 Task: Add Sprouts Organic Sliced Portobello Mushrooms to the cart.
Action: Mouse moved to (19, 114)
Screenshot: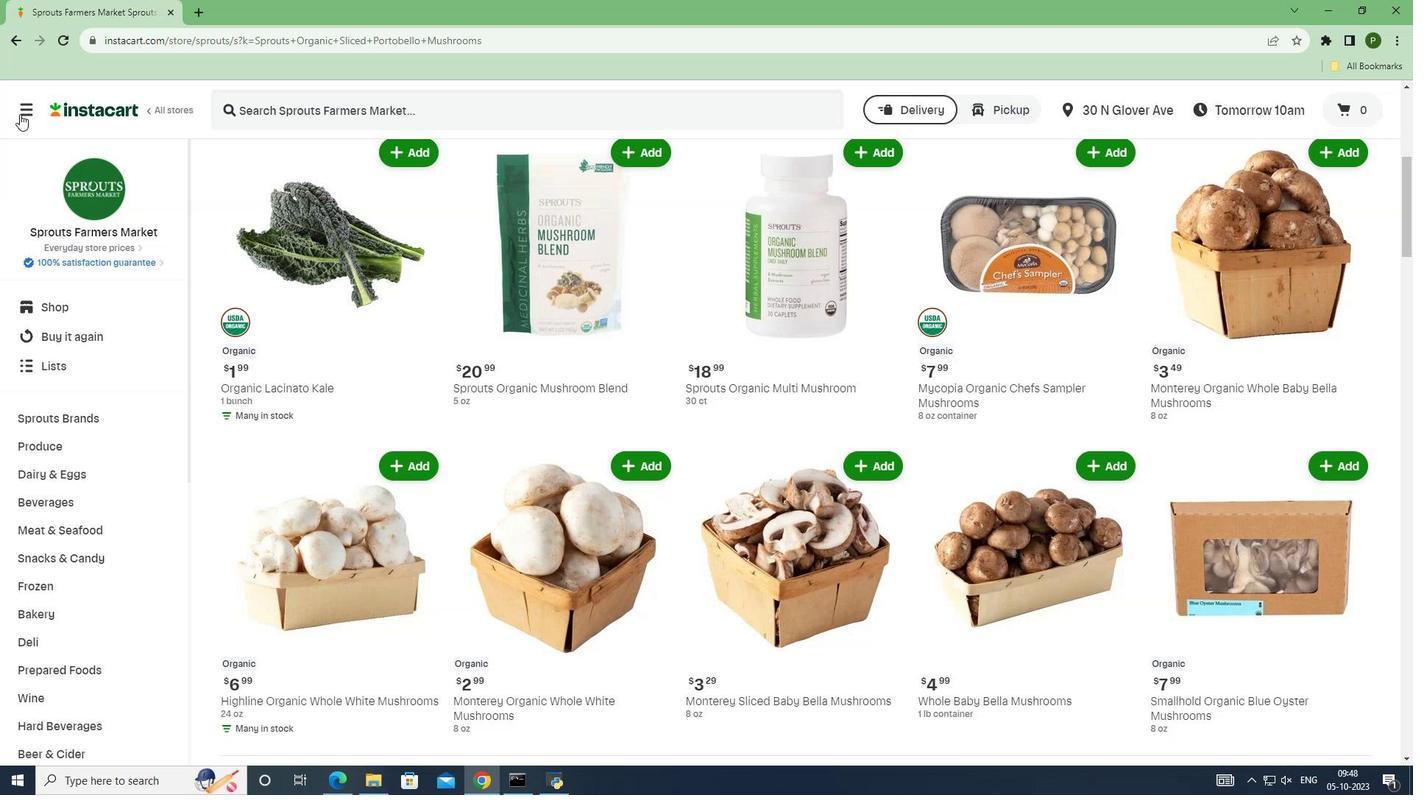 
Action: Mouse pressed left at (19, 114)
Screenshot: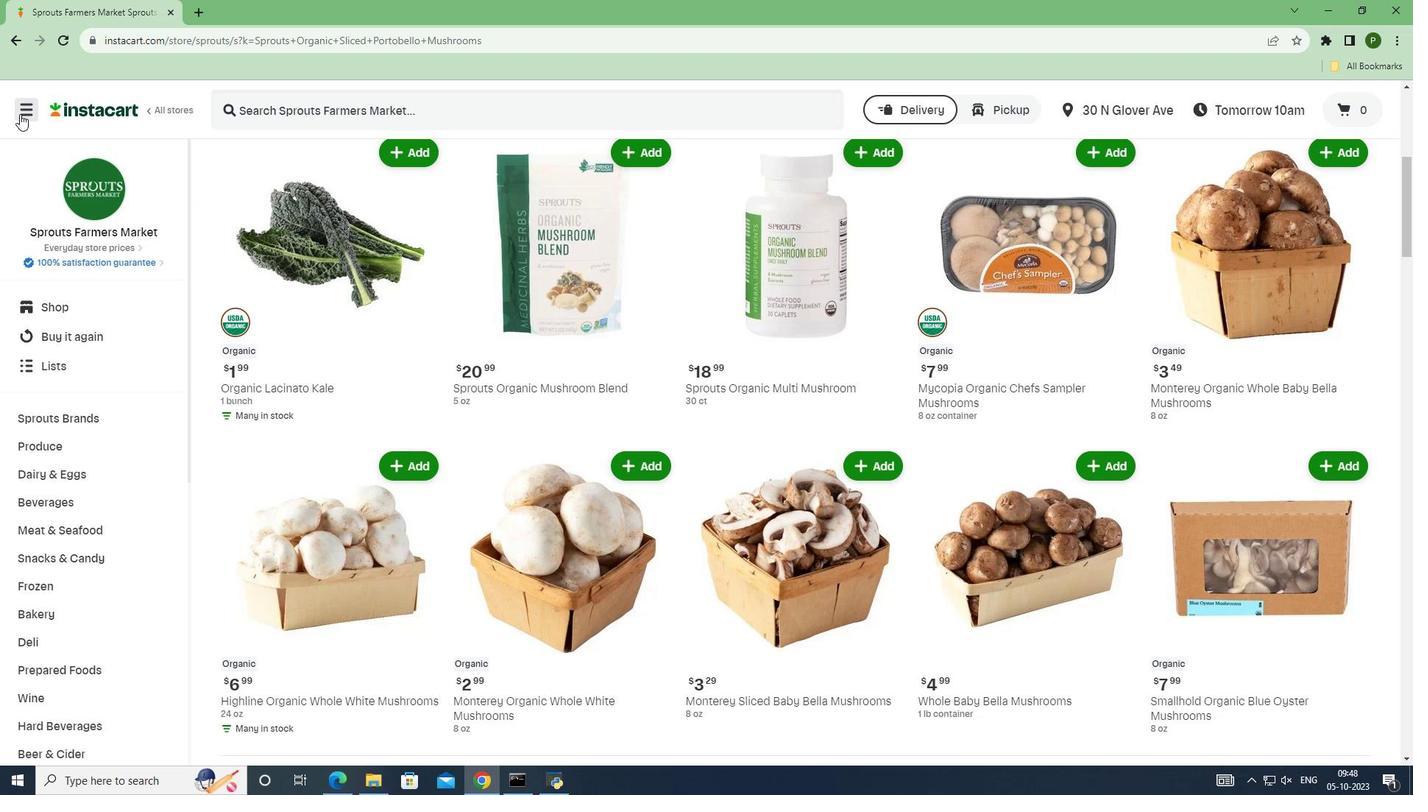 
Action: Mouse moved to (50, 410)
Screenshot: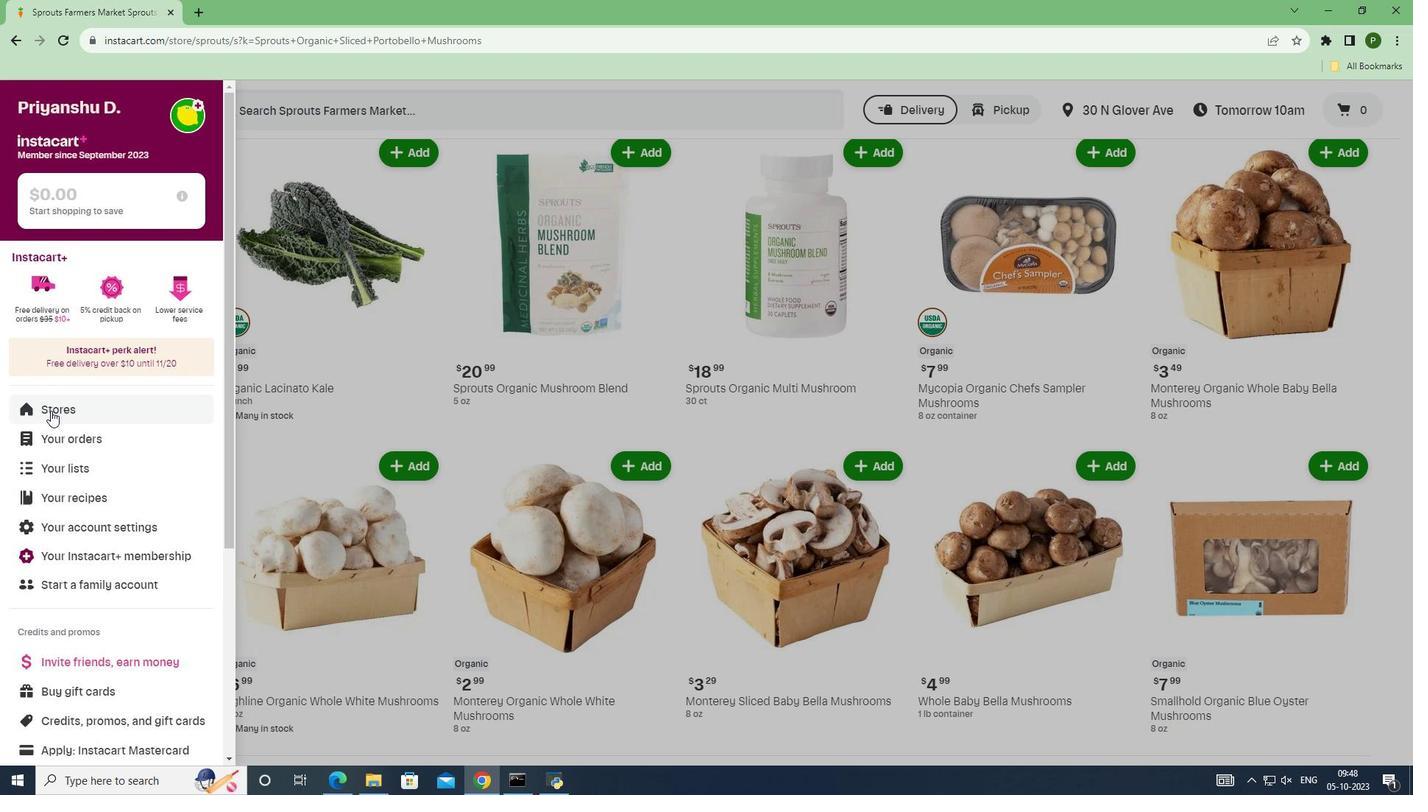 
Action: Mouse pressed left at (50, 410)
Screenshot: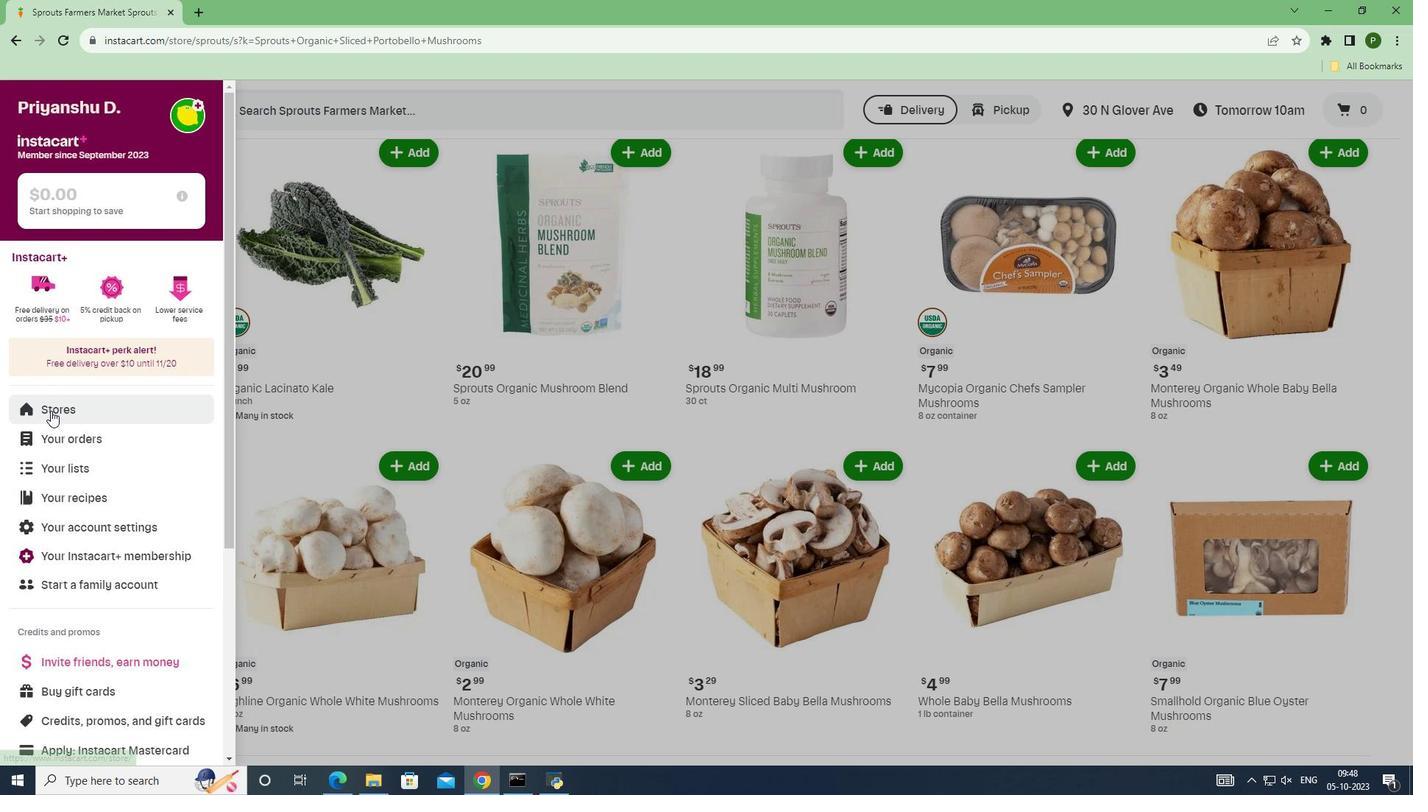 
Action: Mouse moved to (332, 177)
Screenshot: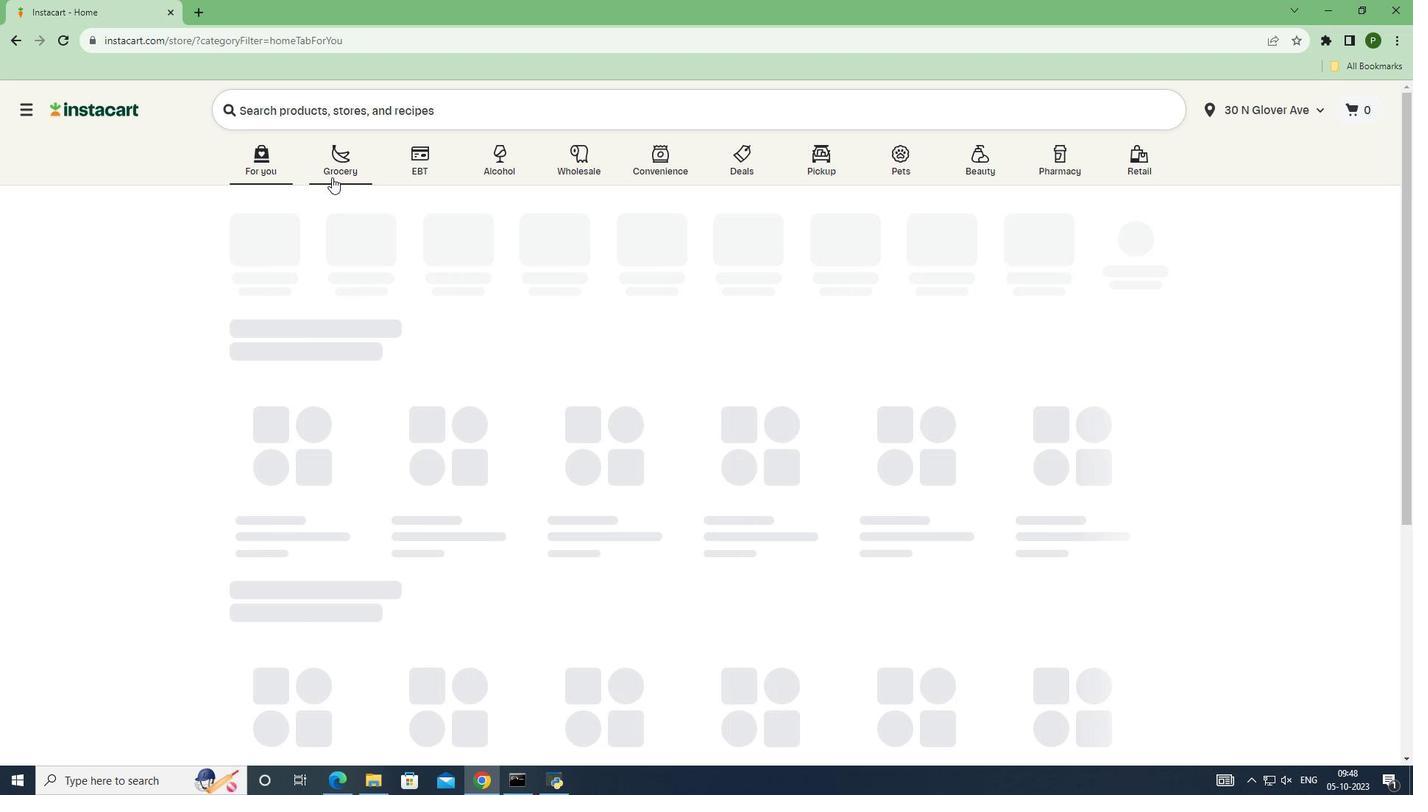 
Action: Mouse pressed left at (332, 177)
Screenshot: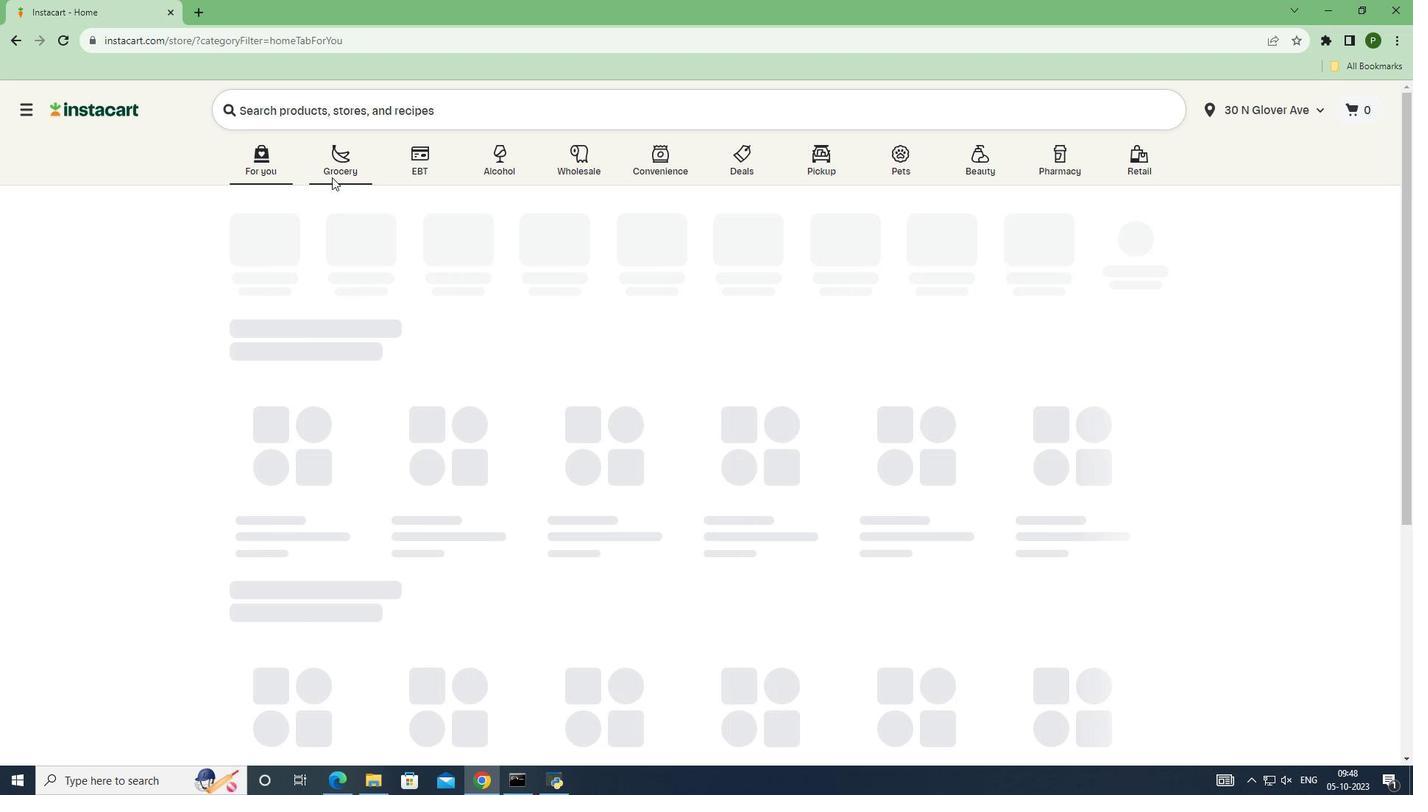 
Action: Mouse moved to (919, 338)
Screenshot: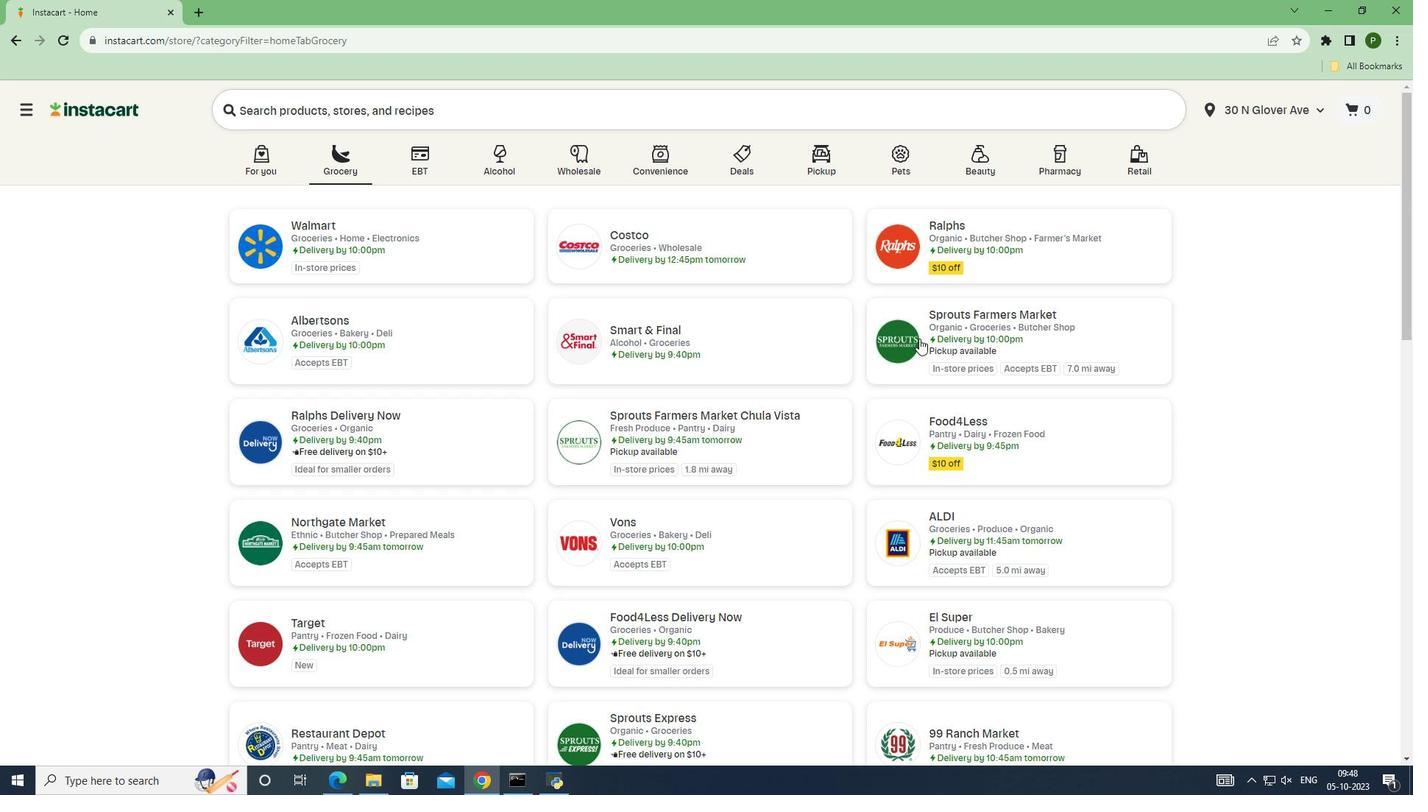 
Action: Mouse pressed left at (919, 338)
Screenshot: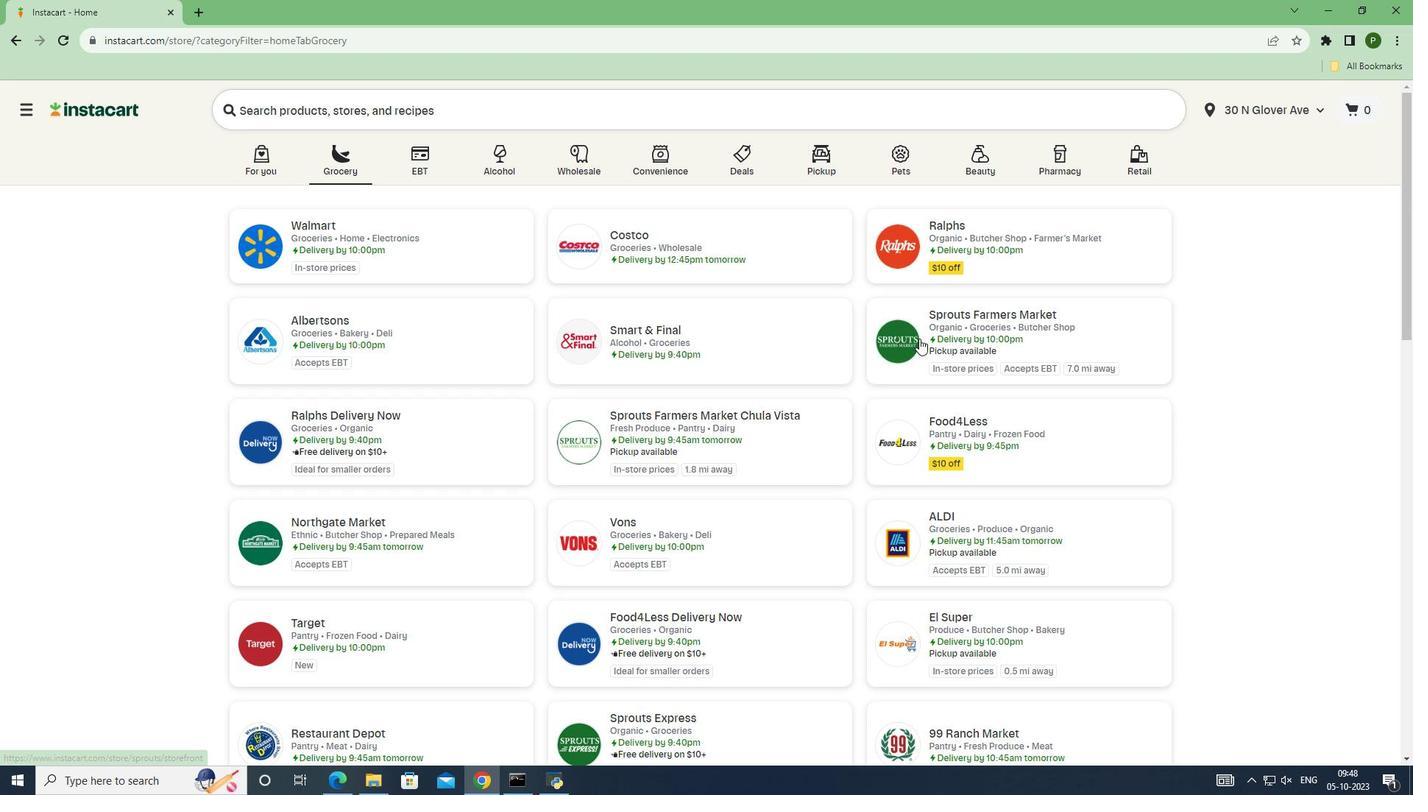 
Action: Mouse moved to (128, 424)
Screenshot: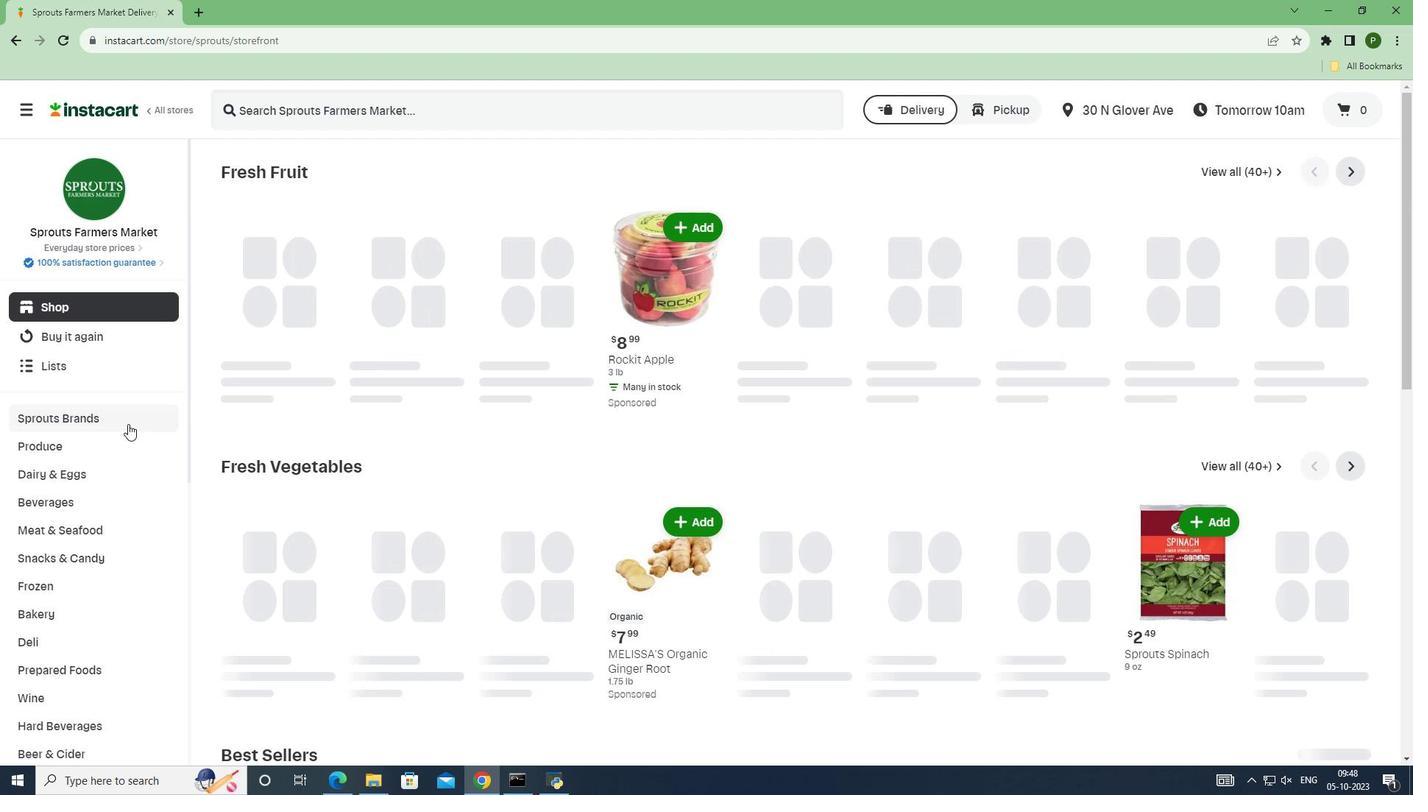 
Action: Mouse pressed left at (128, 424)
Screenshot: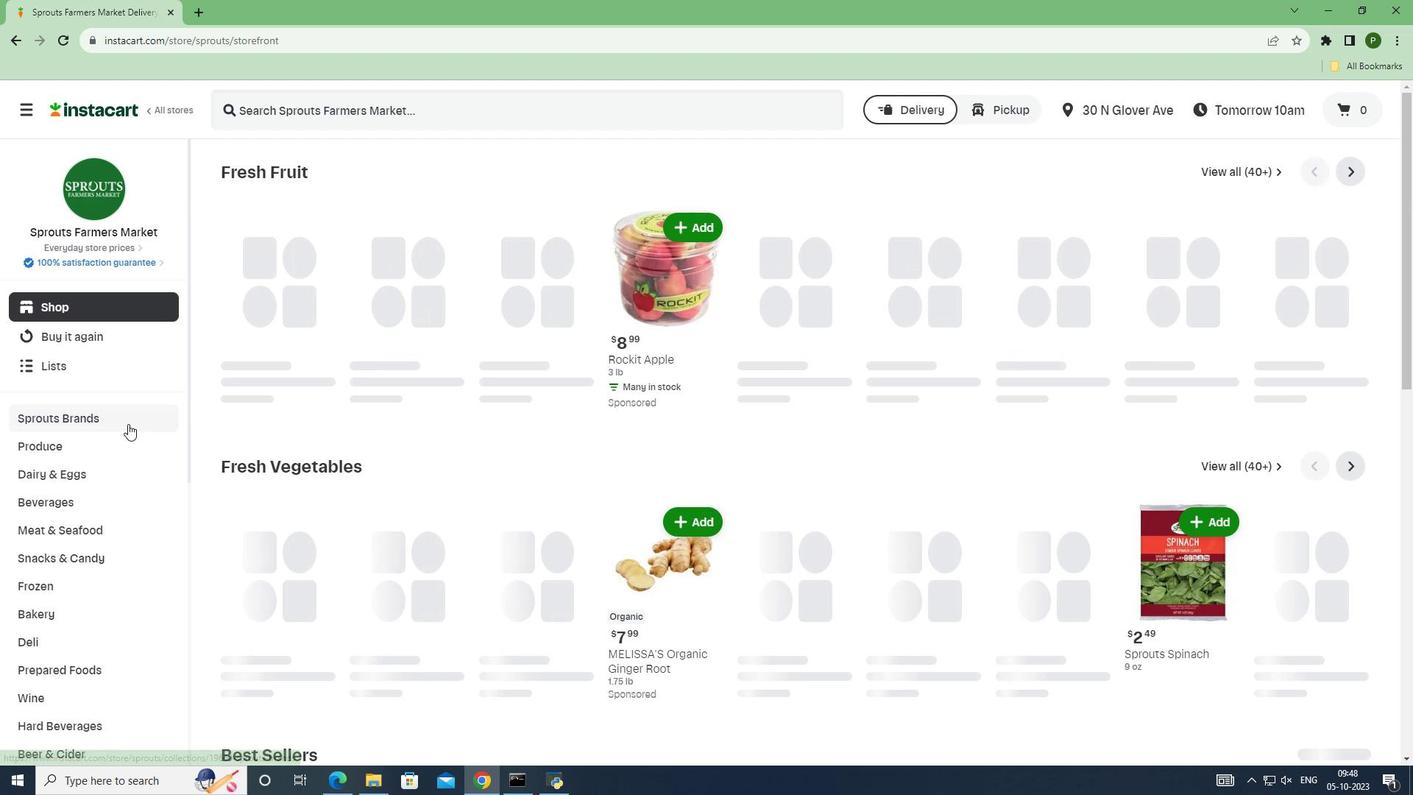 
Action: Mouse moved to (106, 536)
Screenshot: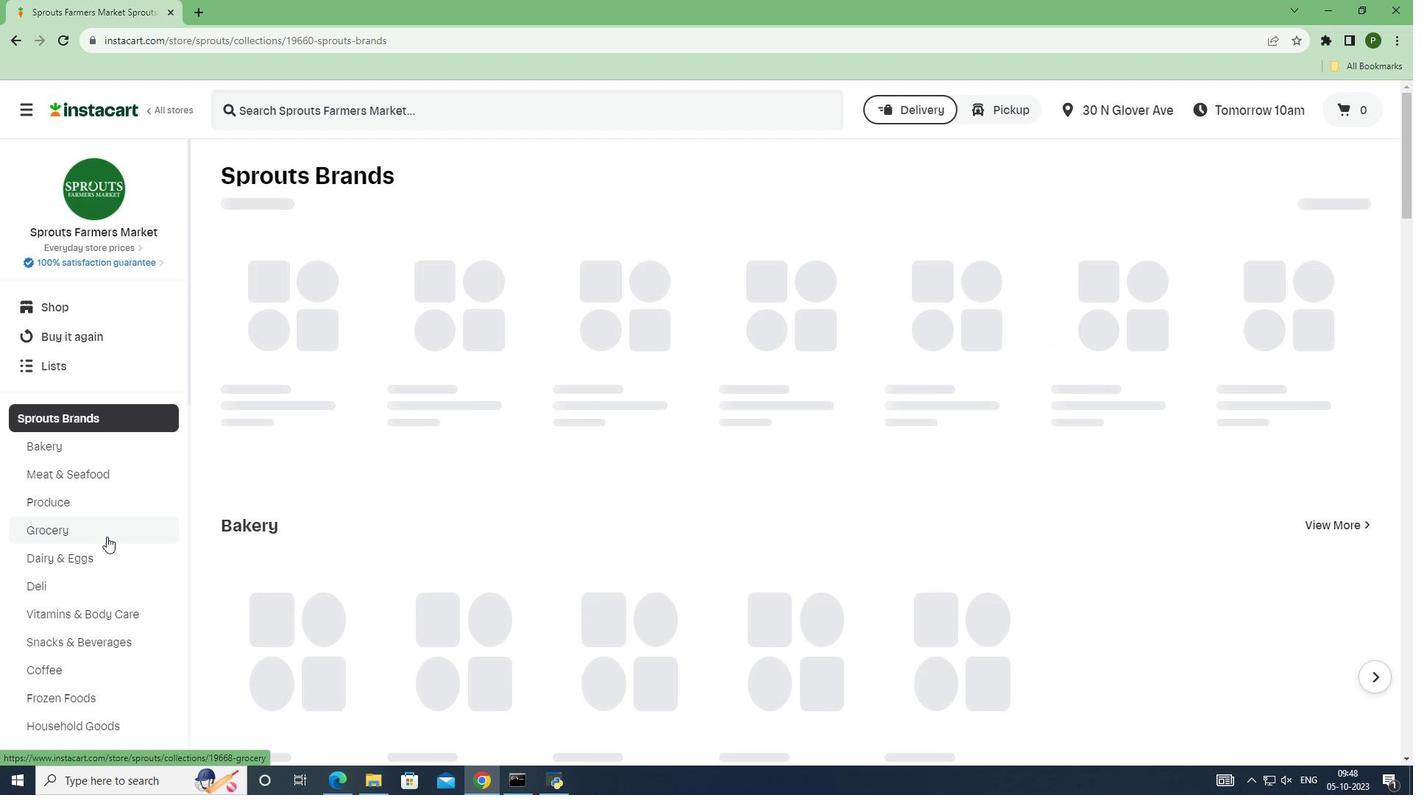 
Action: Mouse pressed left at (106, 536)
Screenshot: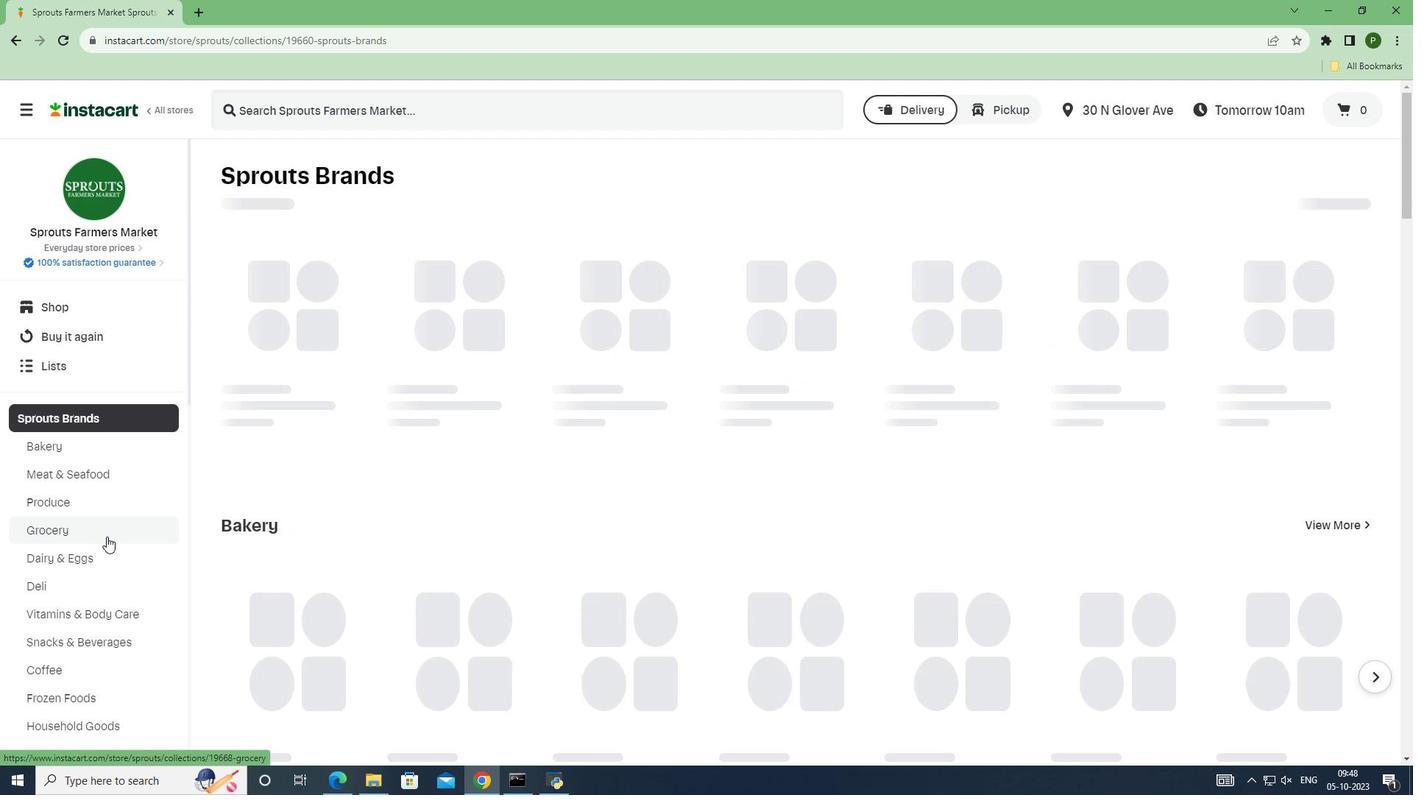 
Action: Mouse moved to (387, 370)
Screenshot: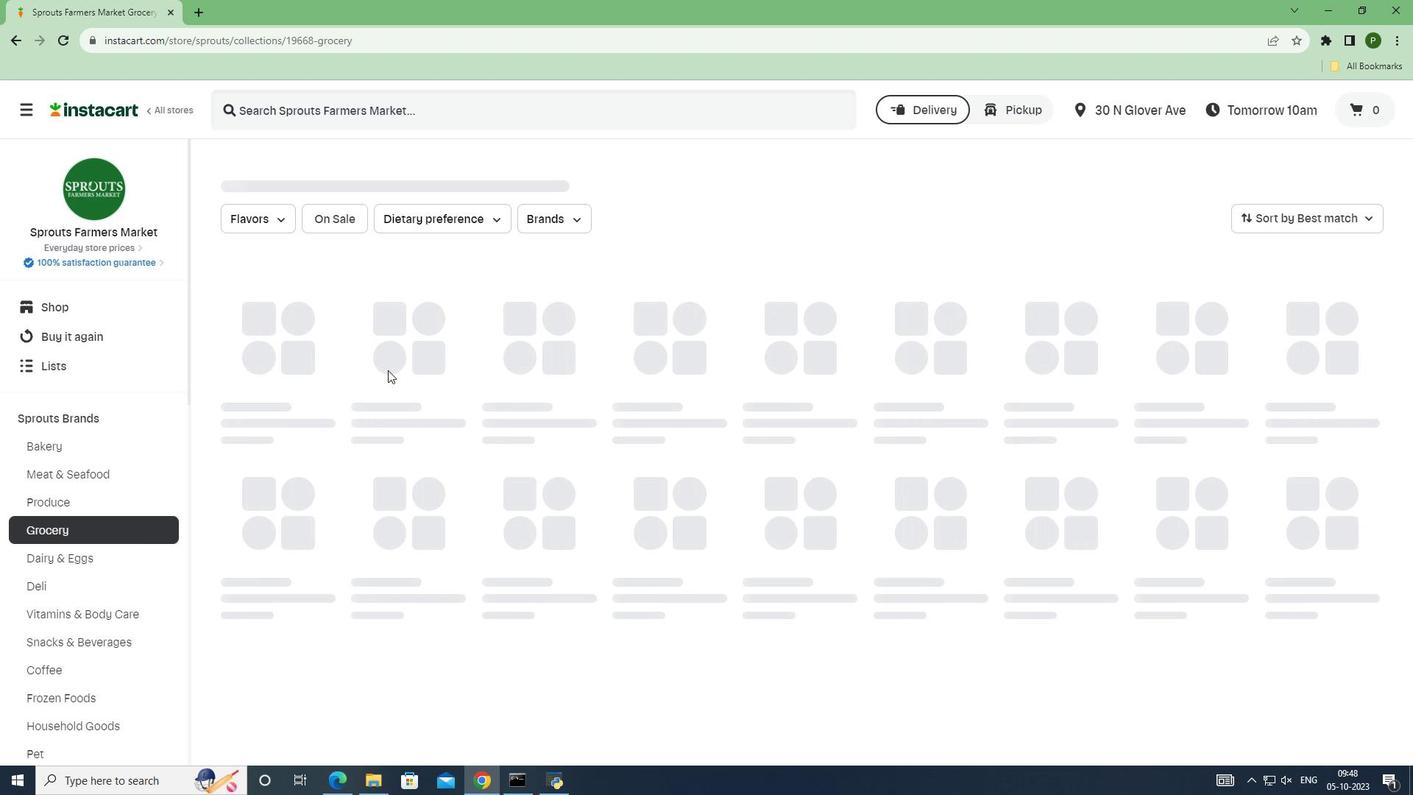 
Action: Mouse scrolled (387, 369) with delta (0, 0)
Screenshot: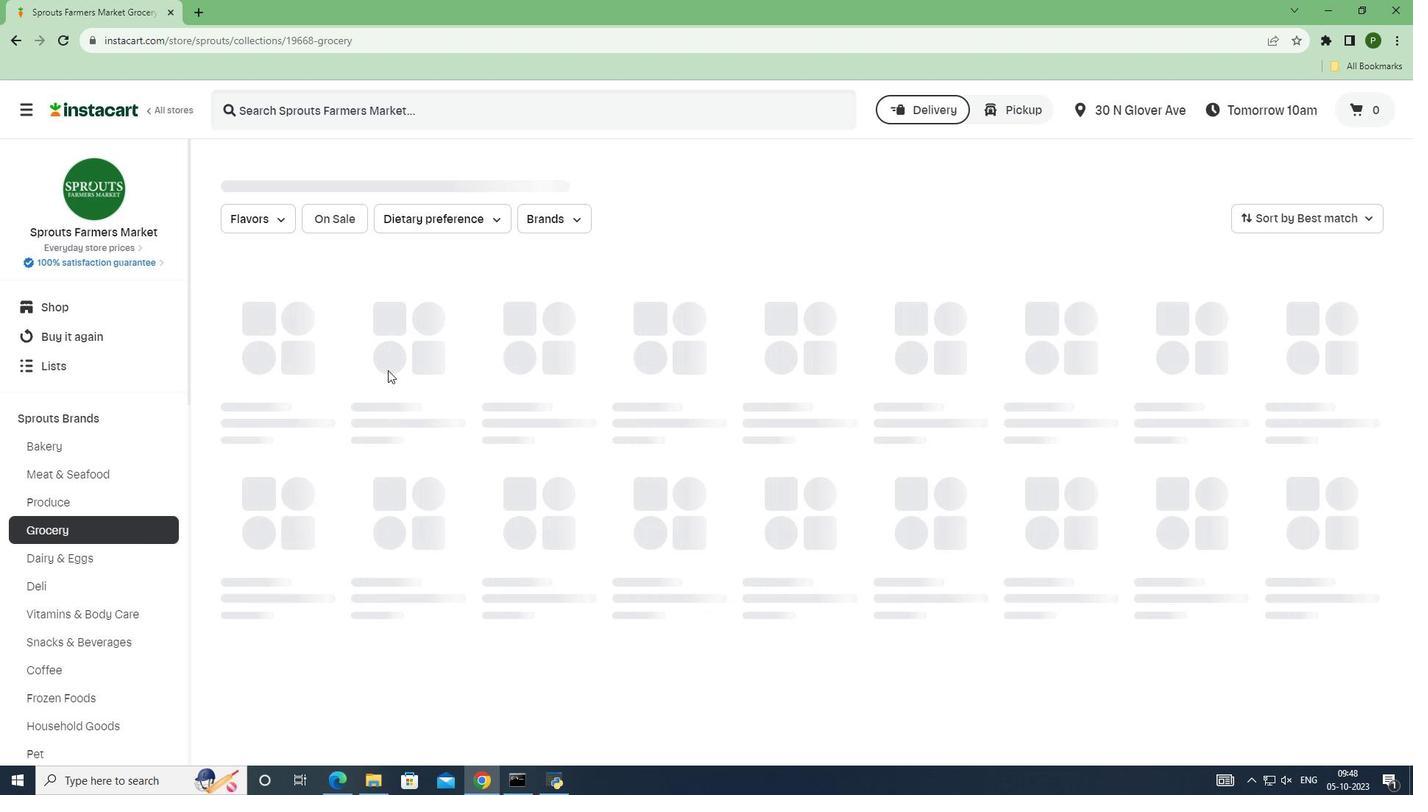 
Action: Mouse scrolled (387, 369) with delta (0, 0)
Screenshot: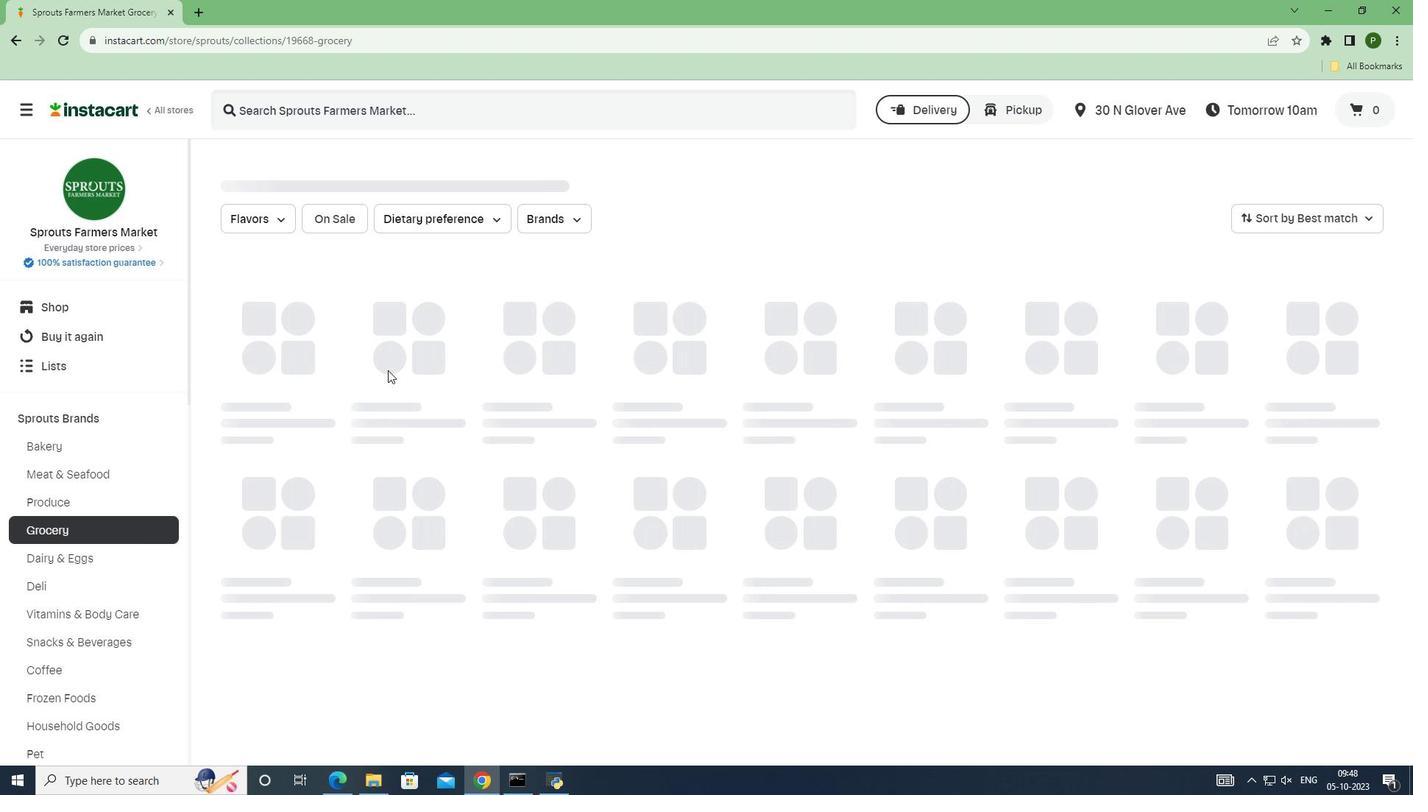 
Action: Mouse moved to (417, 454)
Screenshot: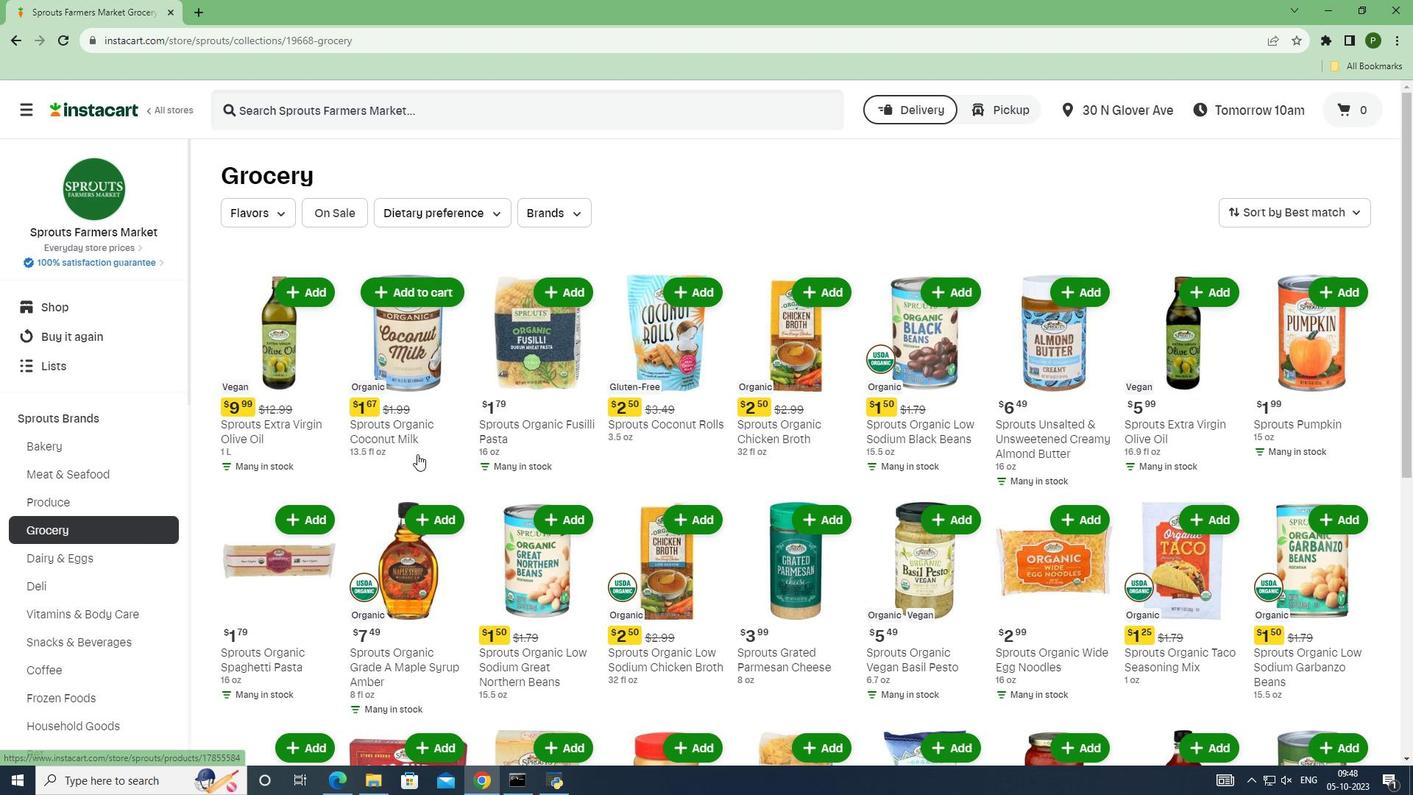 
Action: Mouse scrolled (417, 453) with delta (0, 0)
Screenshot: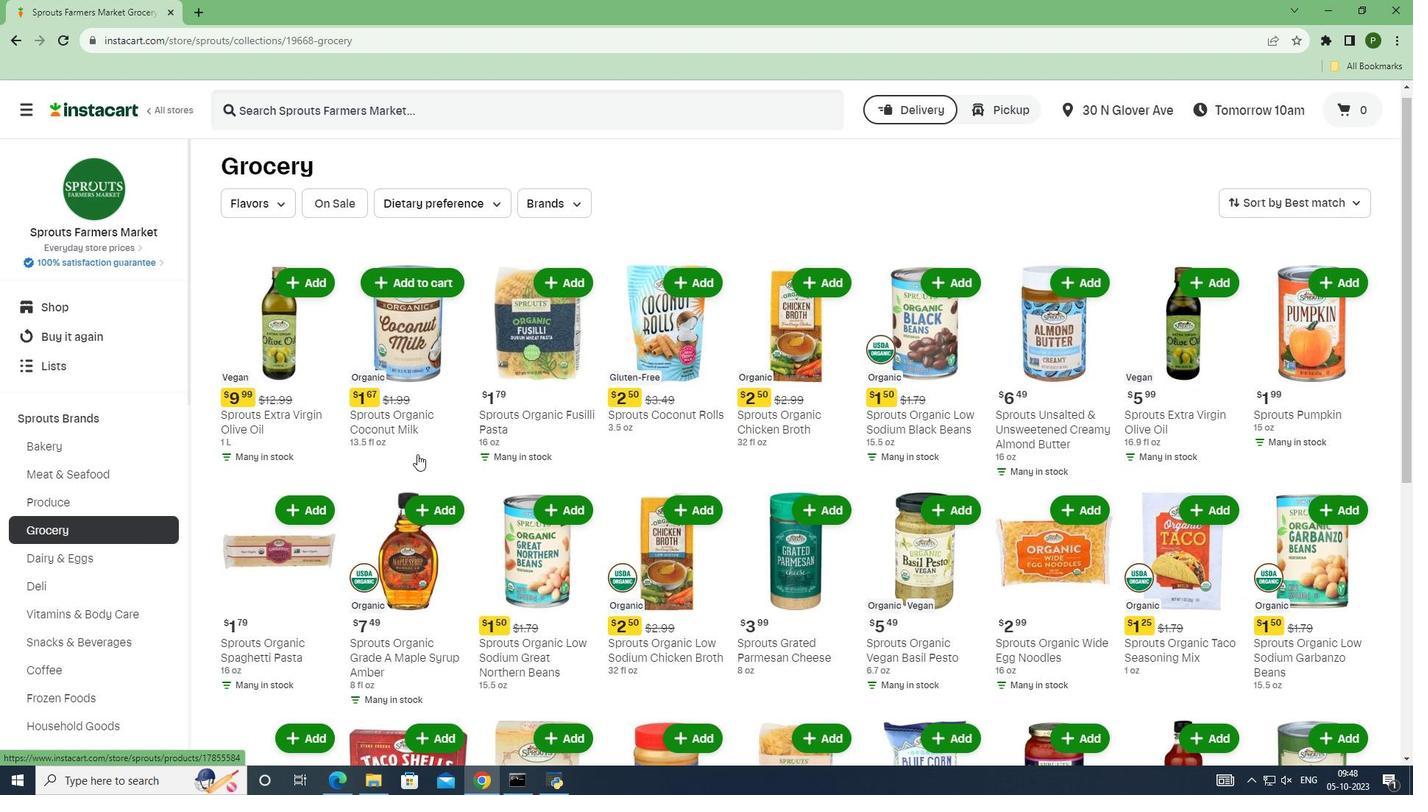 
Action: Mouse scrolled (417, 453) with delta (0, 0)
Screenshot: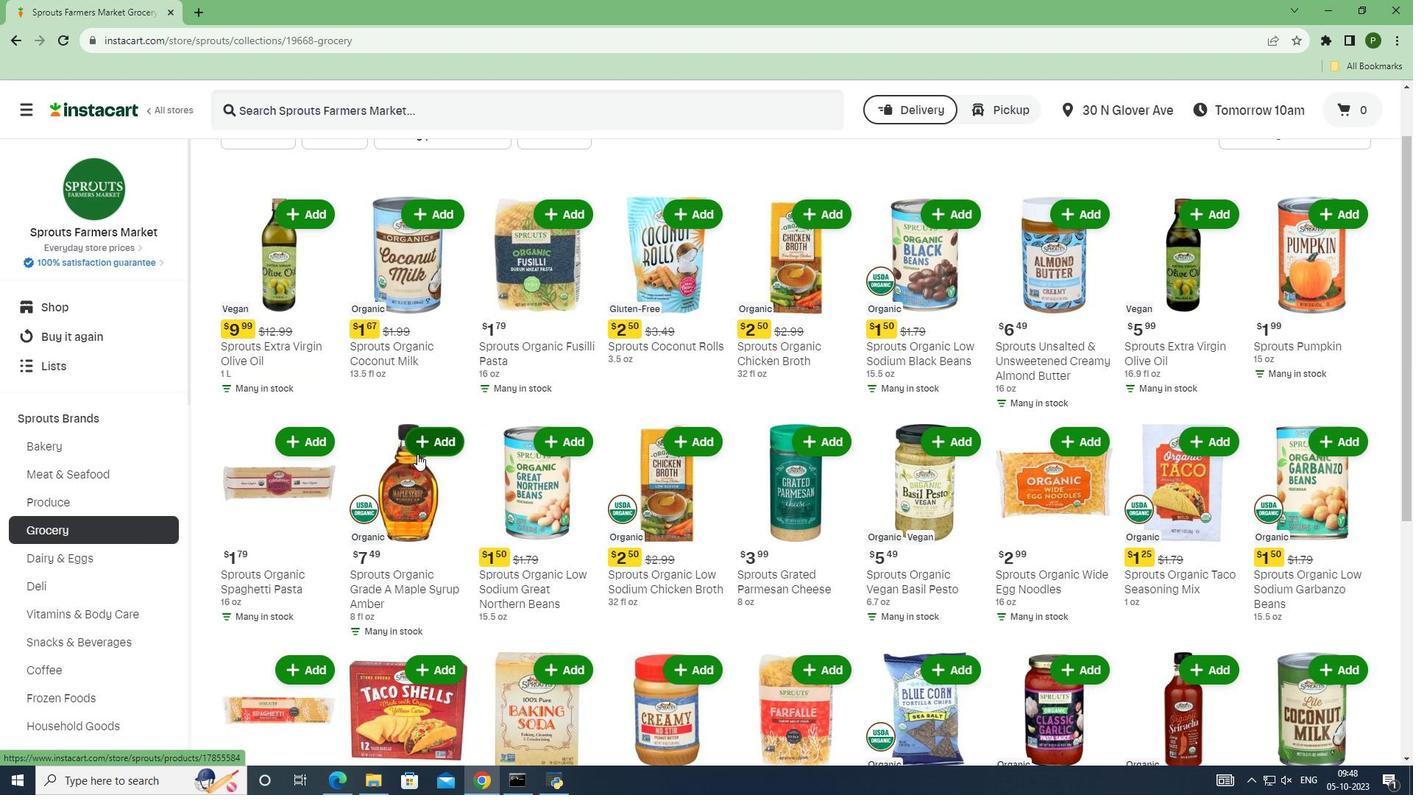 
Action: Mouse scrolled (417, 453) with delta (0, 0)
Screenshot: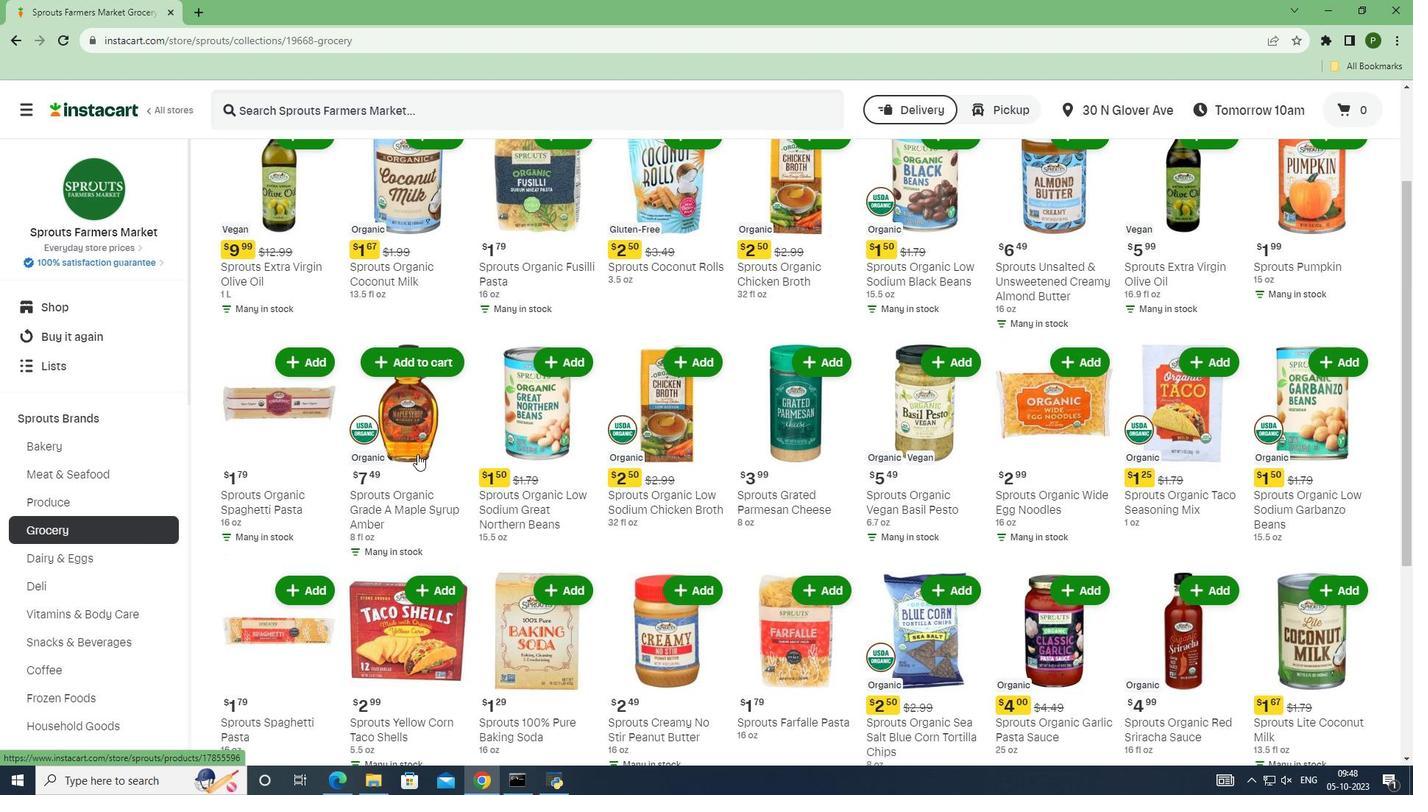 
Action: Mouse scrolled (417, 453) with delta (0, 0)
Screenshot: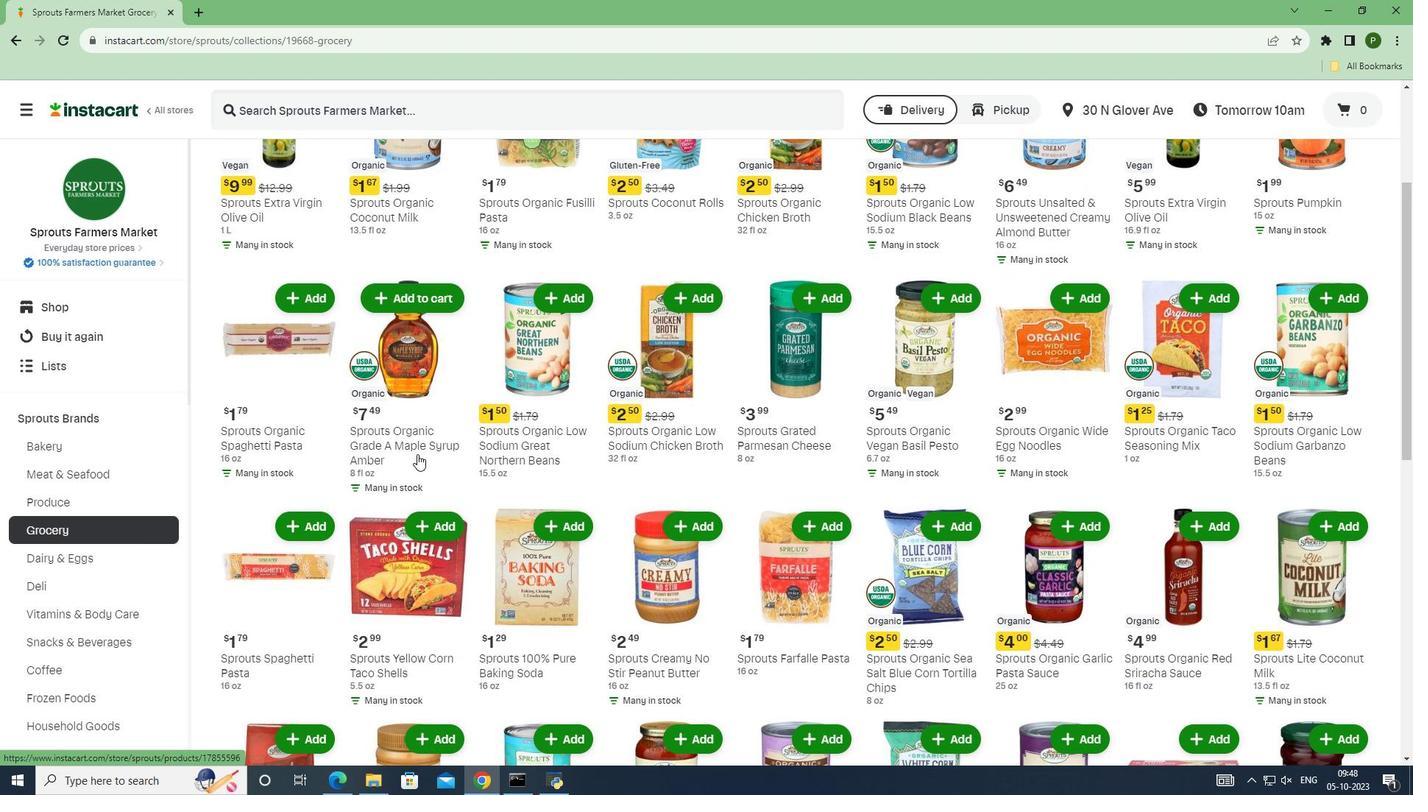 
Action: Mouse scrolled (417, 453) with delta (0, 0)
Screenshot: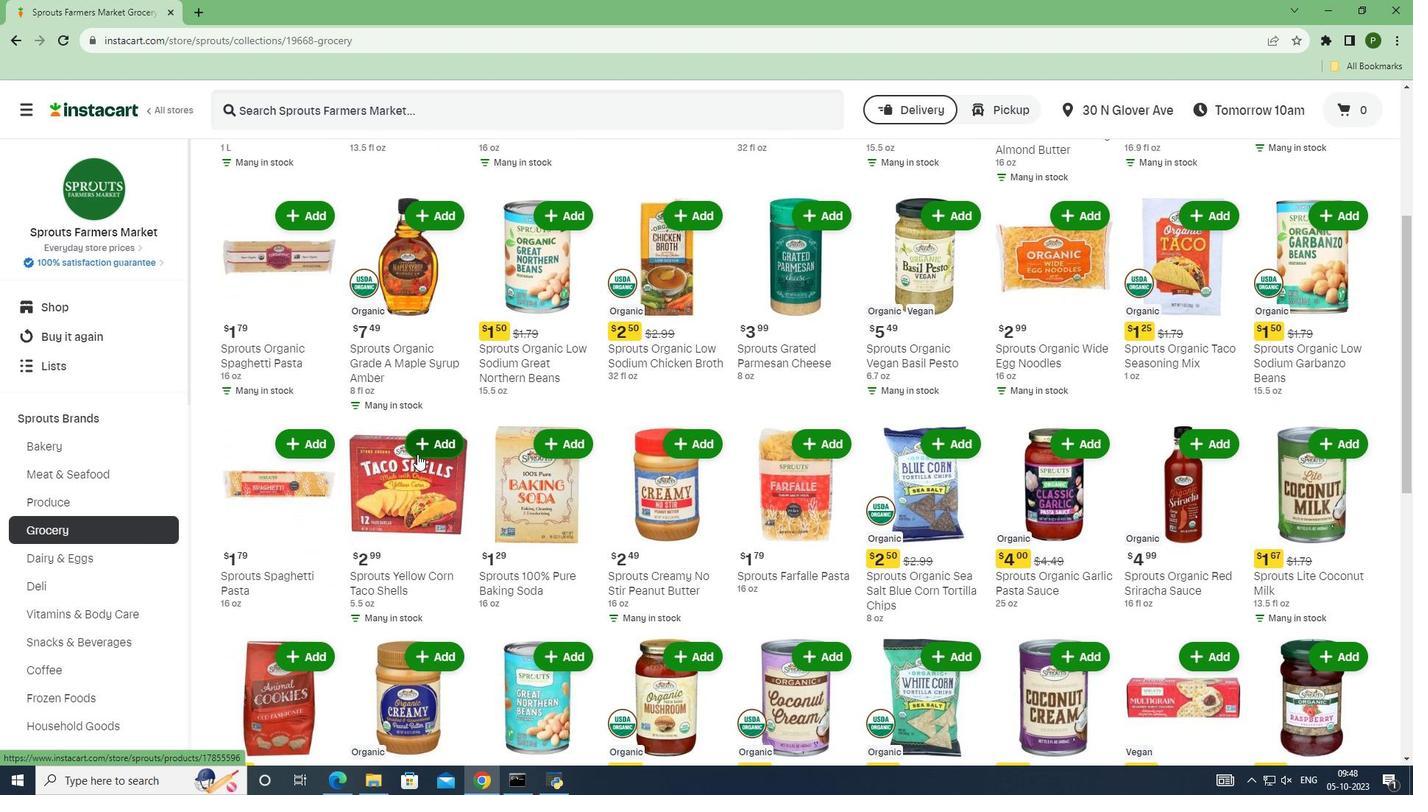 
Action: Mouse scrolled (417, 453) with delta (0, 0)
Screenshot: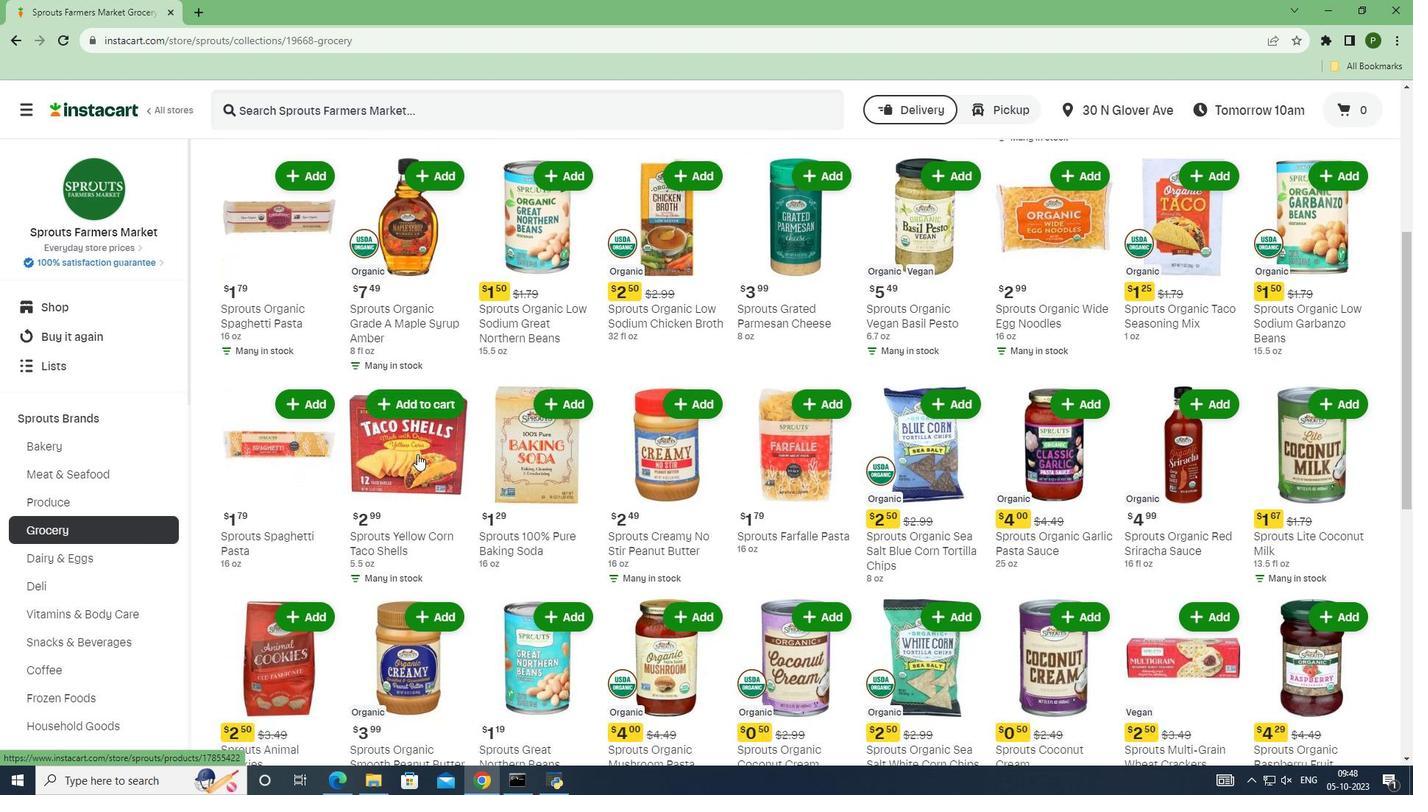 
Action: Mouse scrolled (417, 453) with delta (0, 0)
Screenshot: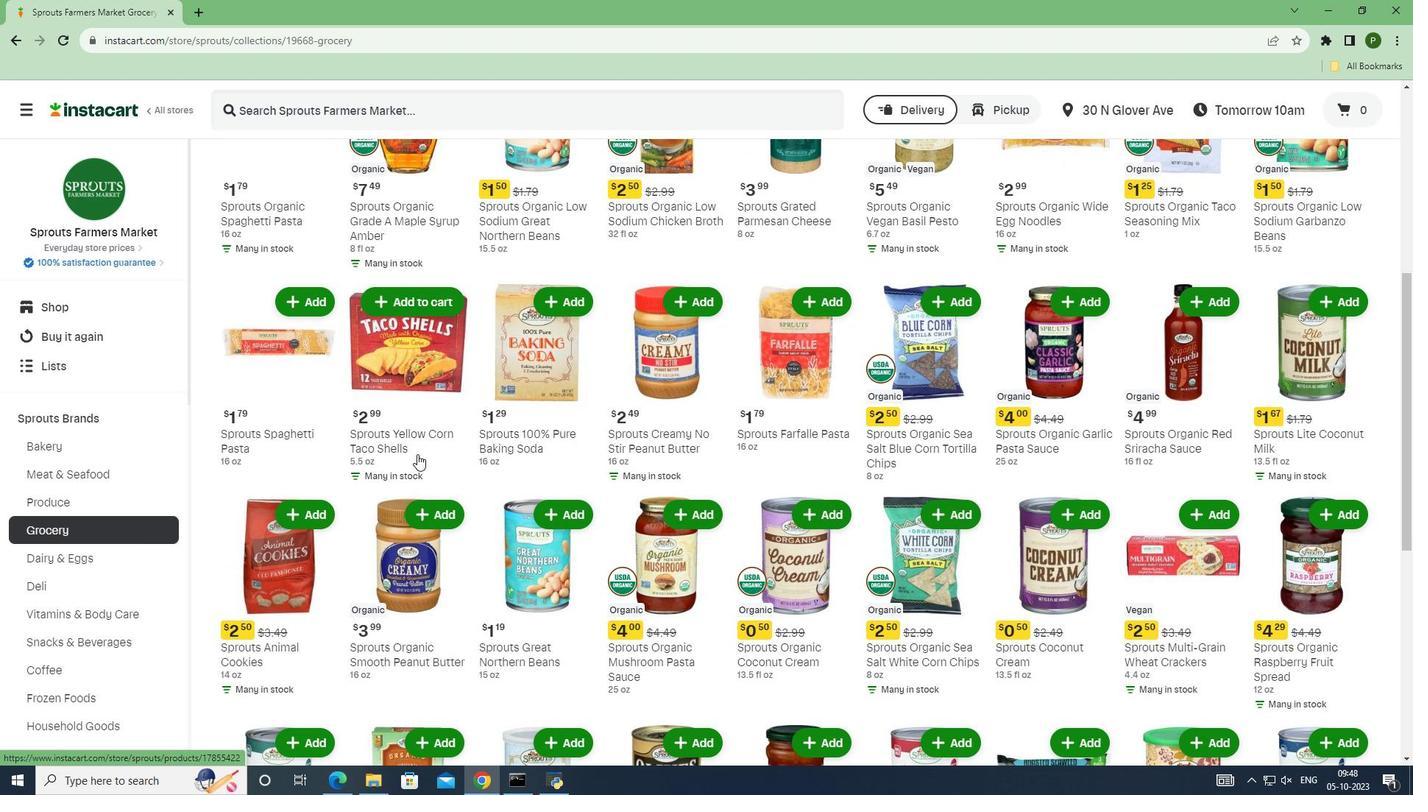 
Action: Mouse scrolled (417, 453) with delta (0, 0)
Screenshot: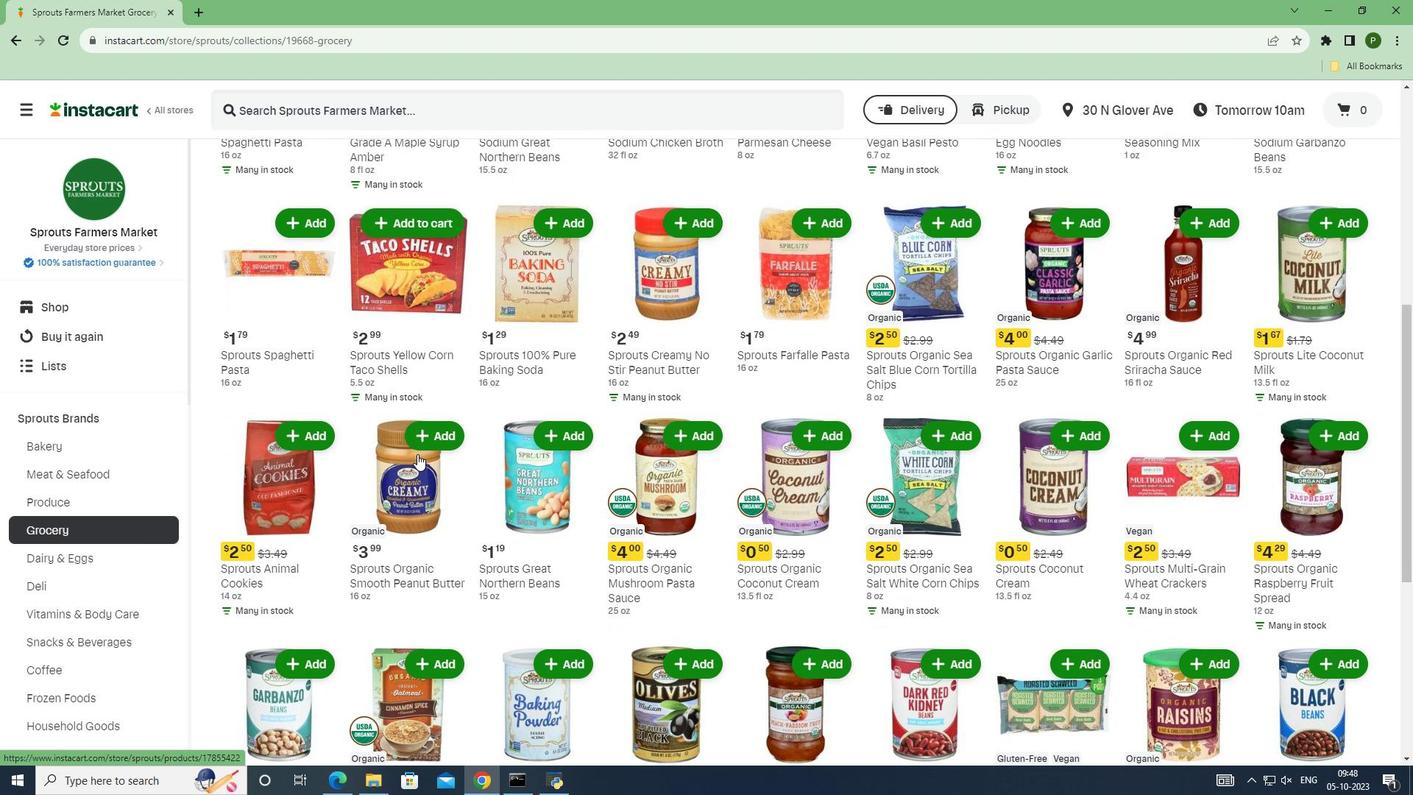 
Action: Mouse scrolled (417, 453) with delta (0, 0)
Screenshot: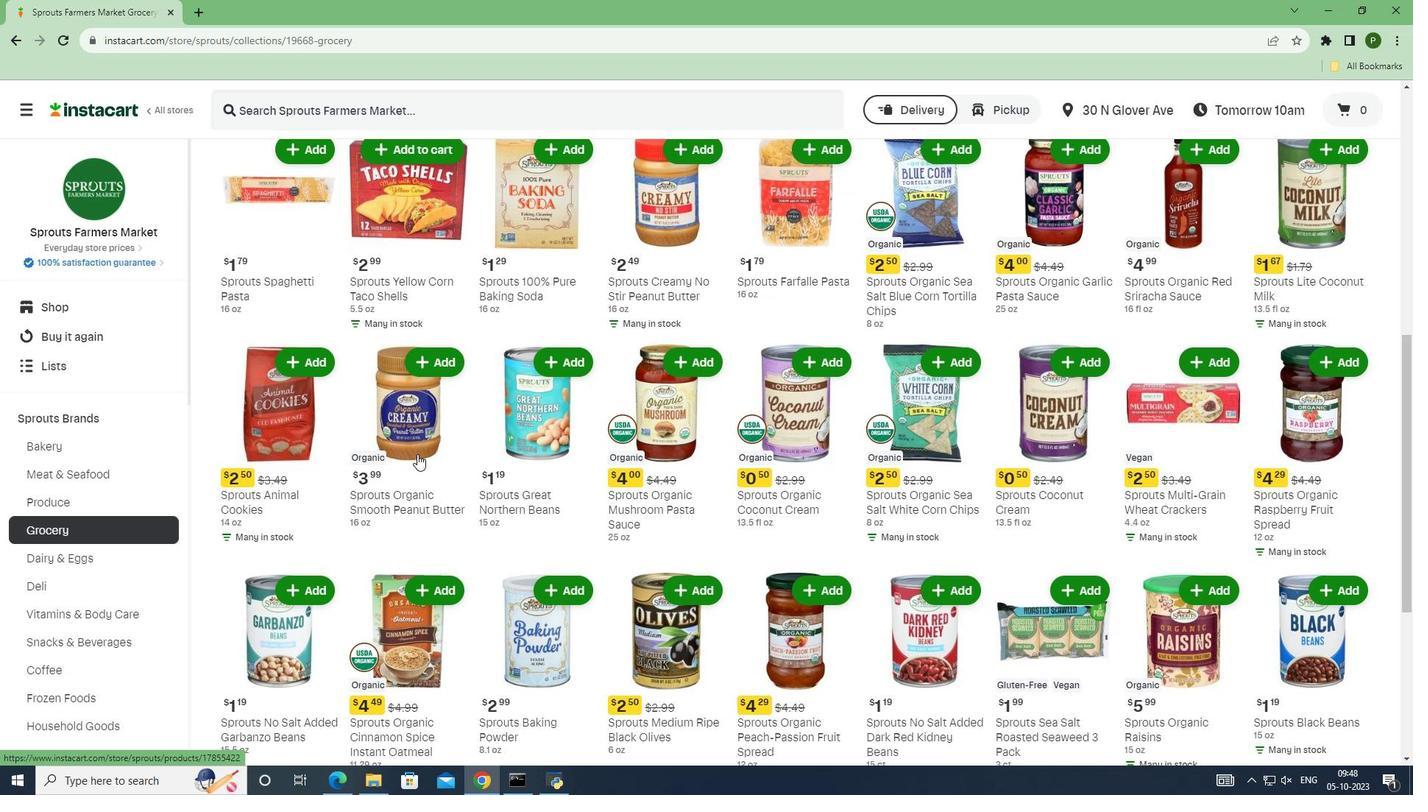 
Action: Mouse scrolled (417, 453) with delta (0, 0)
Screenshot: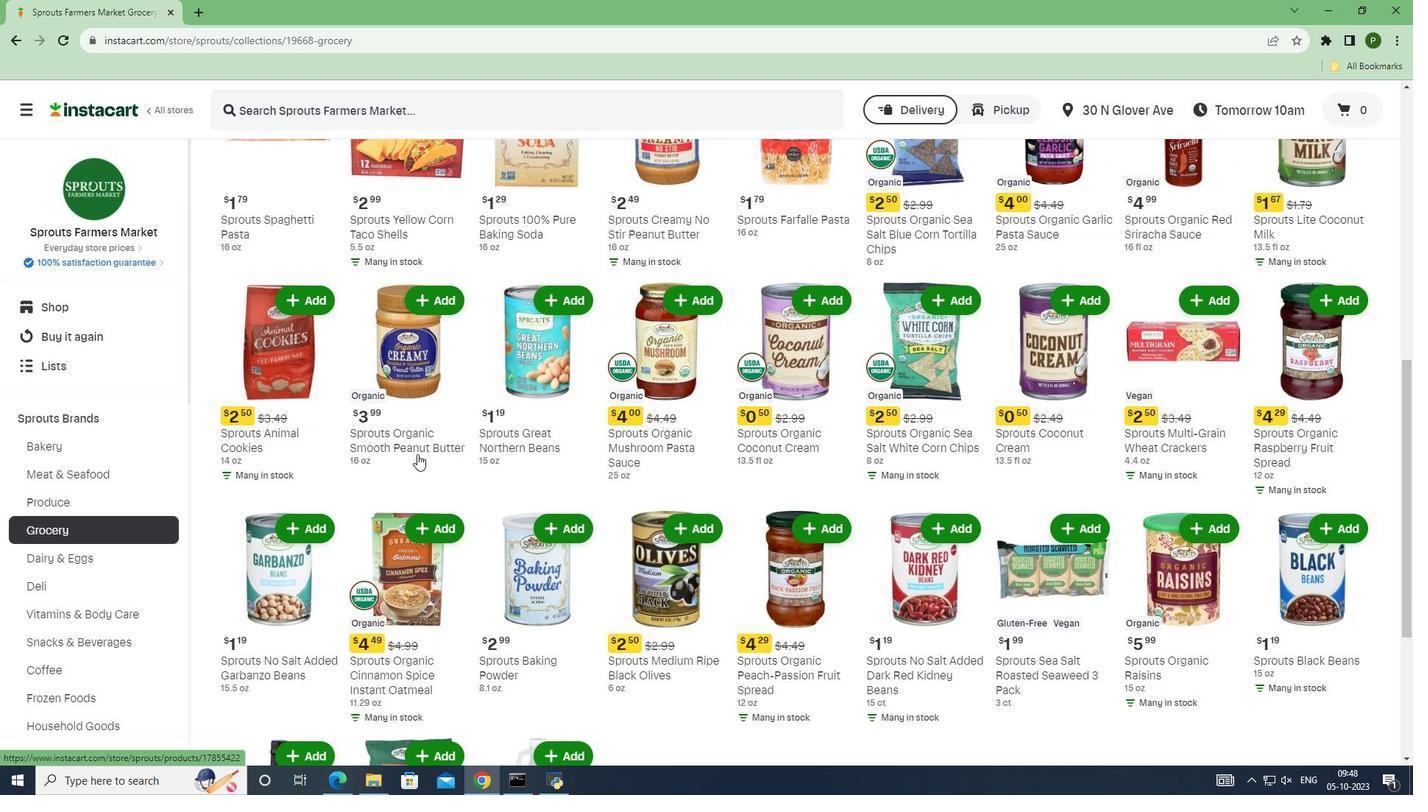 
Action: Mouse scrolled (417, 453) with delta (0, 0)
Screenshot: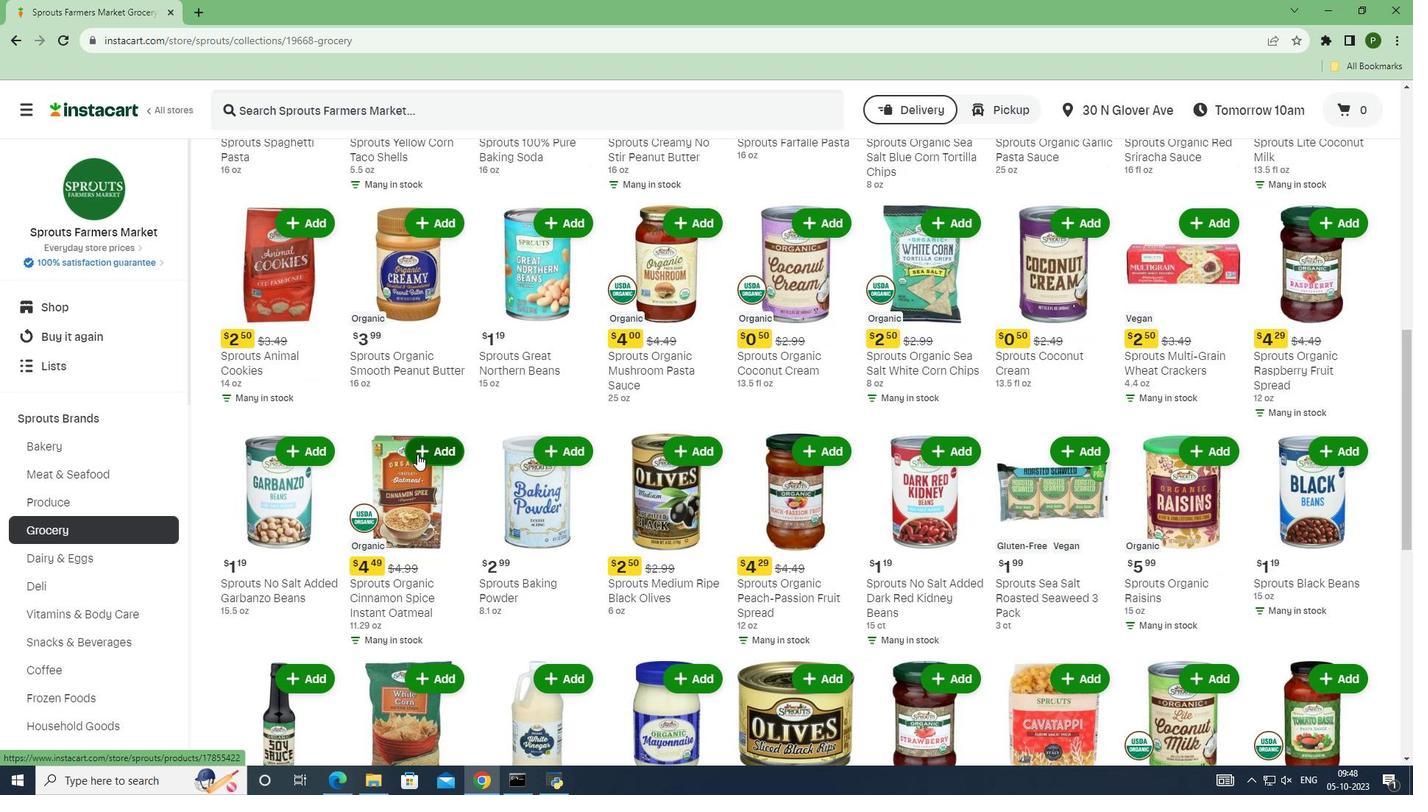 
Action: Mouse scrolled (417, 453) with delta (0, 0)
Screenshot: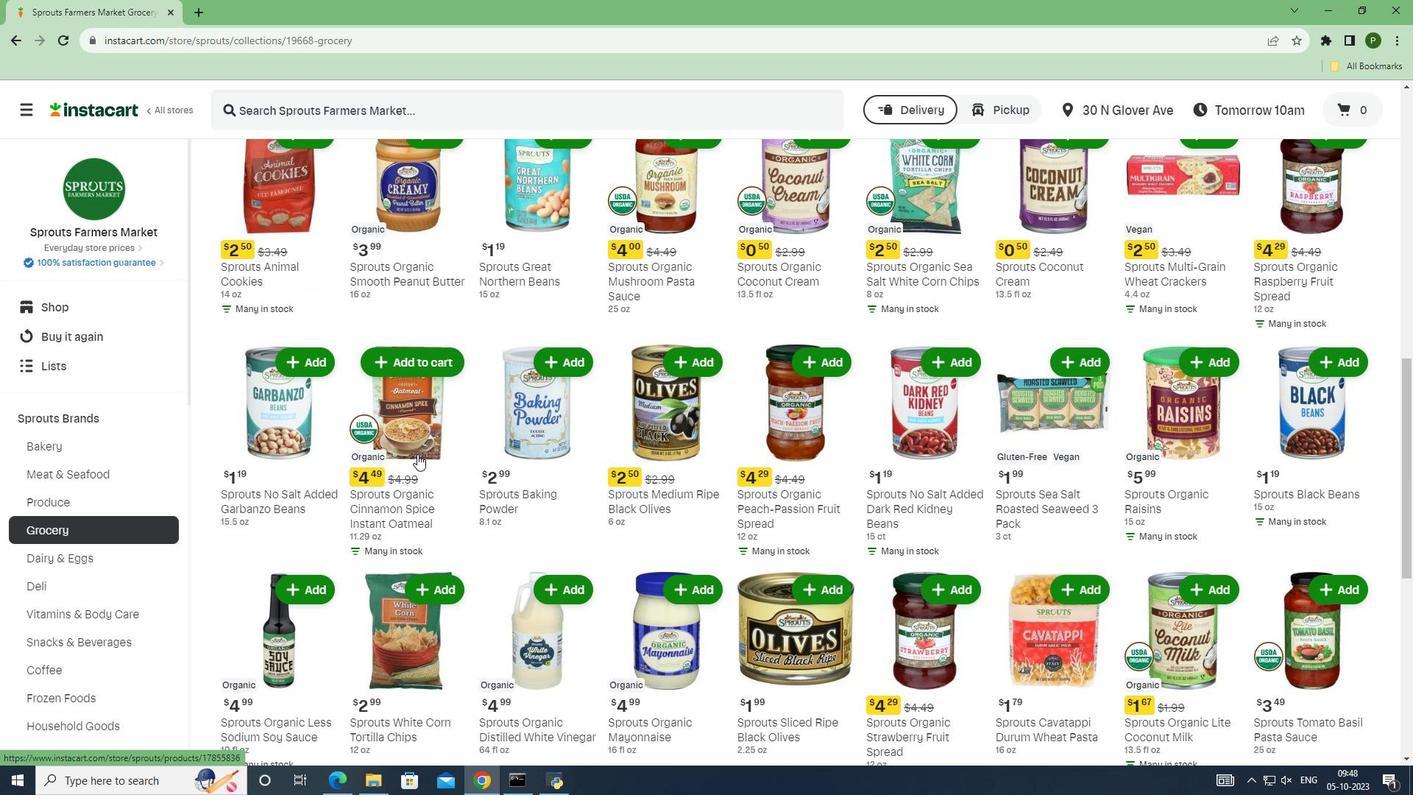 
Action: Mouse scrolled (417, 453) with delta (0, 0)
Screenshot: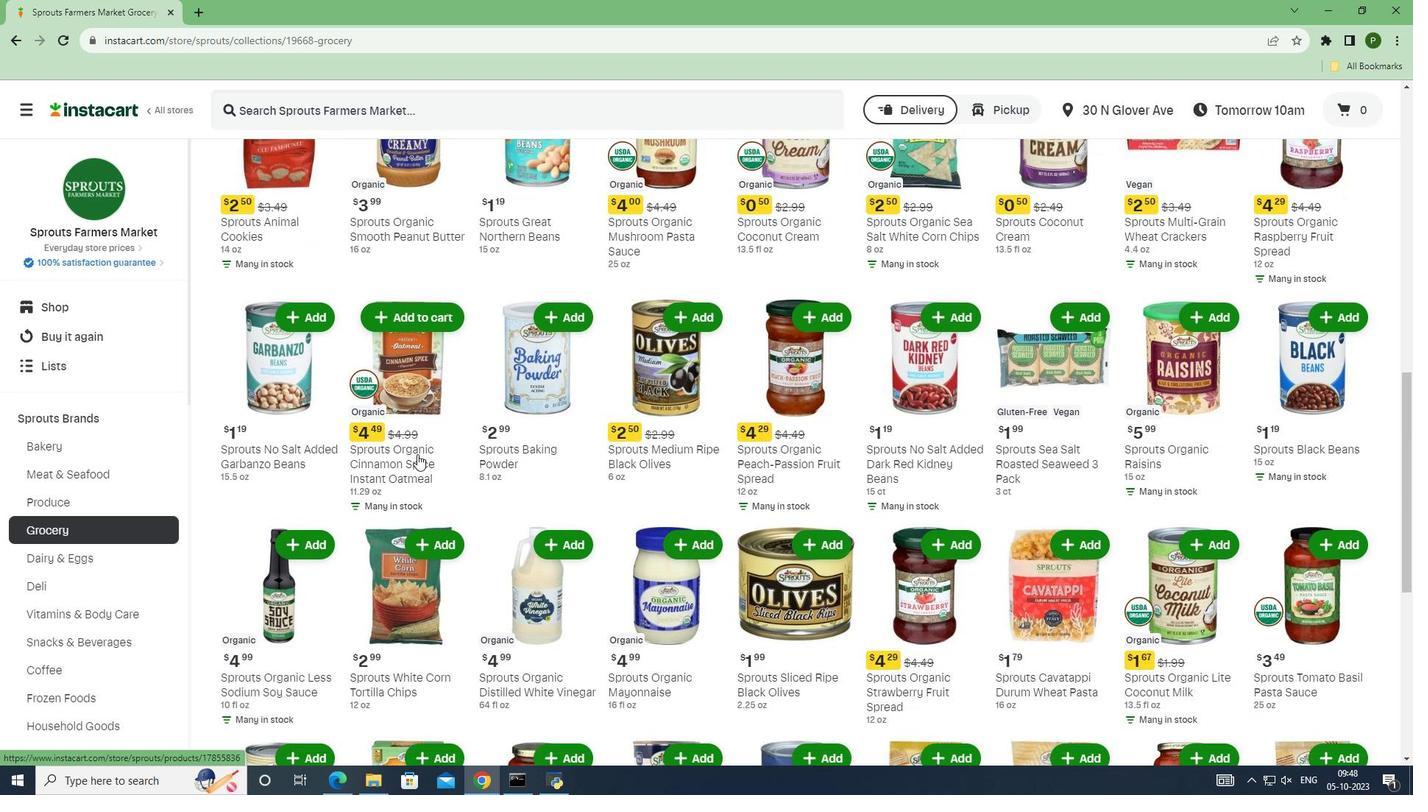 
Action: Mouse scrolled (417, 453) with delta (0, 0)
Screenshot: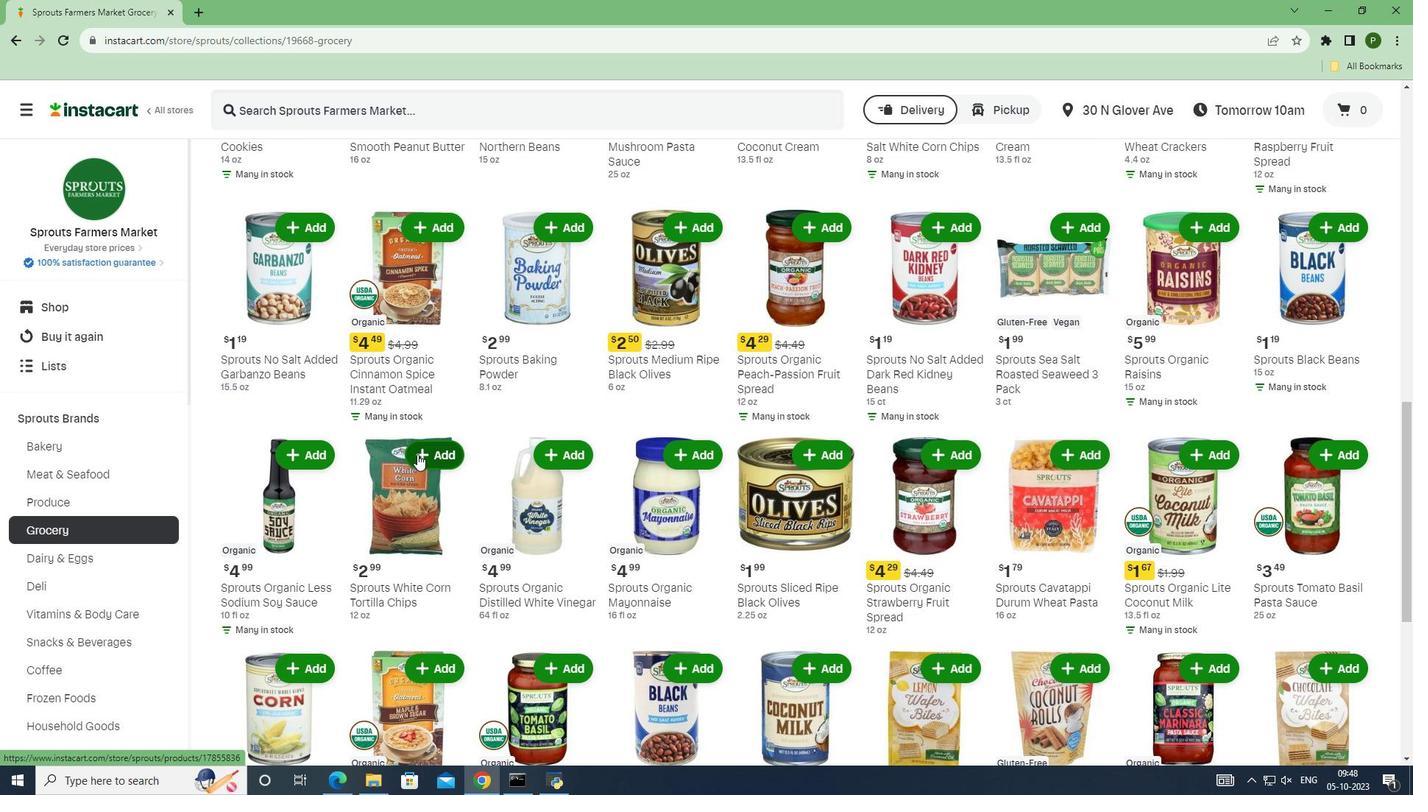 
Action: Mouse scrolled (417, 453) with delta (0, 0)
Screenshot: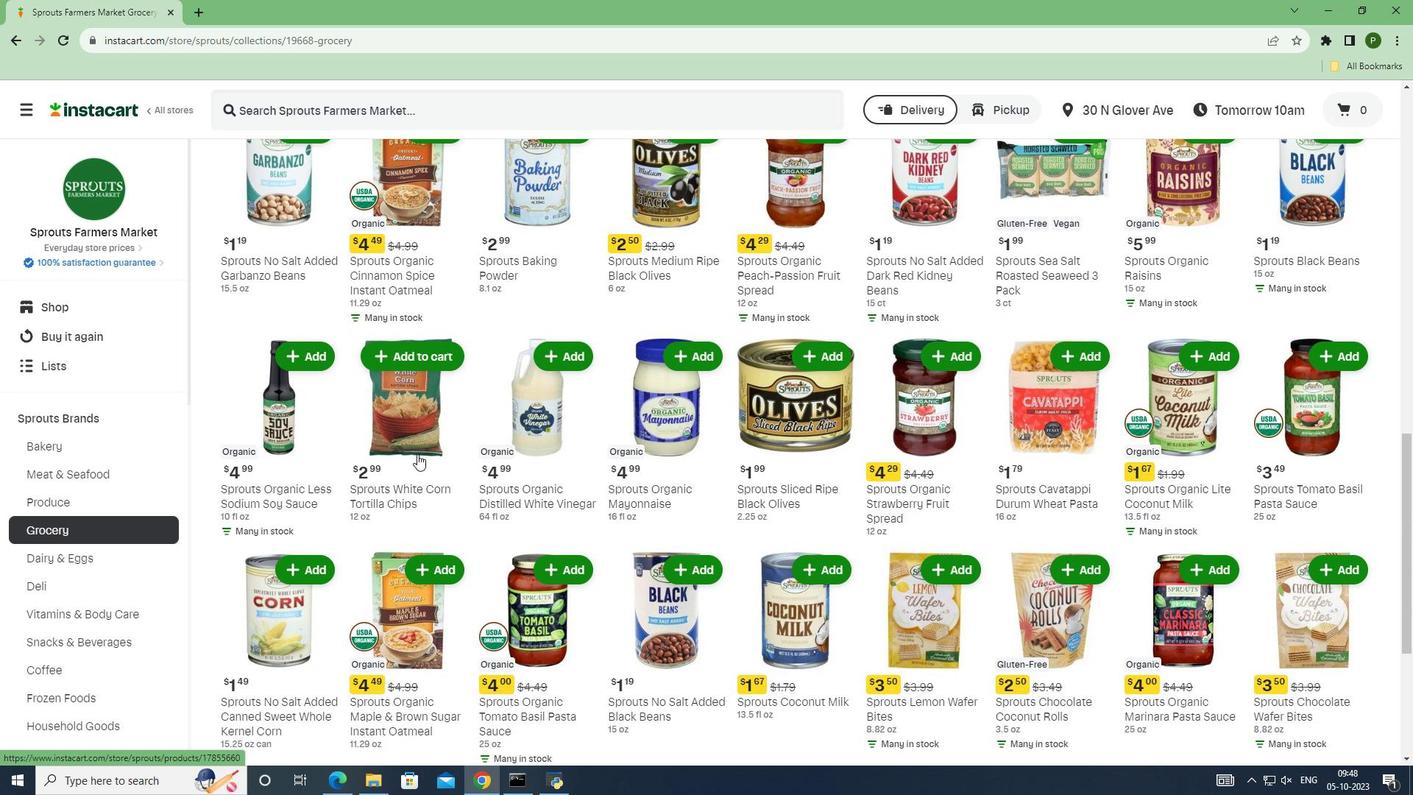 
Action: Mouse scrolled (417, 453) with delta (0, 0)
Screenshot: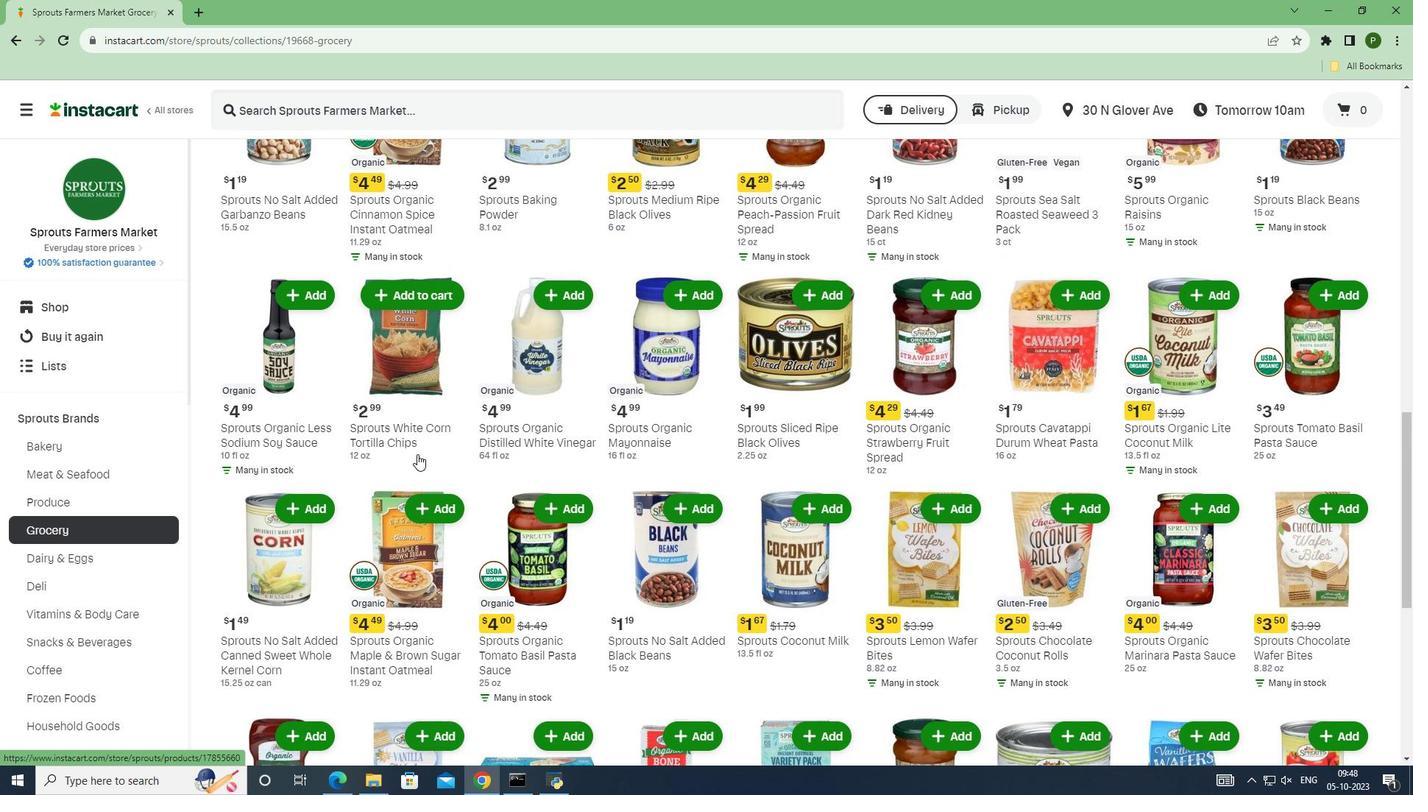 
Action: Mouse scrolled (417, 453) with delta (0, 0)
Screenshot: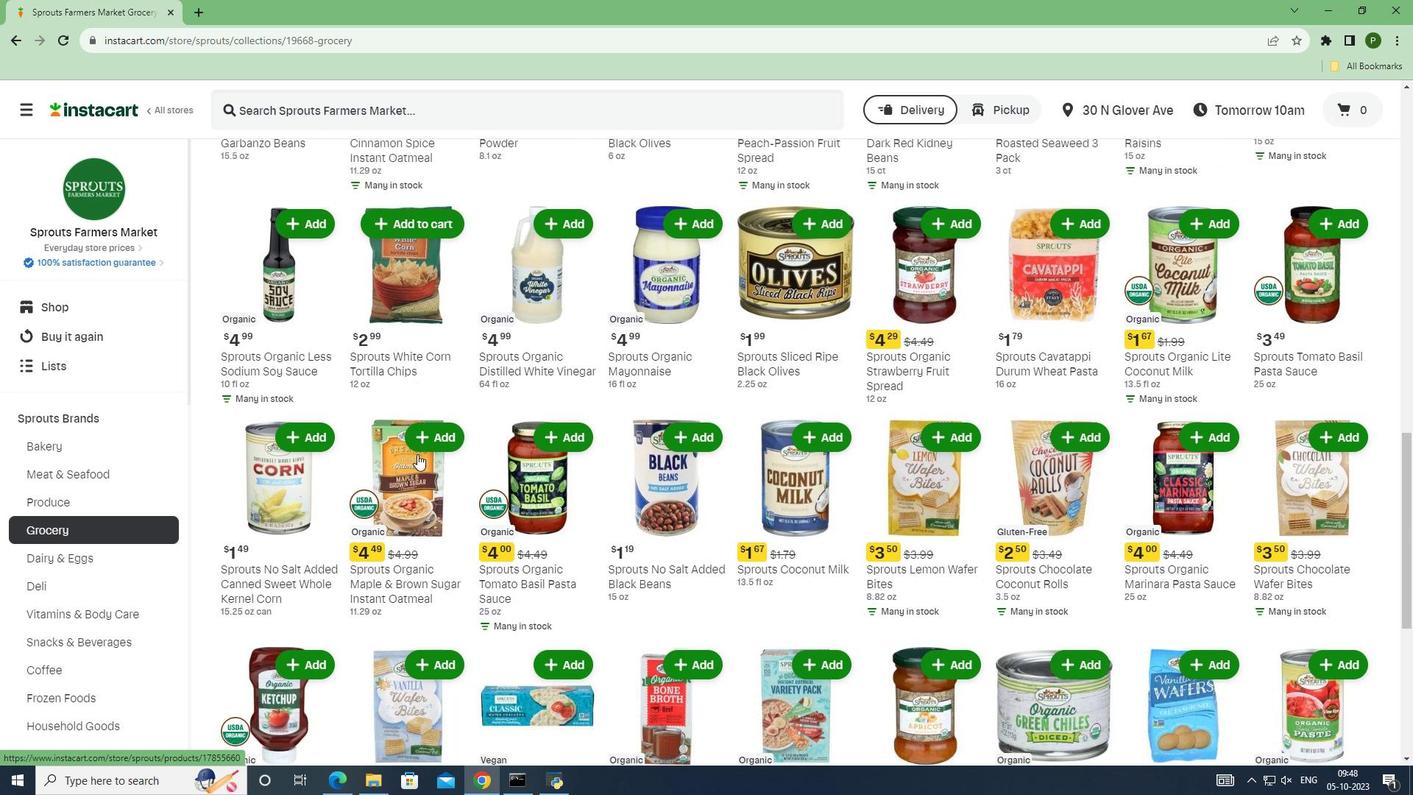 
Action: Mouse scrolled (417, 453) with delta (0, 0)
Screenshot: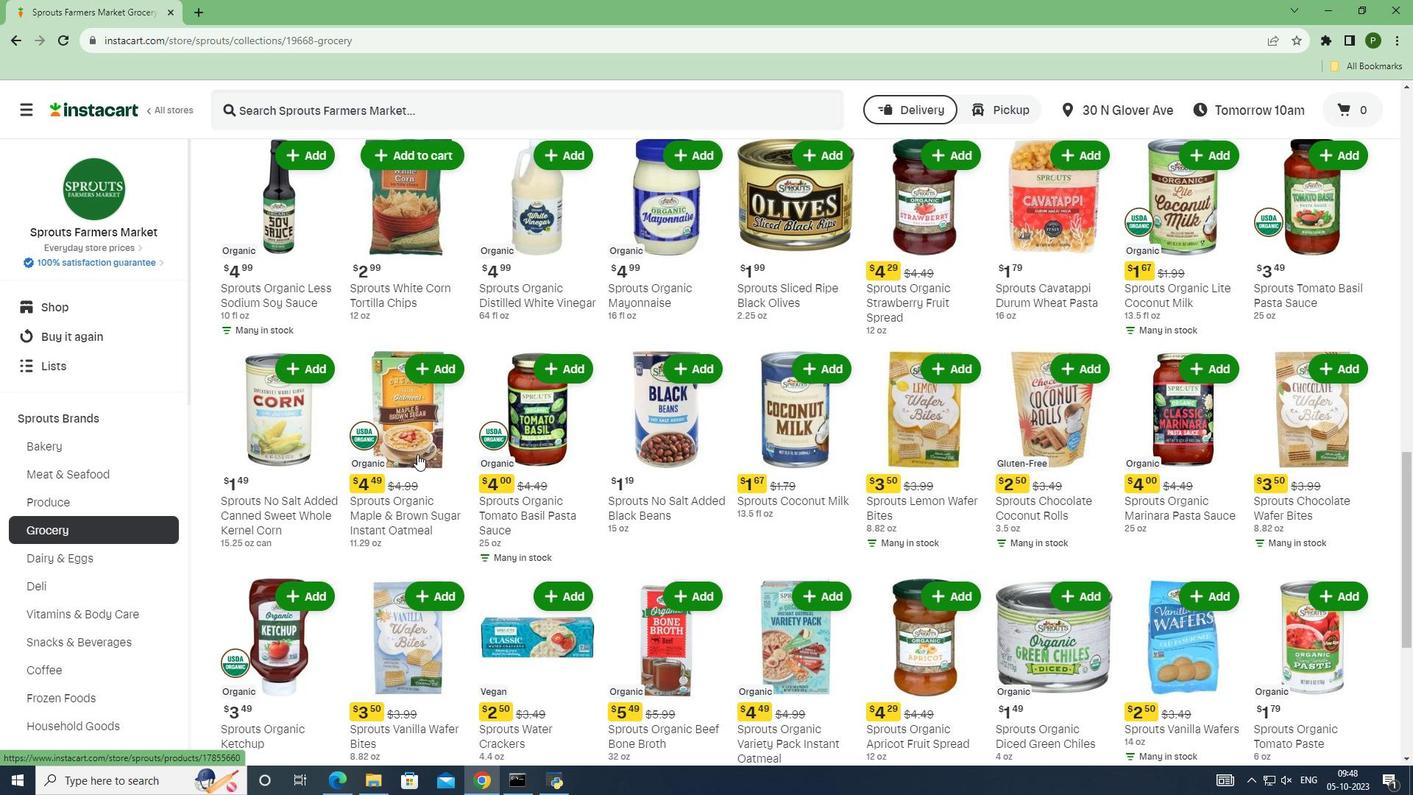 
Action: Mouse scrolled (417, 453) with delta (0, 0)
Screenshot: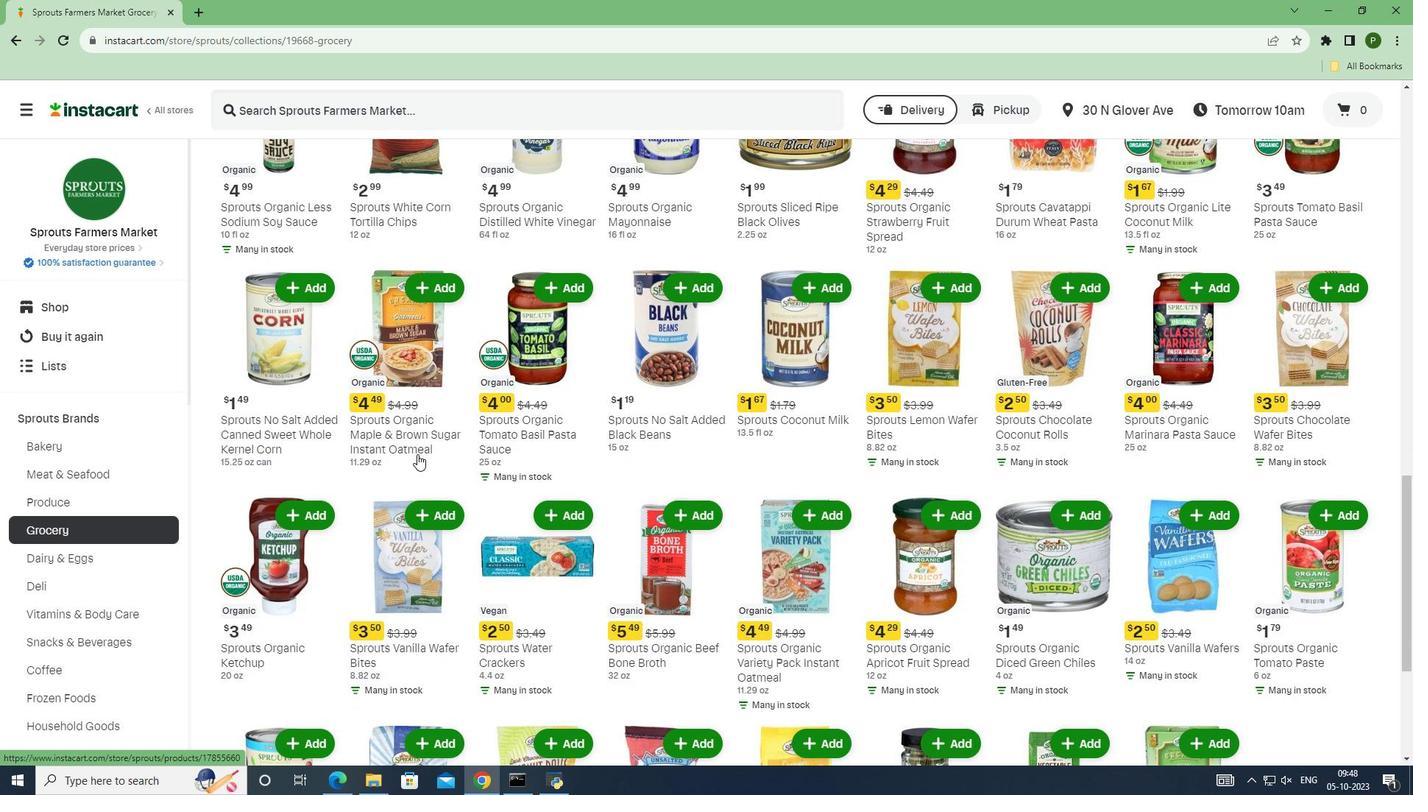 
Action: Mouse scrolled (417, 453) with delta (0, 0)
Screenshot: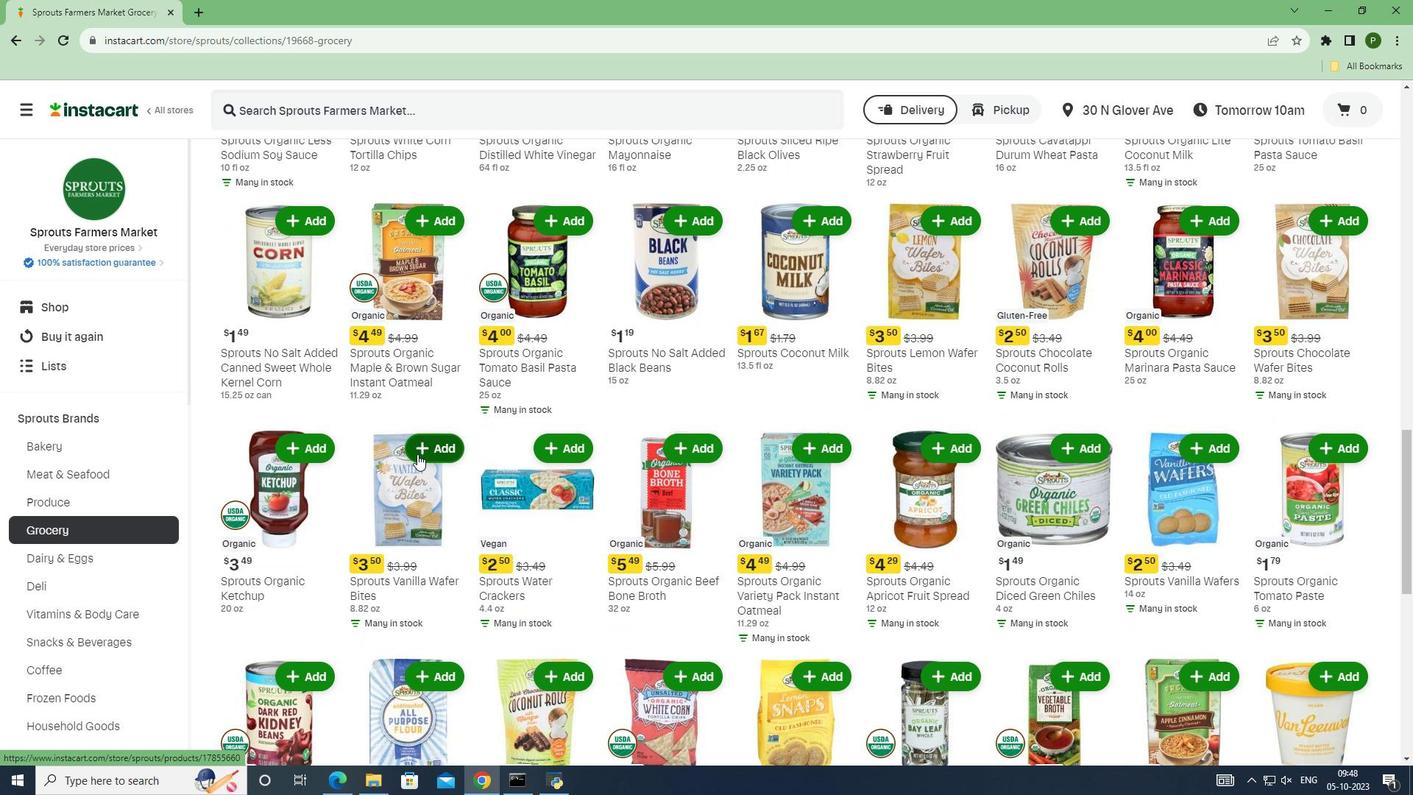 
Action: Mouse scrolled (417, 453) with delta (0, 0)
Screenshot: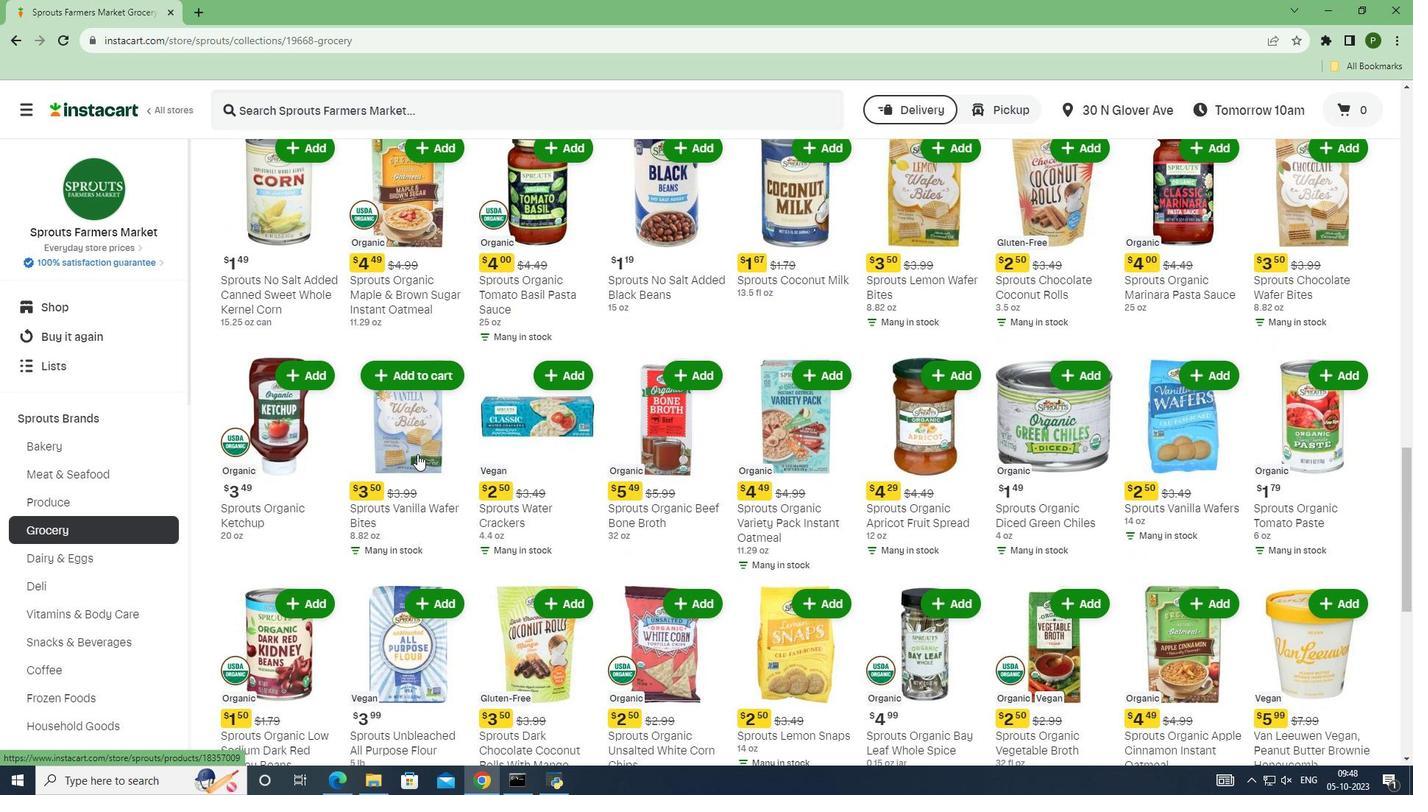 
Action: Mouse scrolled (417, 453) with delta (0, 0)
Screenshot: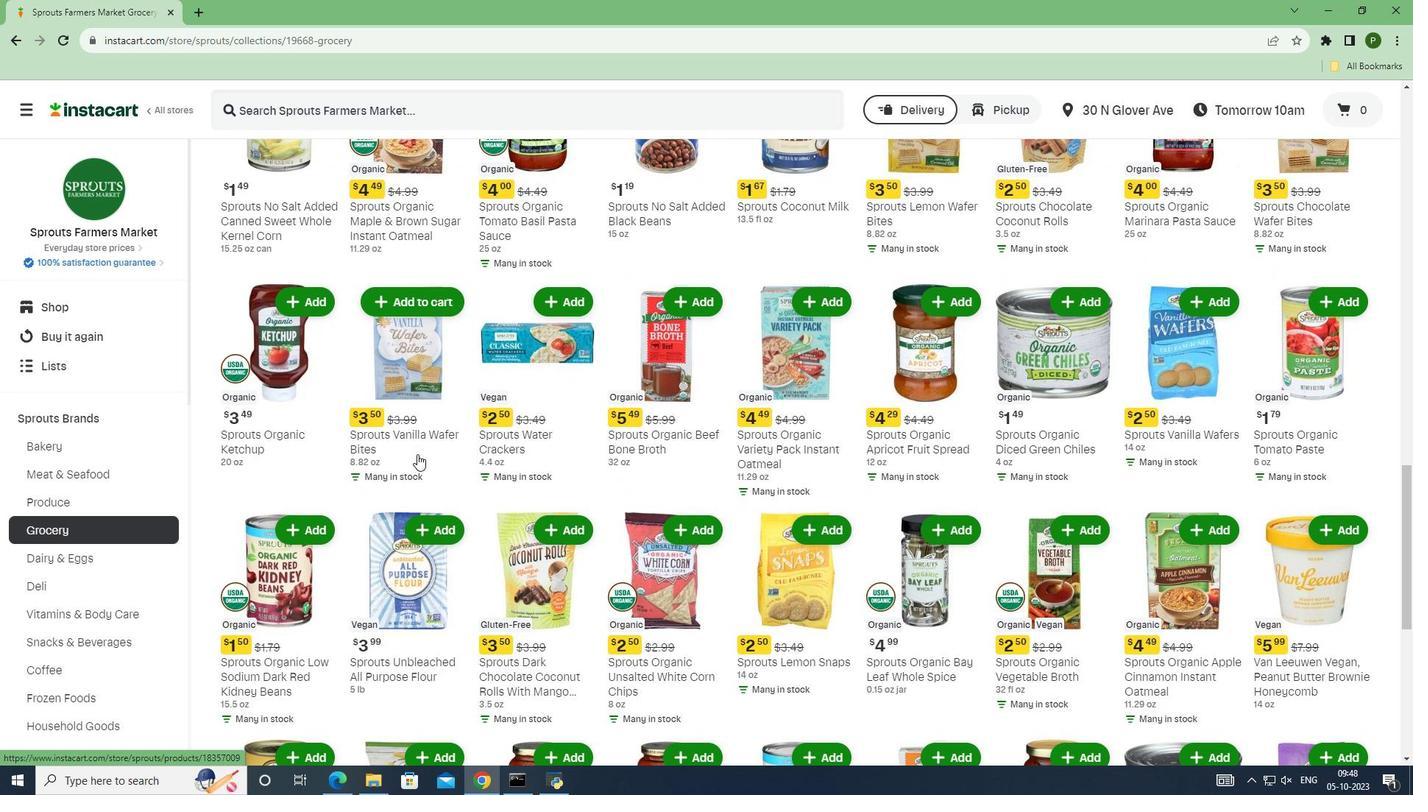 
Action: Mouse scrolled (417, 453) with delta (0, 0)
Screenshot: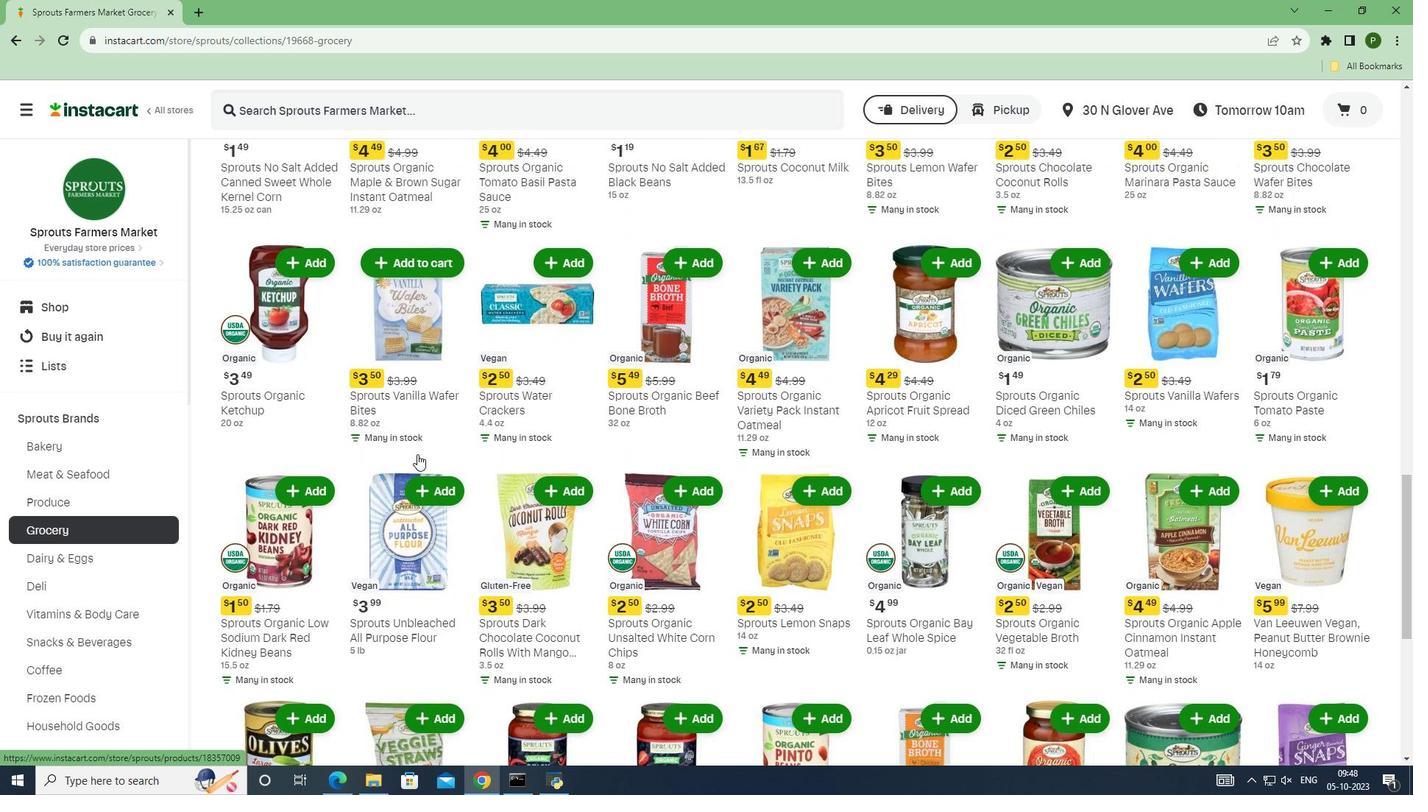 
Action: Mouse scrolled (417, 453) with delta (0, 0)
Screenshot: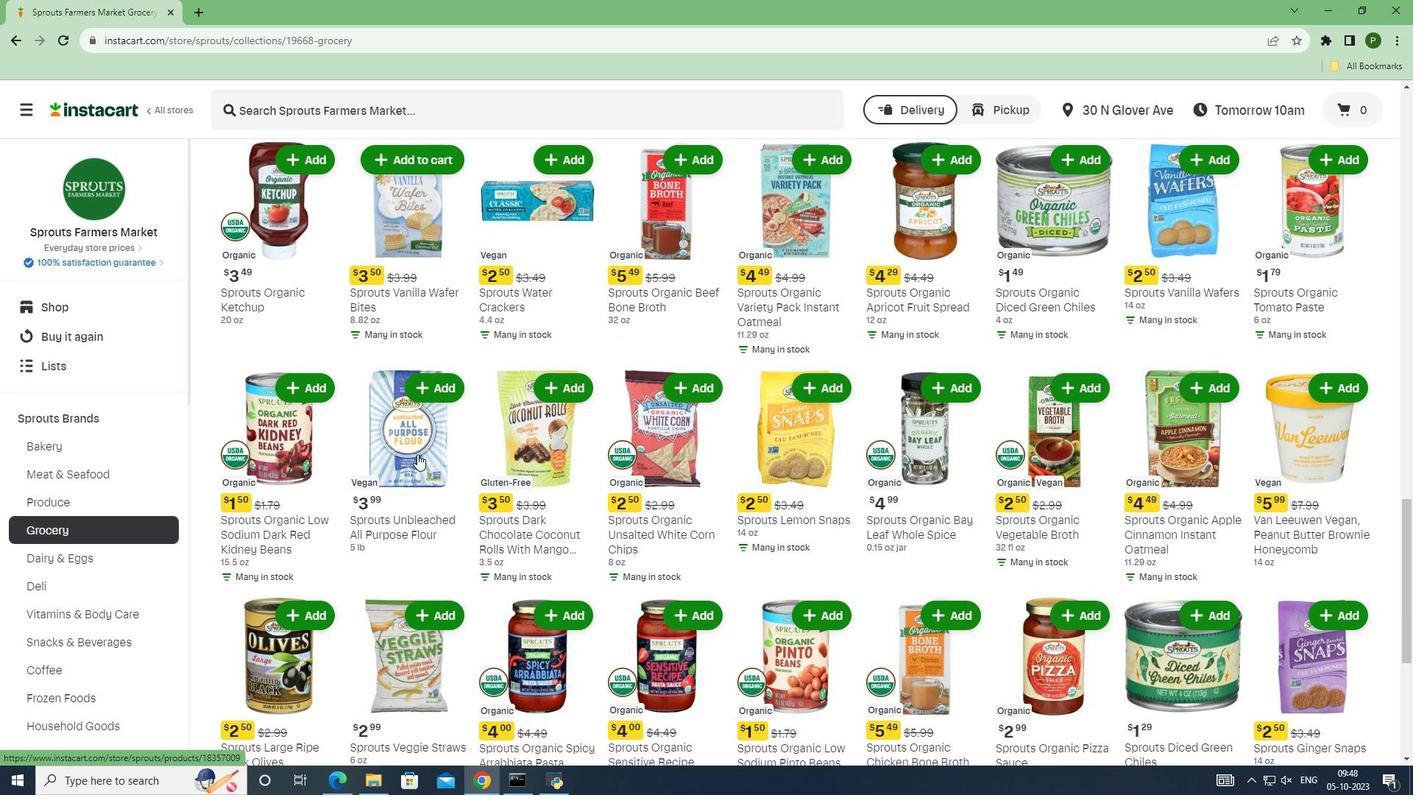 
Action: Mouse scrolled (417, 453) with delta (0, 0)
Screenshot: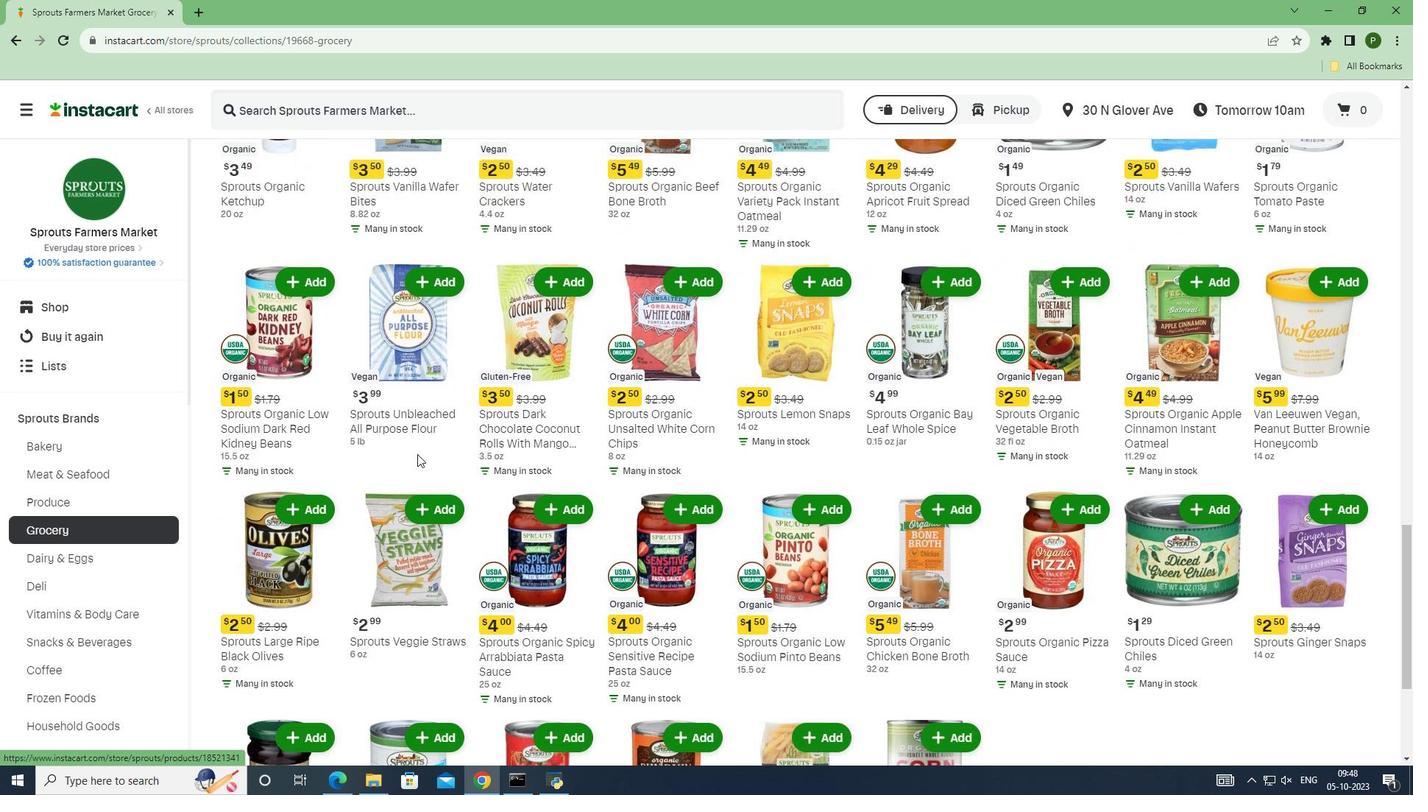 
Action: Mouse scrolled (417, 453) with delta (0, 0)
Screenshot: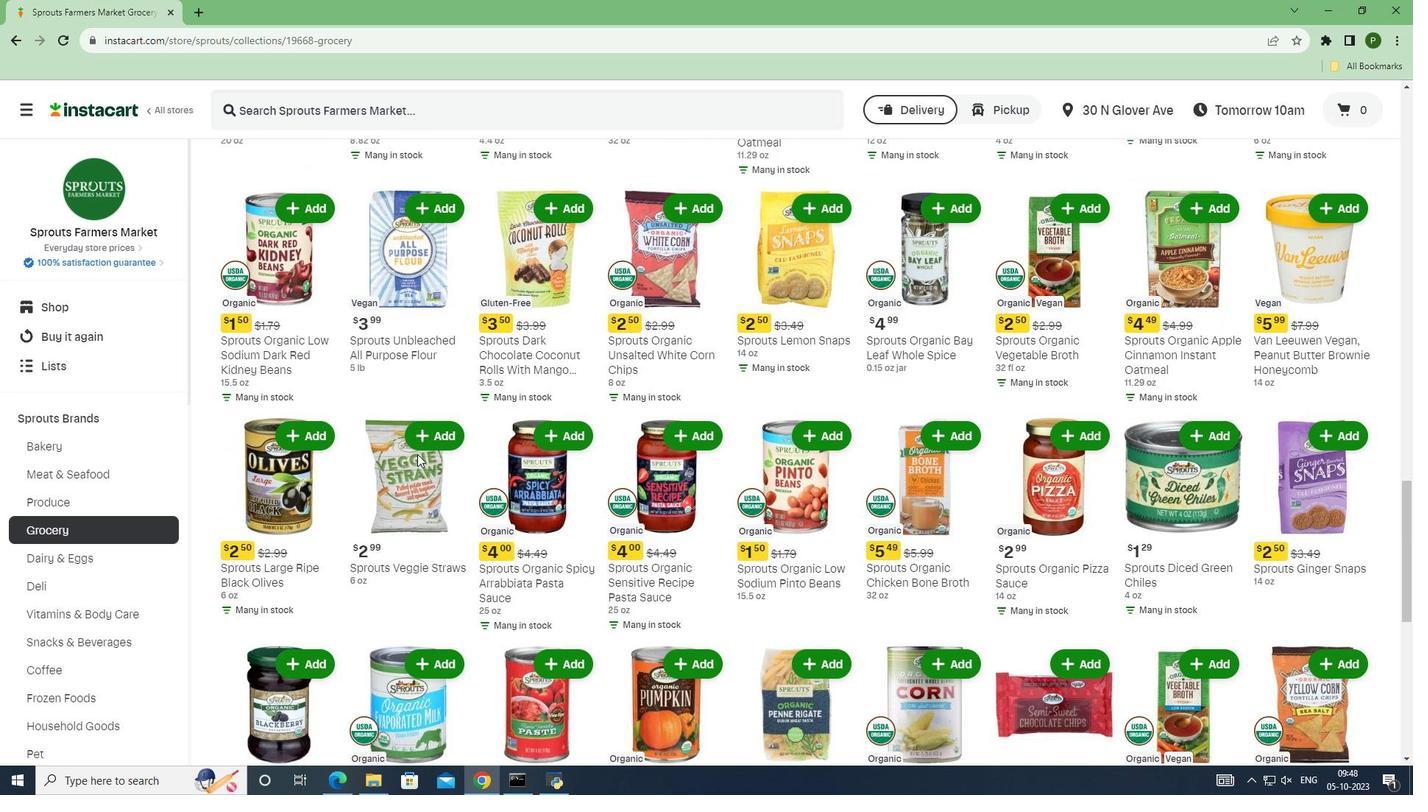 
Action: Mouse scrolled (417, 453) with delta (0, 0)
Screenshot: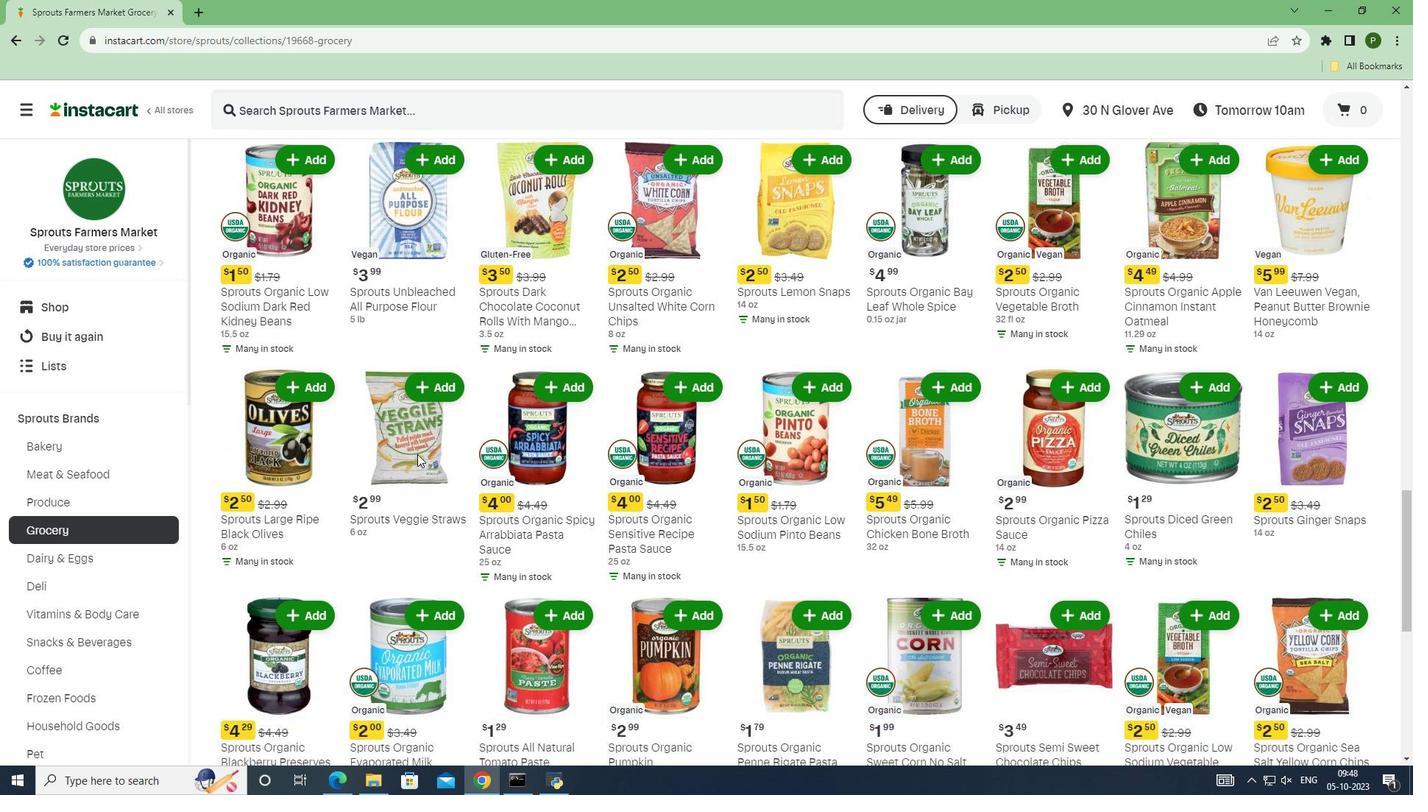 
Action: Mouse scrolled (417, 453) with delta (0, 0)
Screenshot: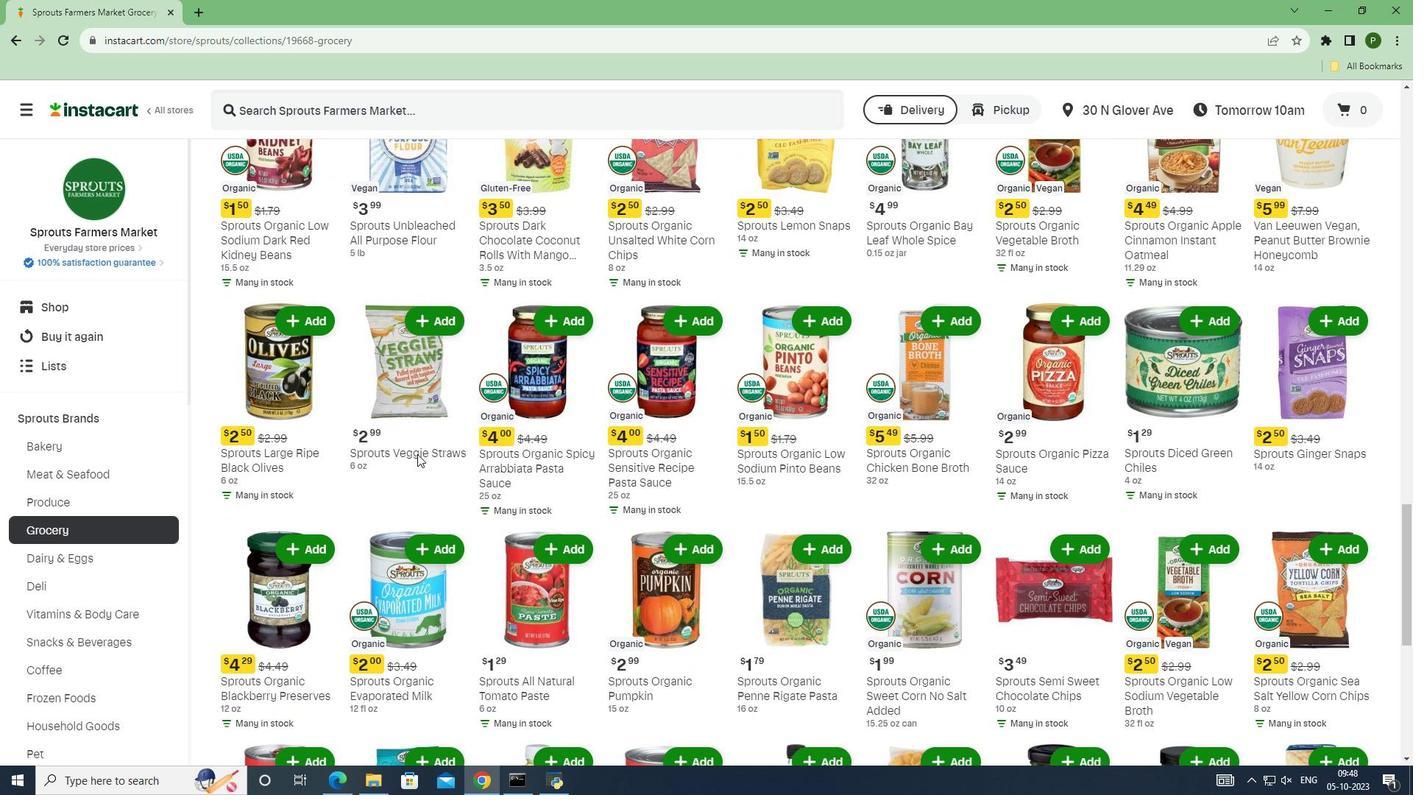 
Action: Mouse scrolled (417, 453) with delta (0, 0)
Screenshot: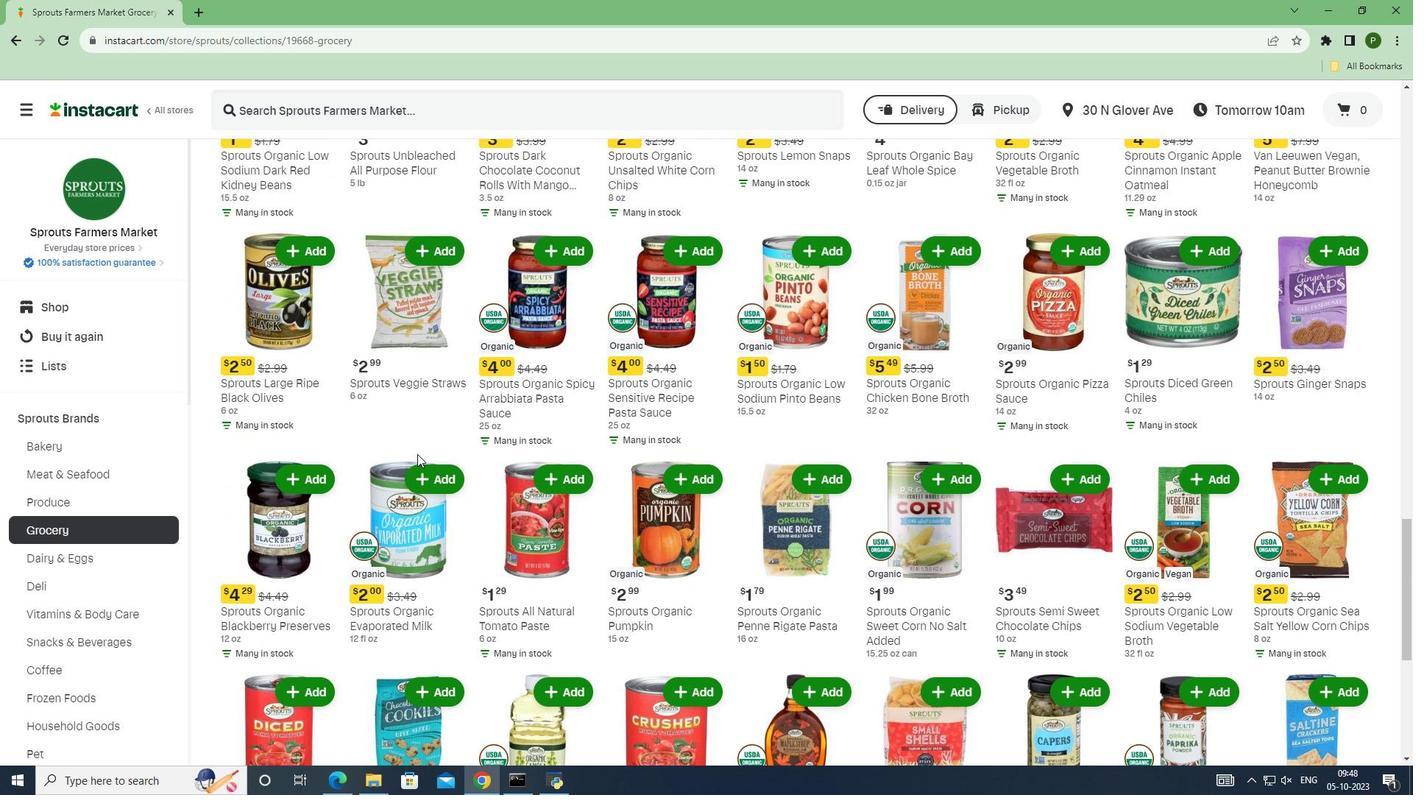 
Action: Mouse scrolled (417, 453) with delta (0, 0)
Screenshot: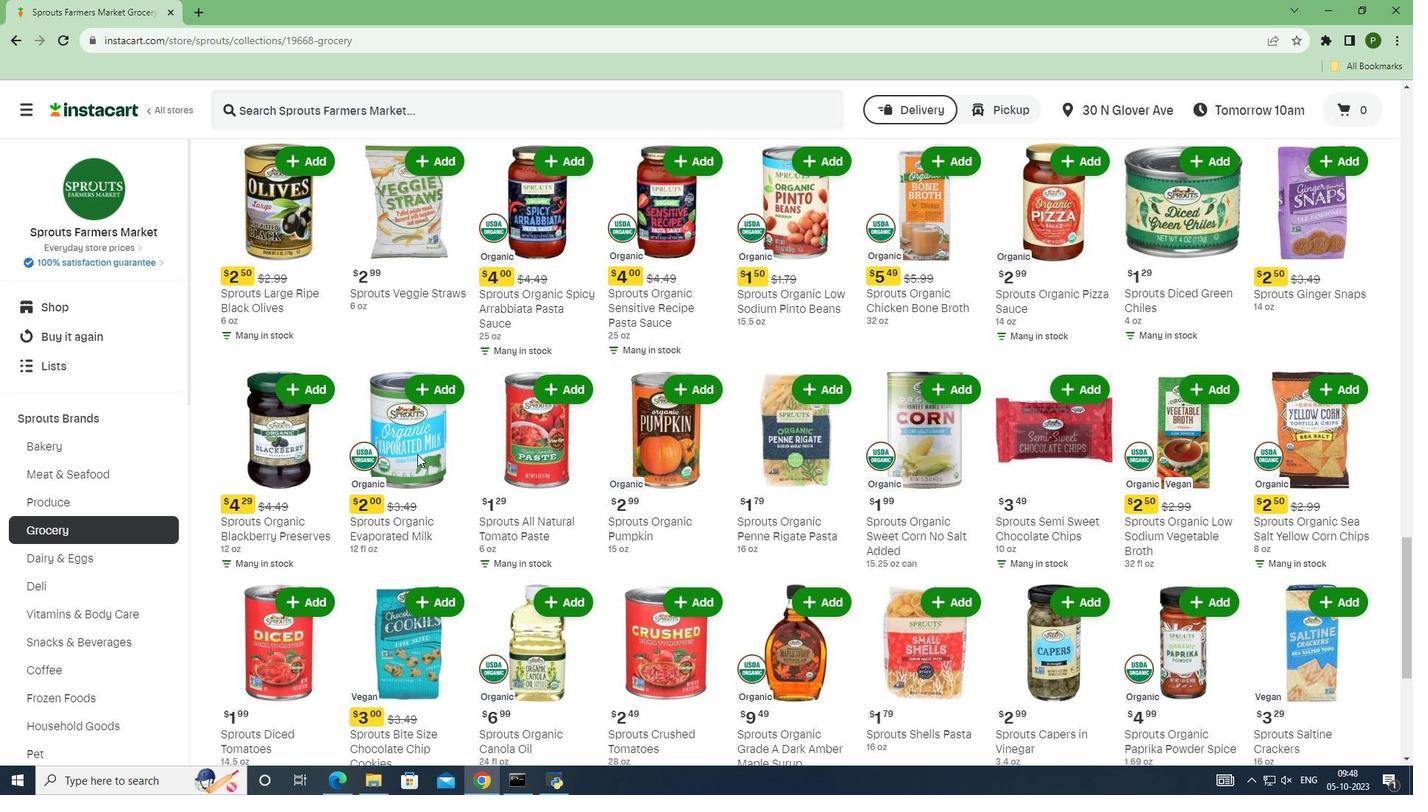 
Action: Mouse scrolled (417, 453) with delta (0, 0)
Screenshot: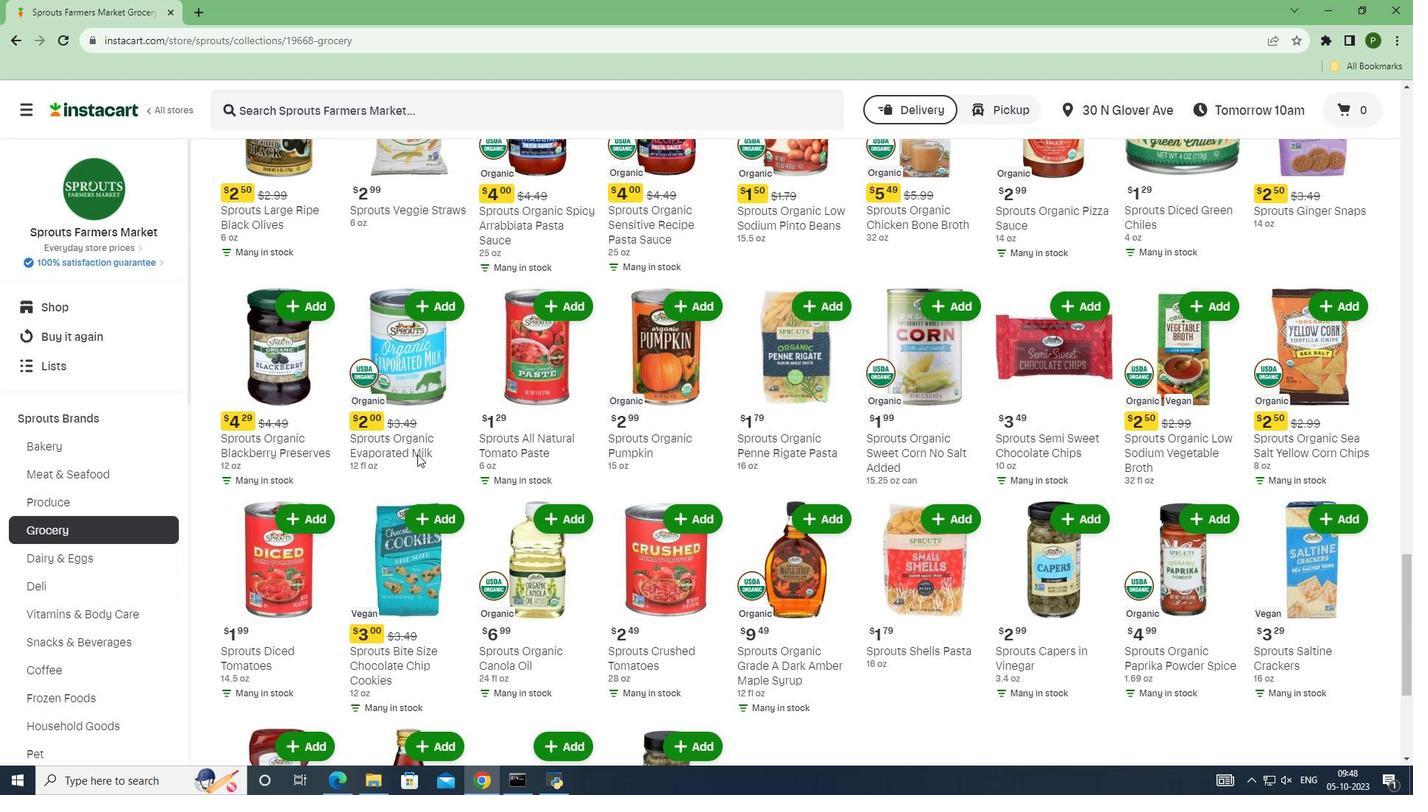 
Action: Mouse scrolled (417, 453) with delta (0, 0)
Screenshot: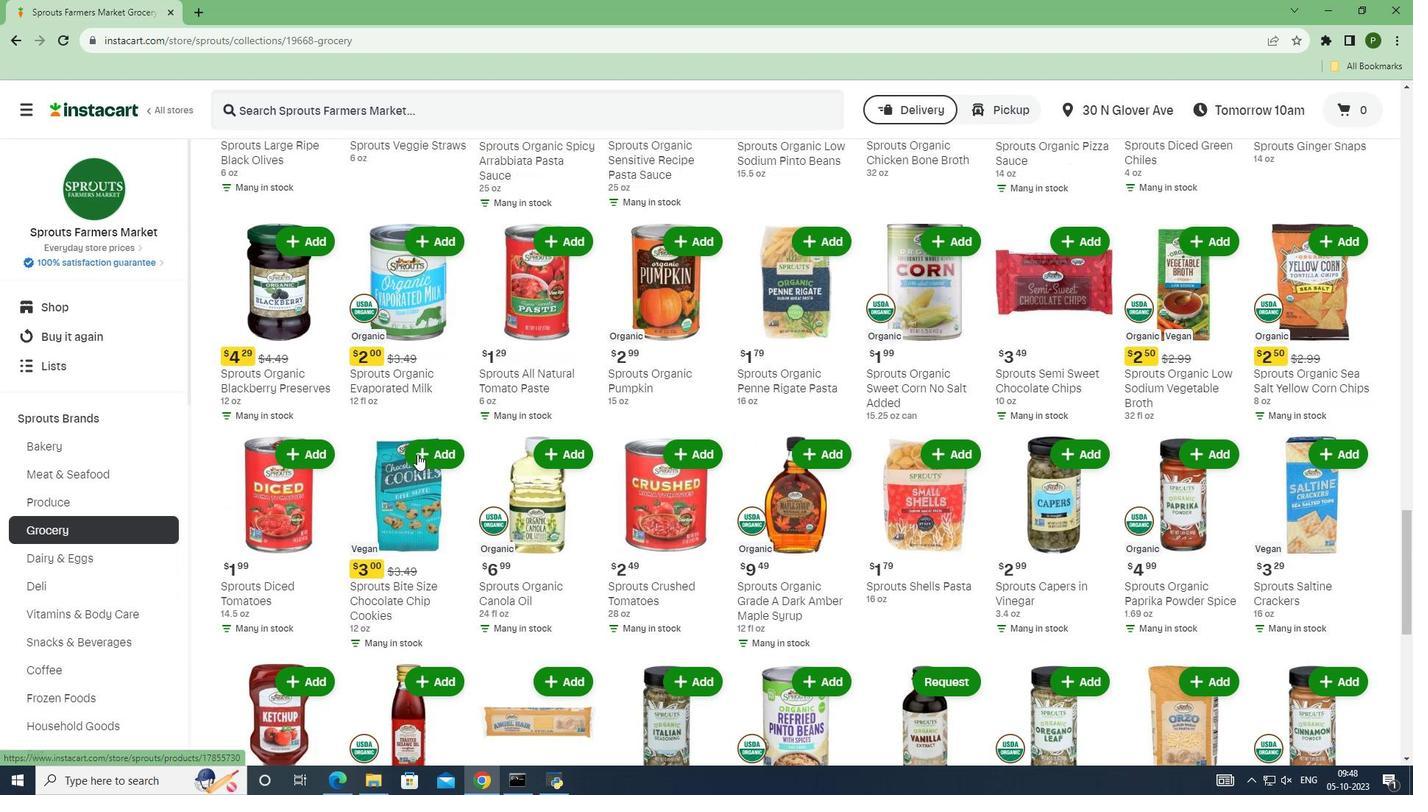 
Action: Mouse scrolled (417, 453) with delta (0, 0)
Screenshot: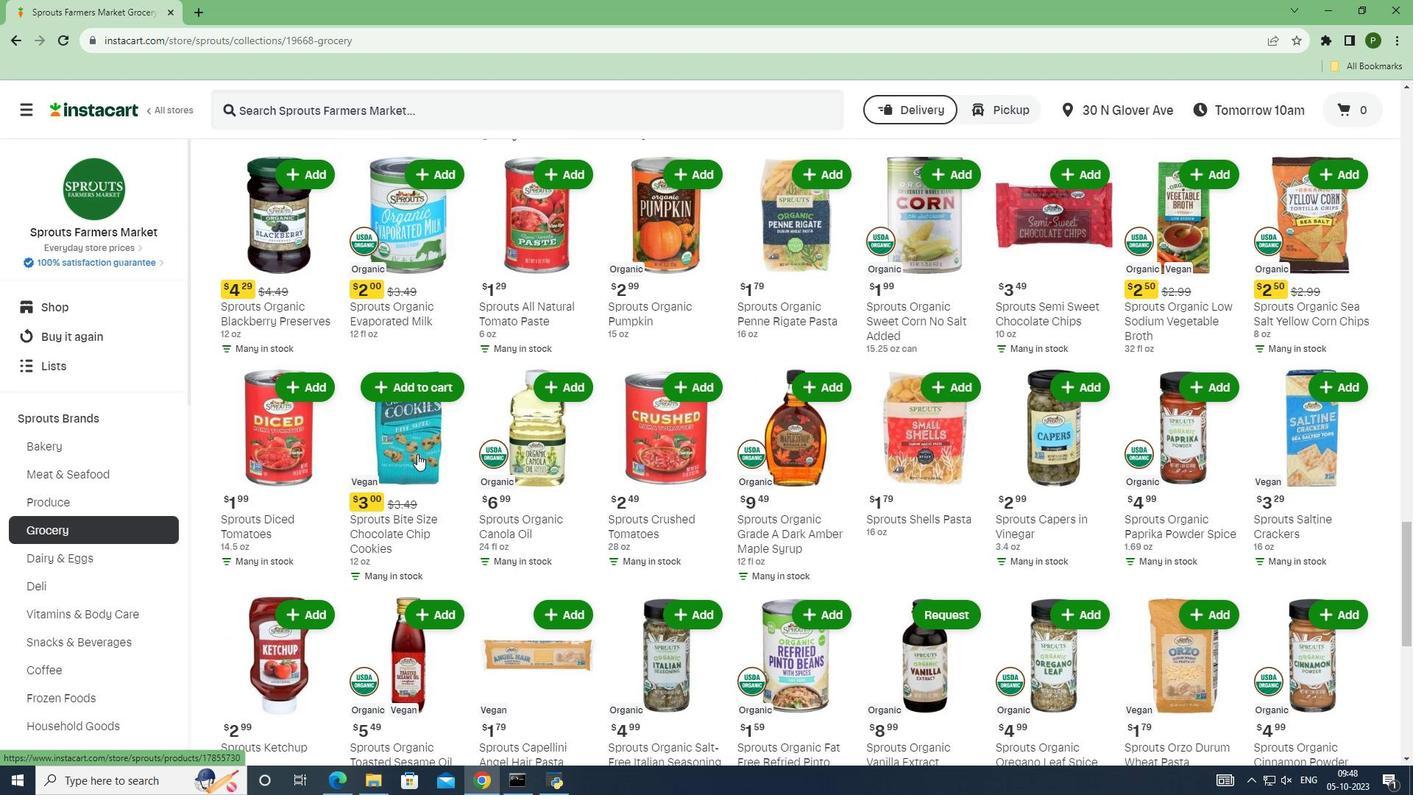 
Action: Mouse scrolled (417, 453) with delta (0, 0)
Screenshot: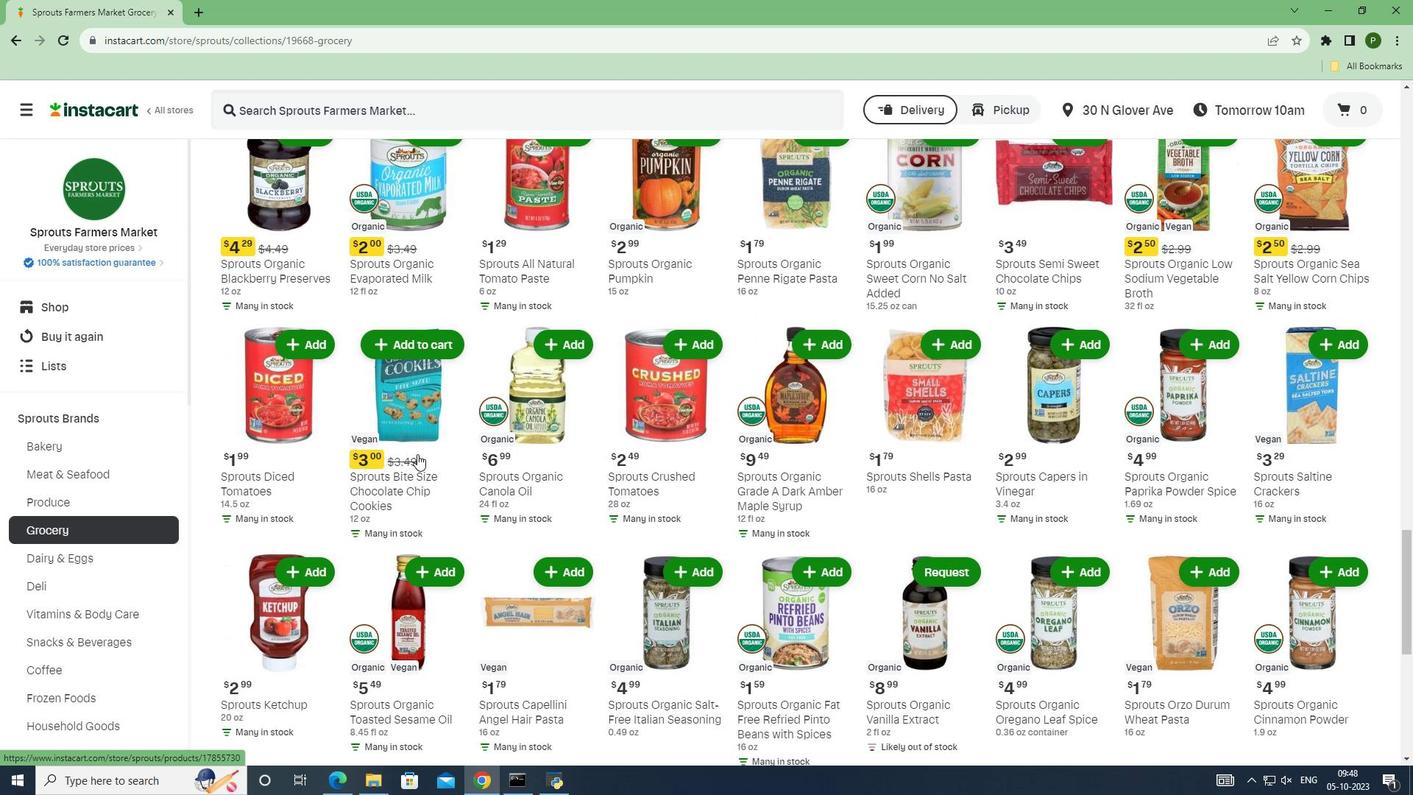 
Action: Mouse scrolled (417, 453) with delta (0, 0)
Screenshot: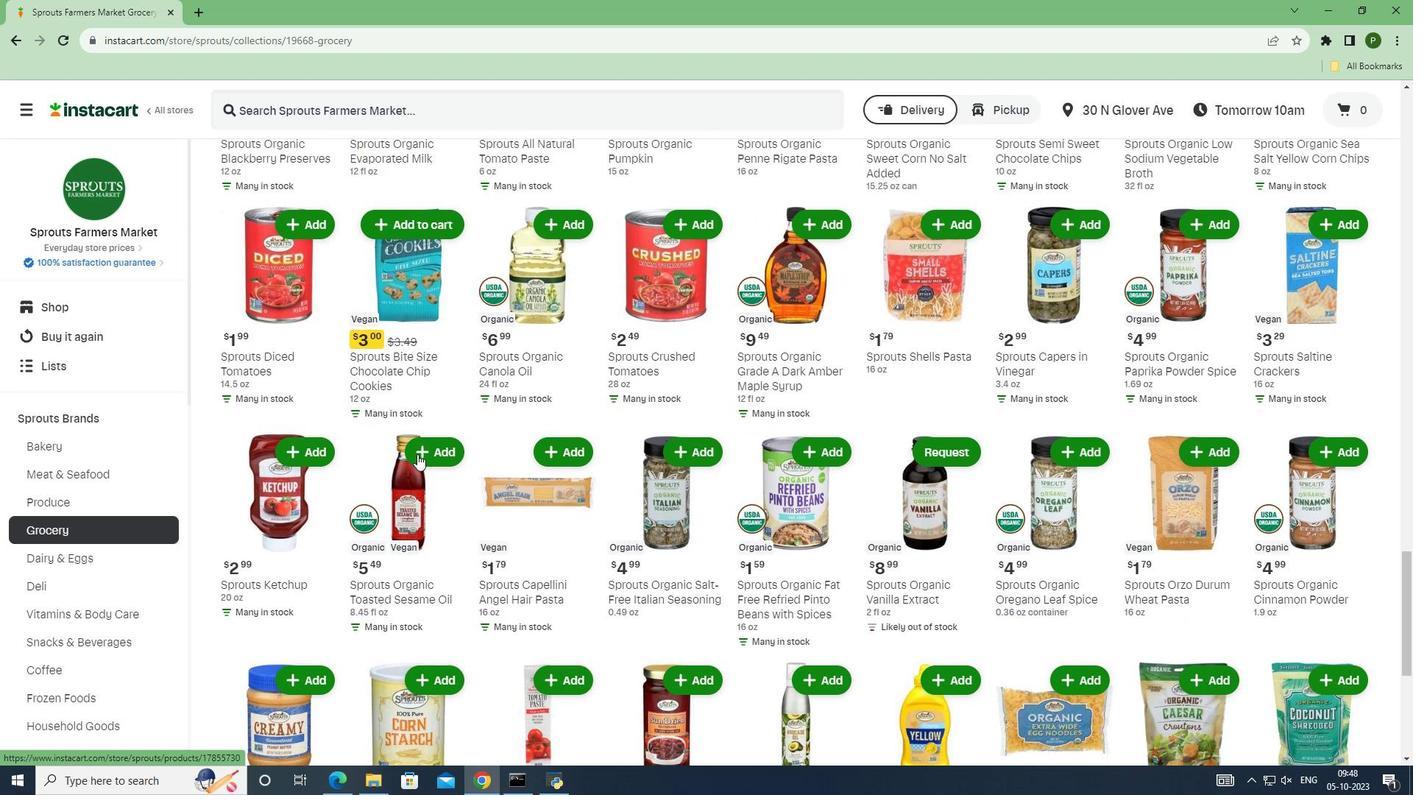 
Action: Mouse scrolled (417, 453) with delta (0, 0)
Screenshot: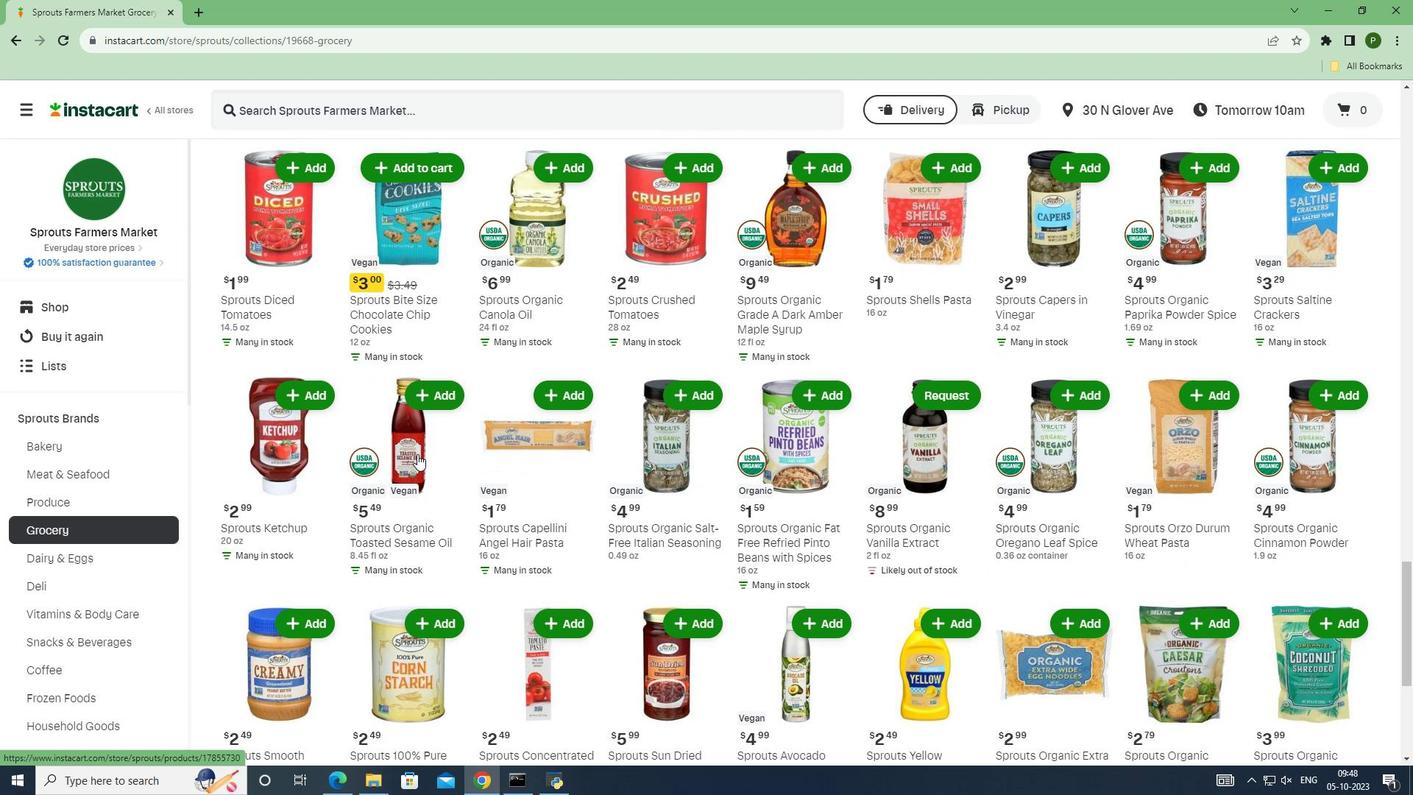 
Action: Mouse scrolled (417, 453) with delta (0, 0)
Screenshot: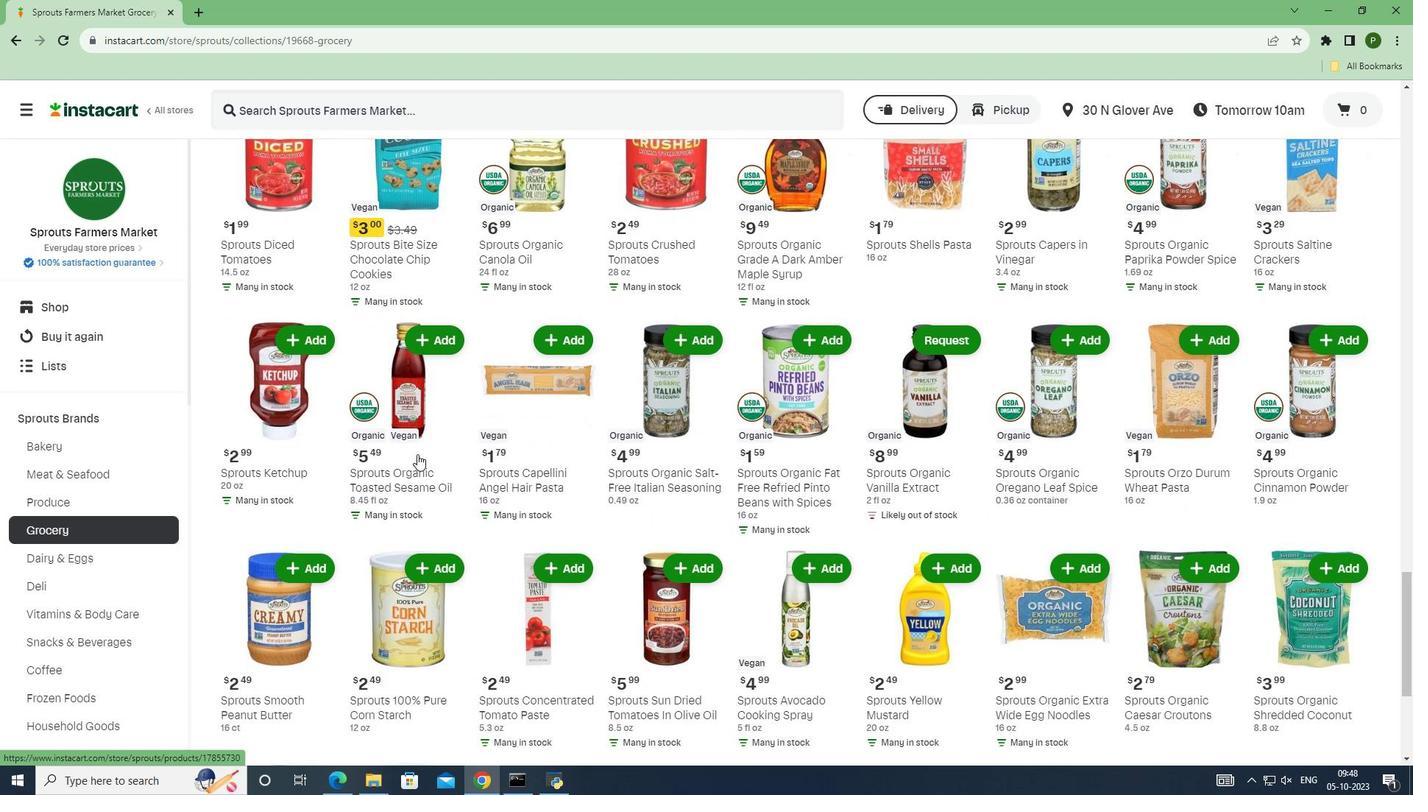 
Action: Mouse scrolled (417, 453) with delta (0, 0)
Screenshot: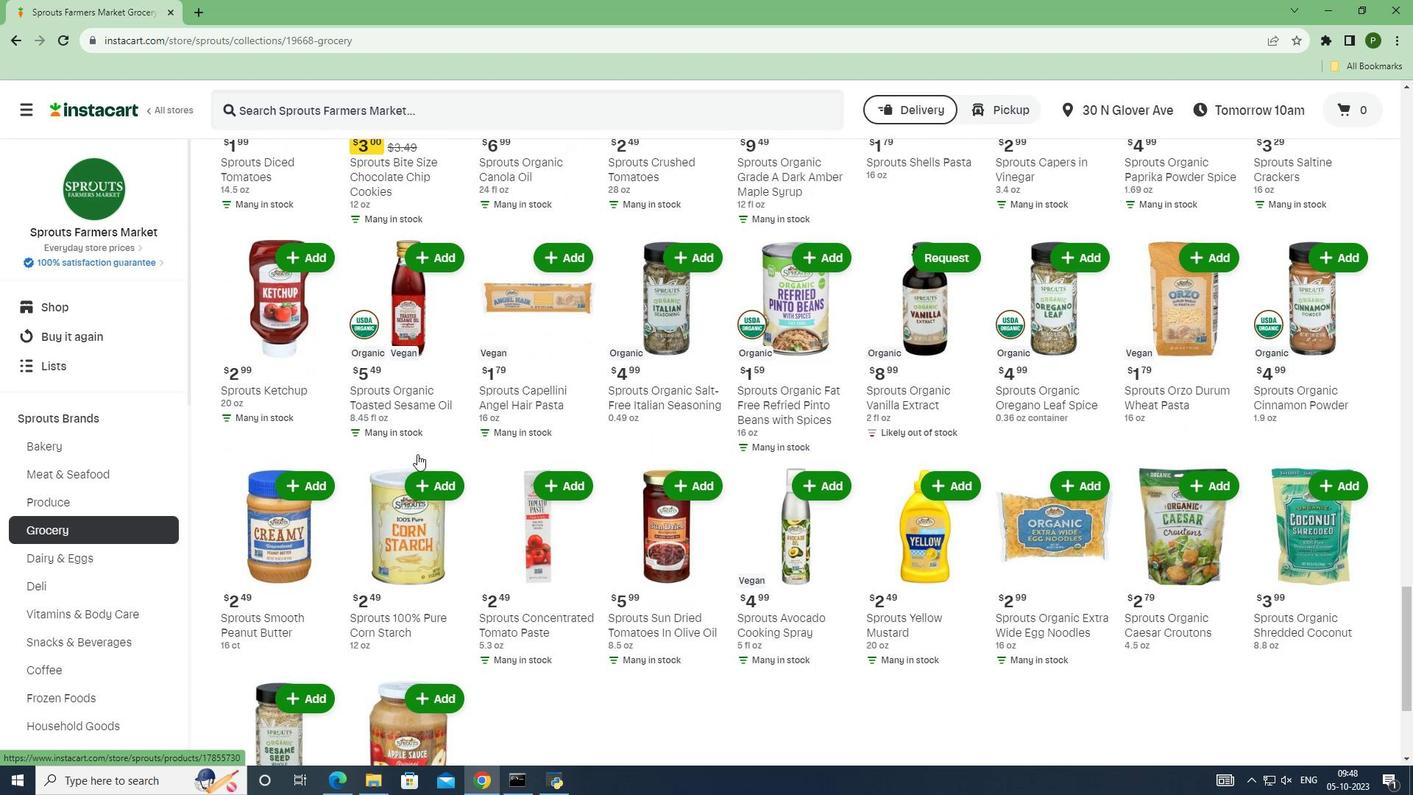 
Action: Mouse scrolled (417, 453) with delta (0, 0)
Screenshot: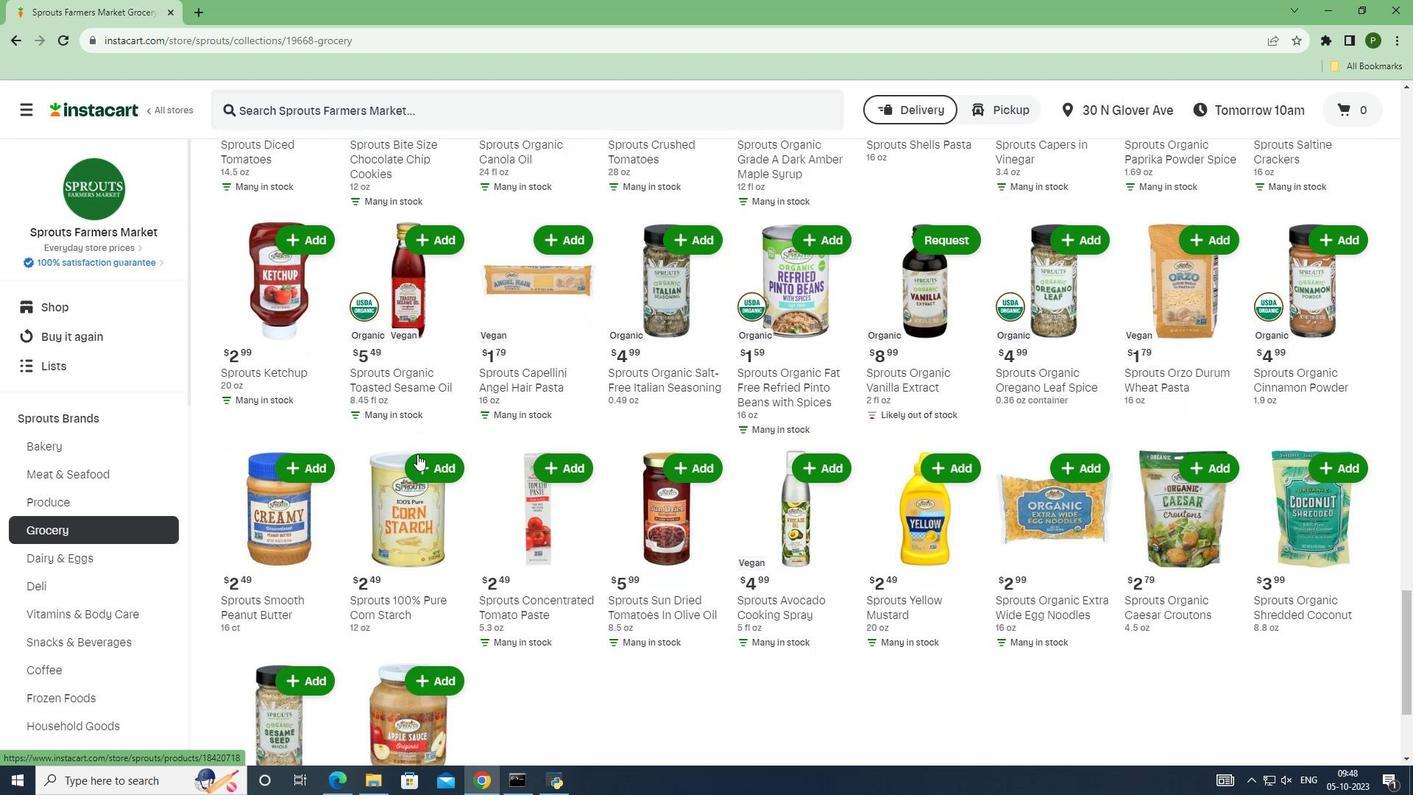 
Action: Mouse scrolled (417, 453) with delta (0, 0)
Screenshot: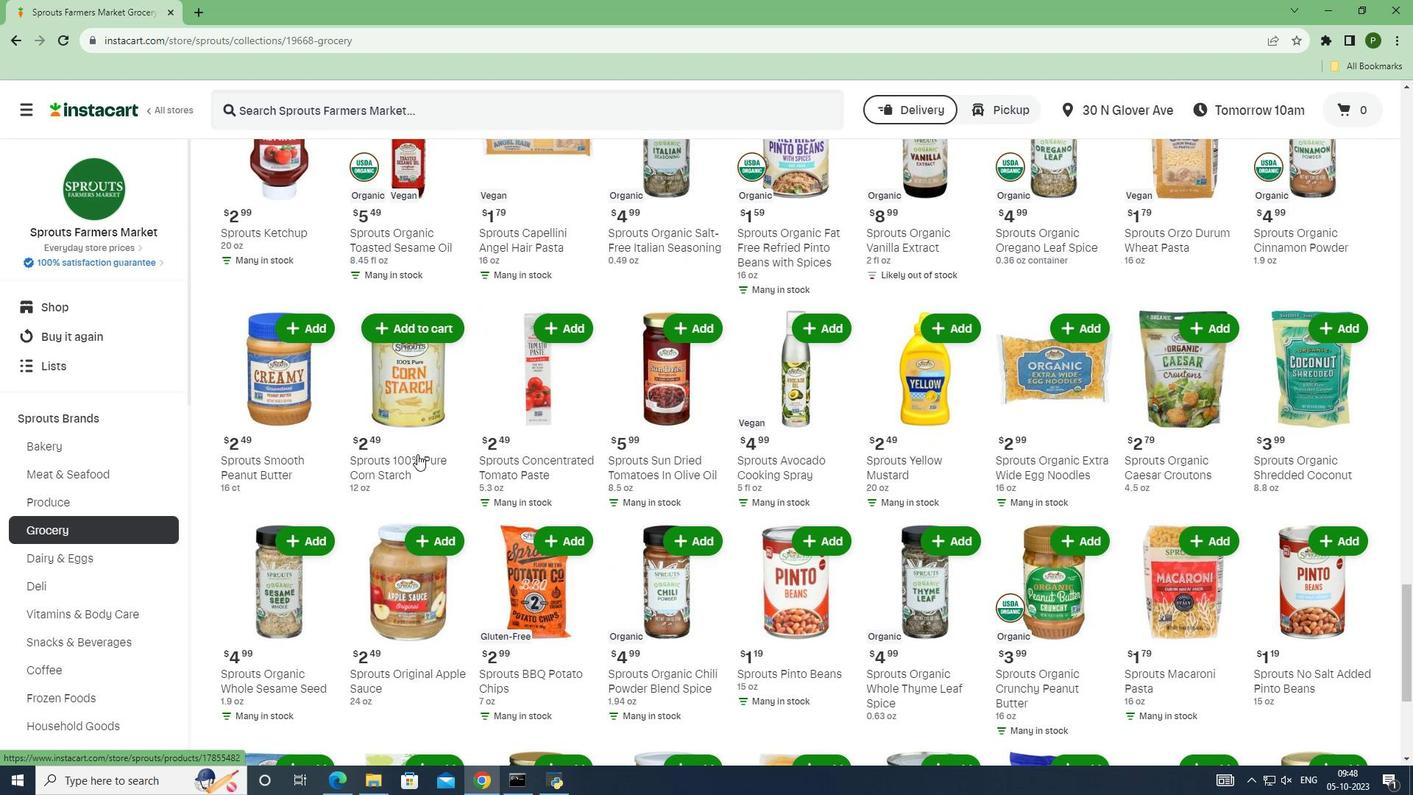 
Action: Mouse scrolled (417, 453) with delta (0, 0)
Screenshot: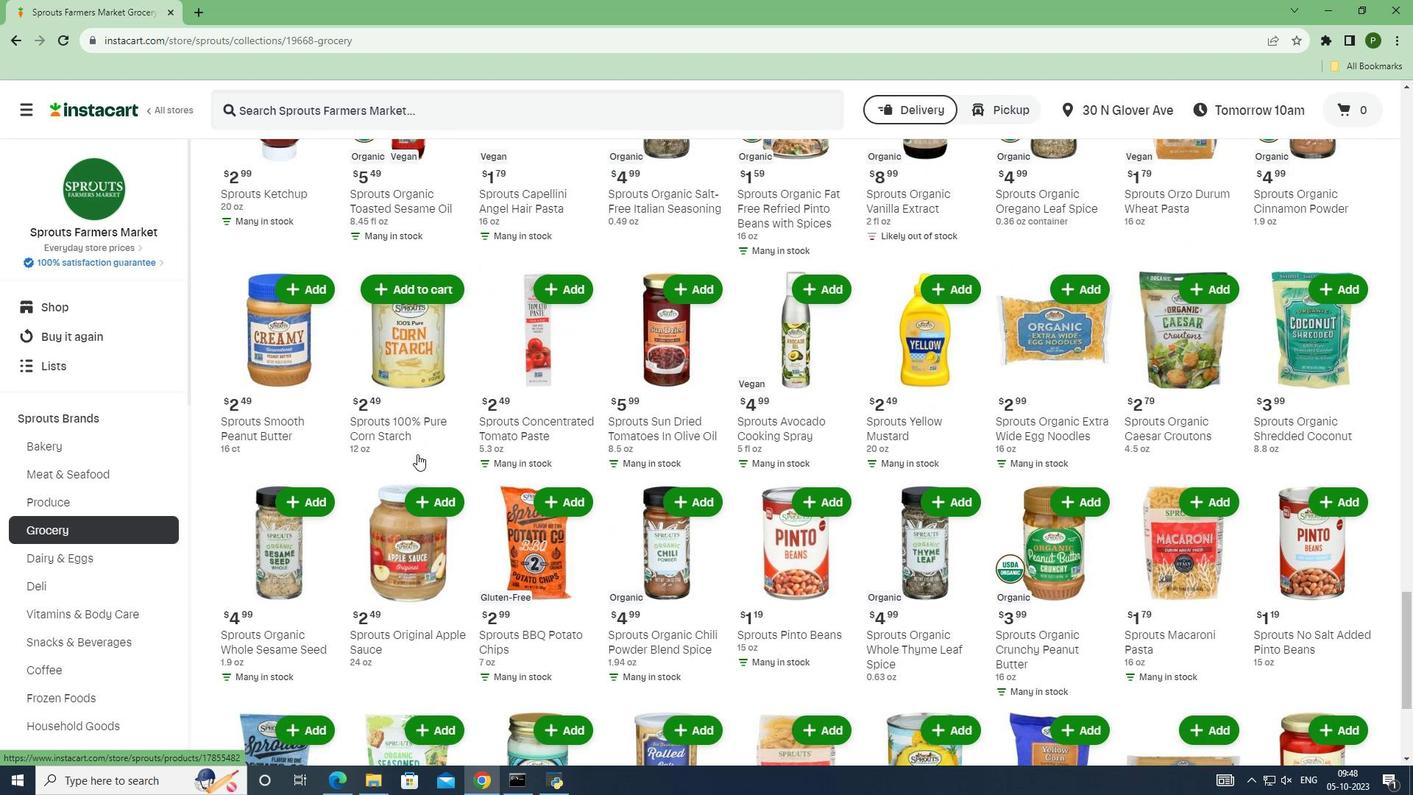
Action: Mouse scrolled (417, 453) with delta (0, 0)
Screenshot: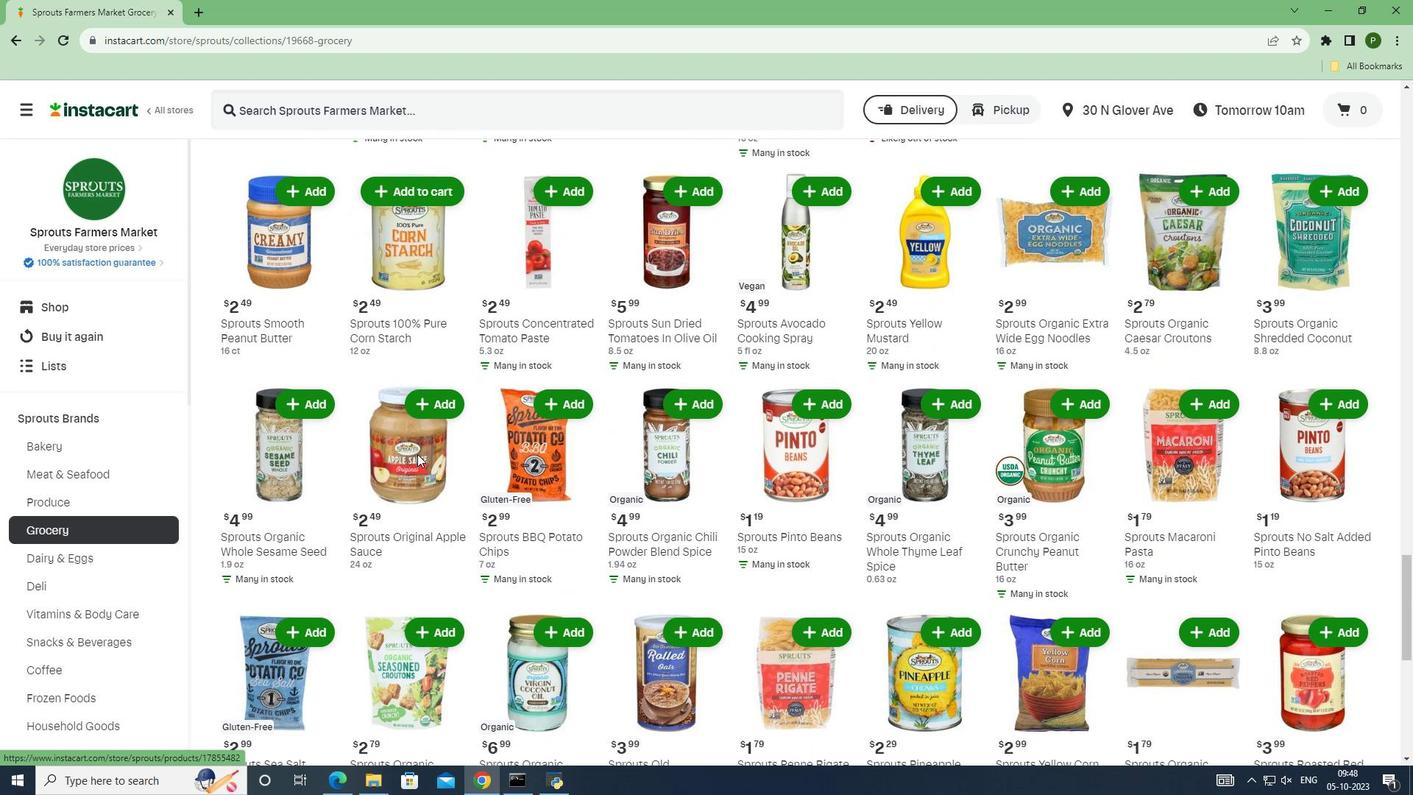 
Action: Mouse scrolled (417, 453) with delta (0, 0)
Screenshot: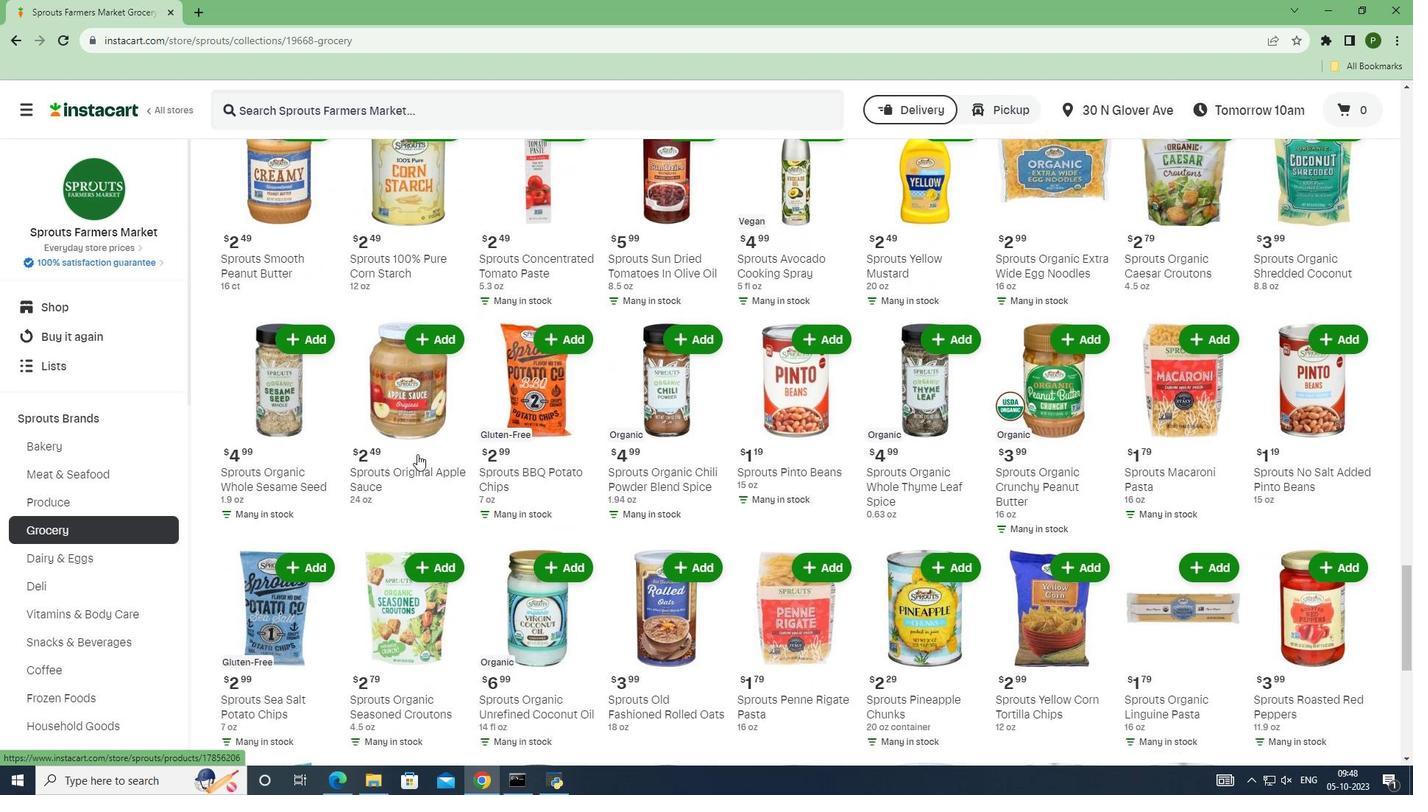 
Action: Mouse scrolled (417, 453) with delta (0, 0)
Screenshot: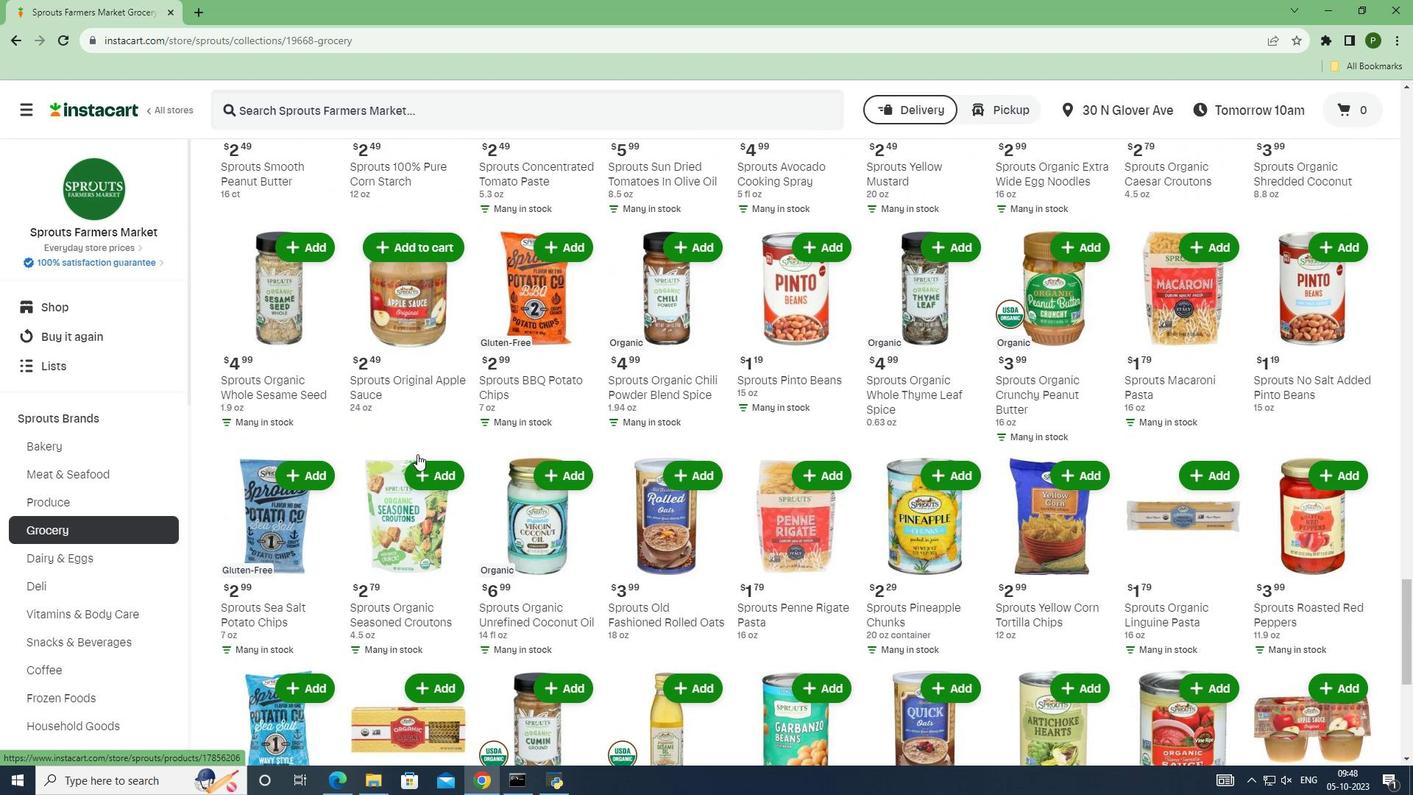 
Action: Mouse scrolled (417, 453) with delta (0, 0)
Screenshot: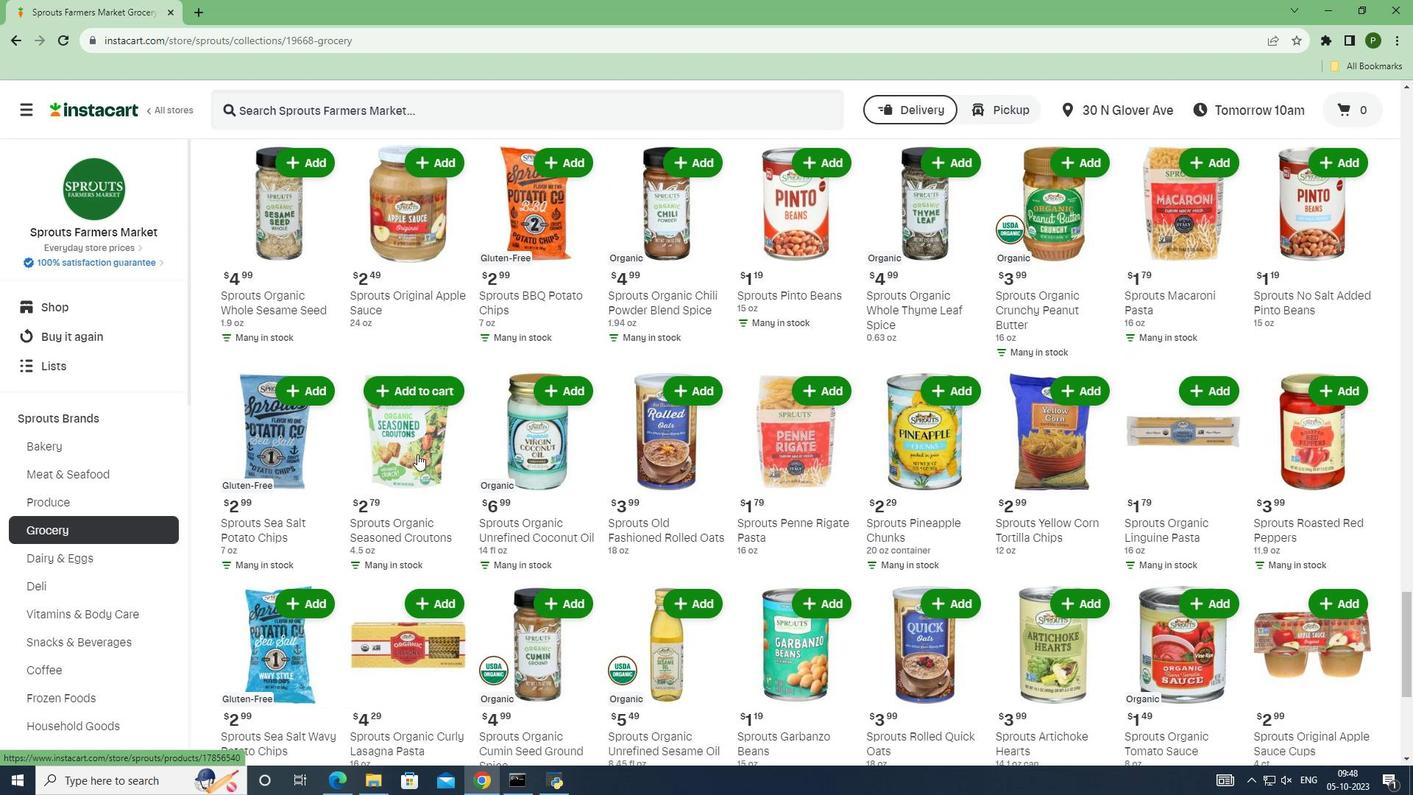 
Action: Mouse scrolled (417, 453) with delta (0, 0)
Screenshot: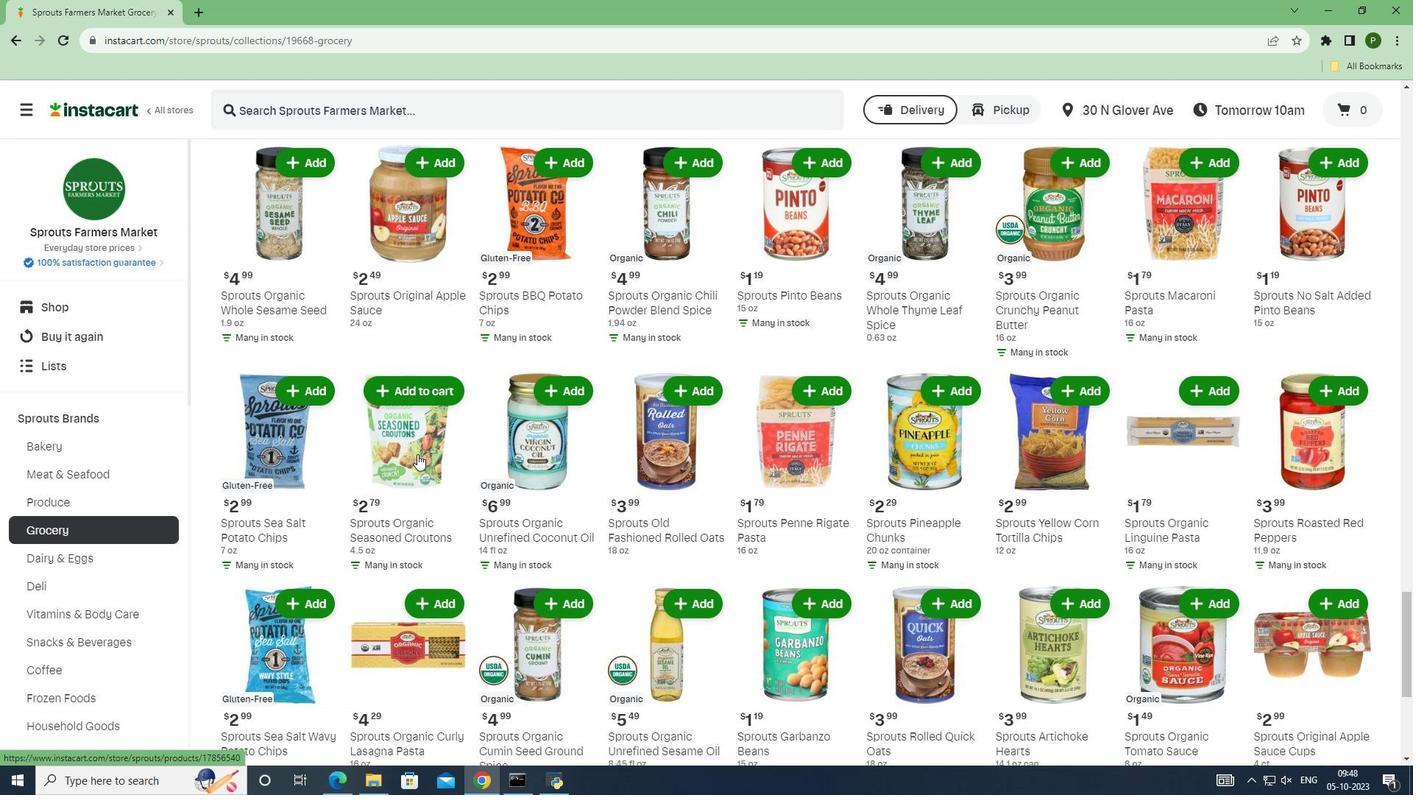 
Action: Mouse scrolled (417, 453) with delta (0, 0)
Screenshot: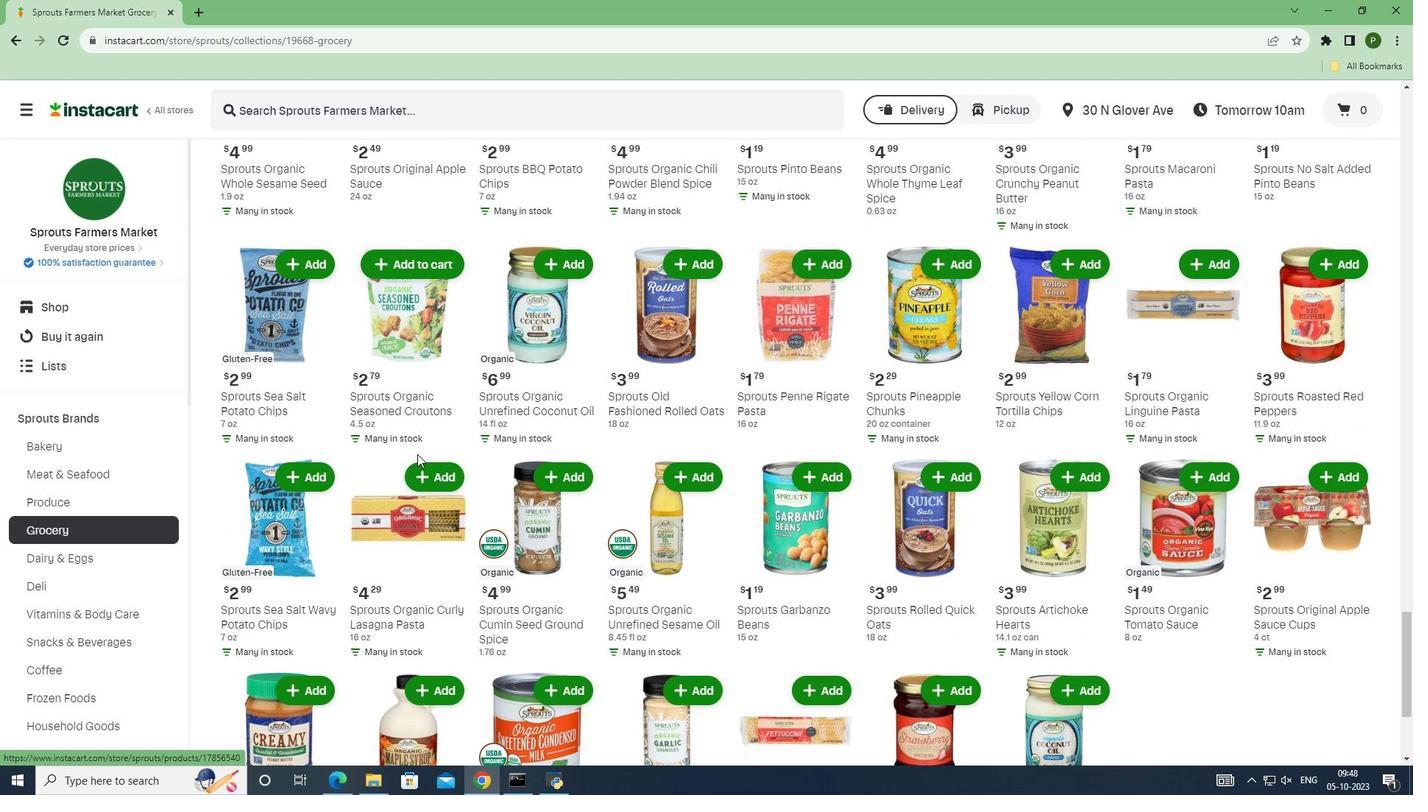 
Action: Mouse scrolled (417, 453) with delta (0, 0)
Screenshot: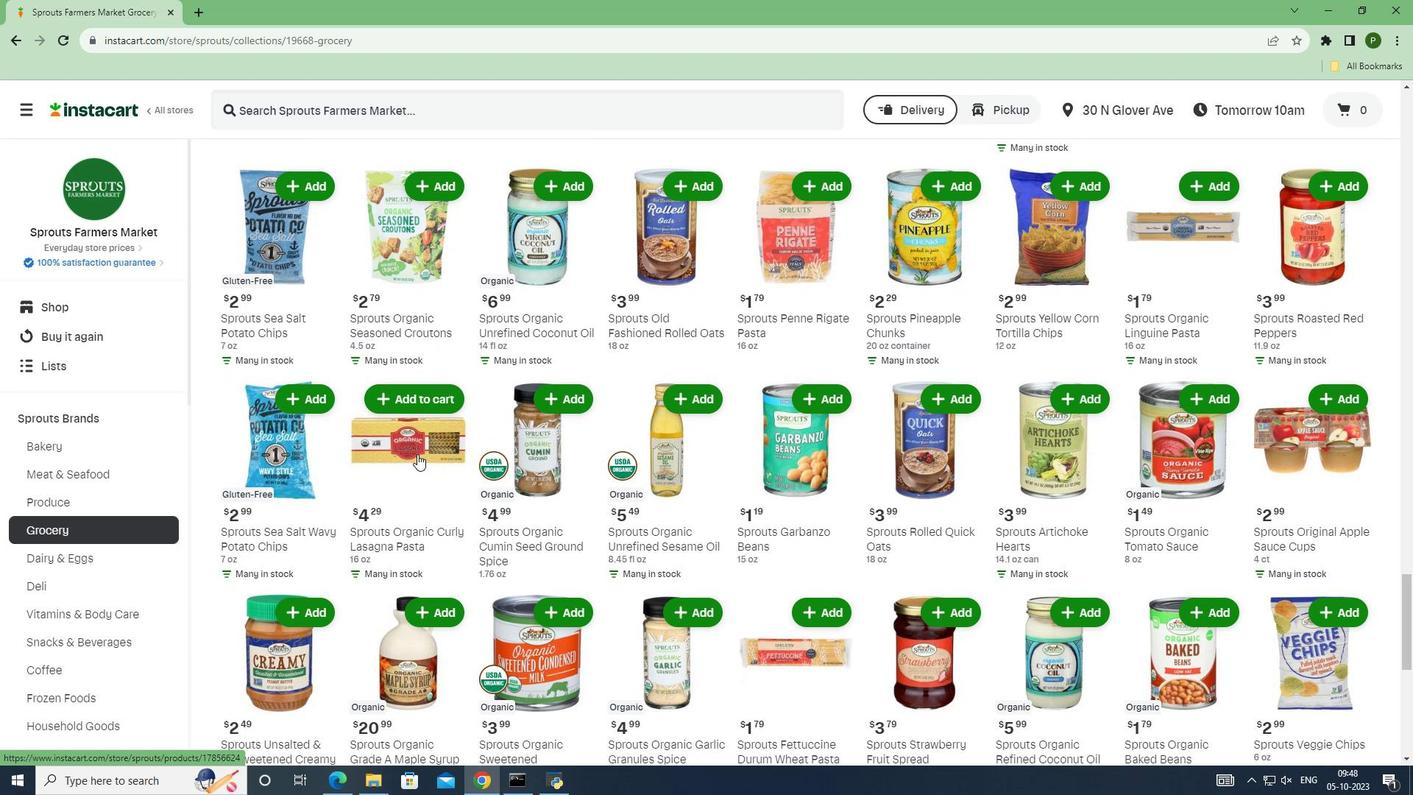 
Action: Mouse scrolled (417, 453) with delta (0, 0)
Screenshot: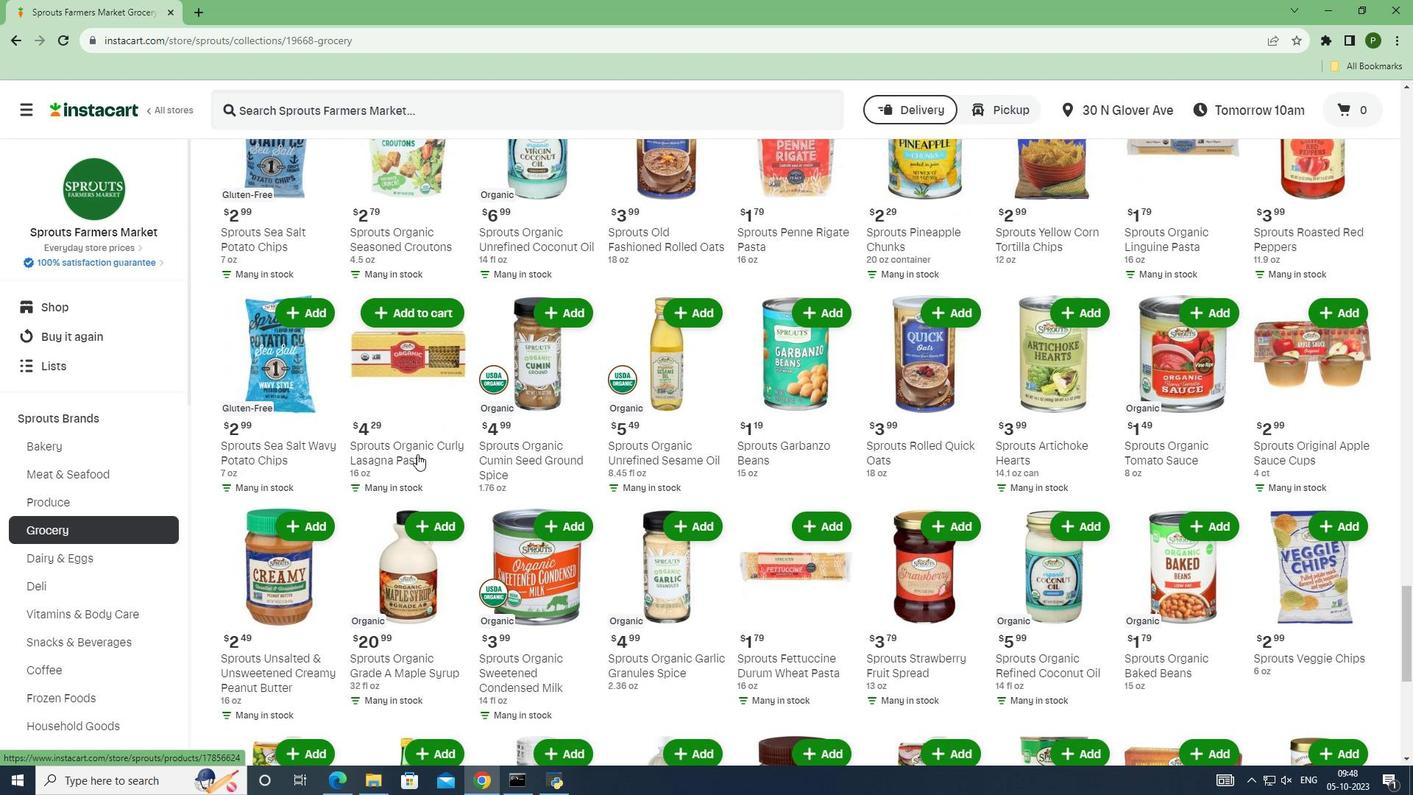 
Action: Mouse scrolled (417, 453) with delta (0, 0)
Screenshot: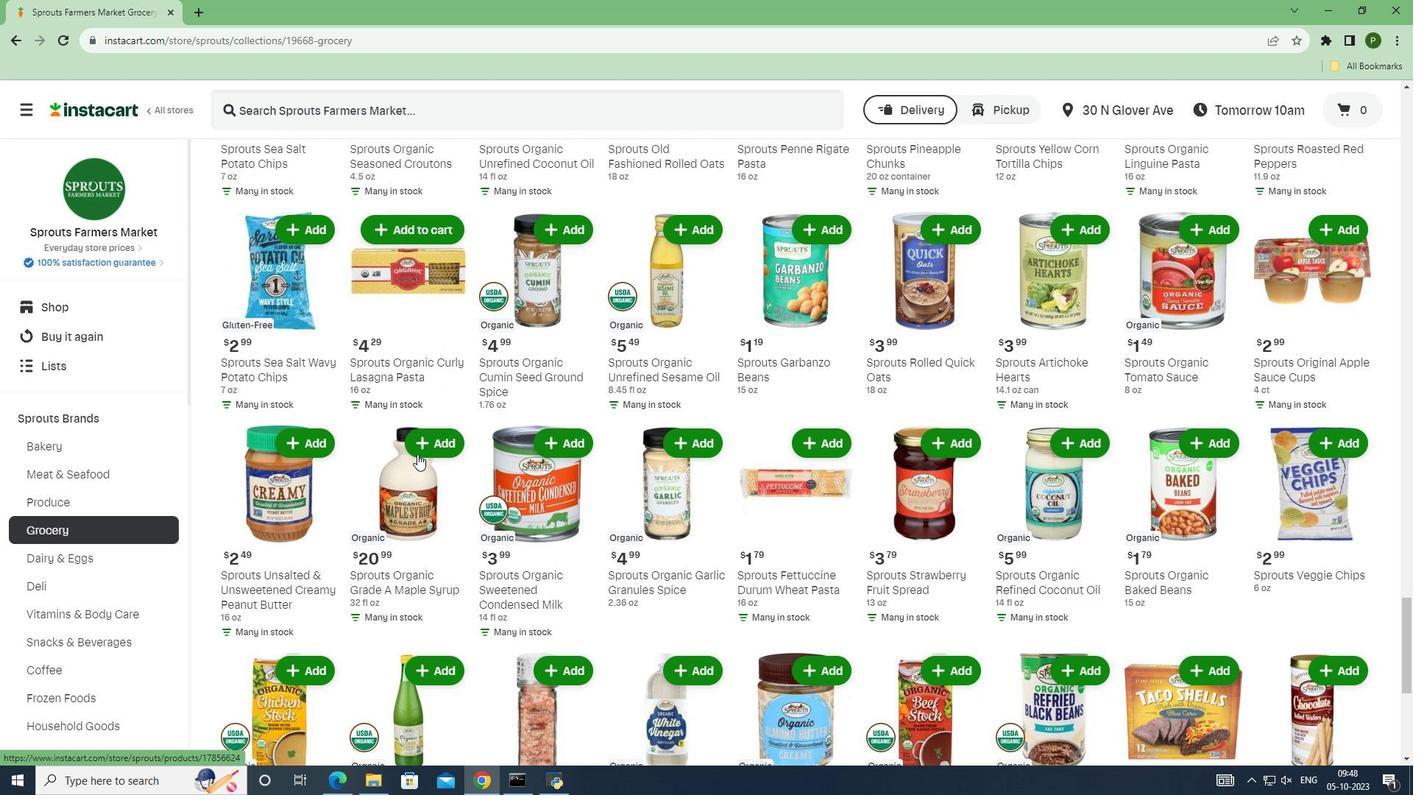 
Action: Mouse scrolled (417, 453) with delta (0, 0)
Screenshot: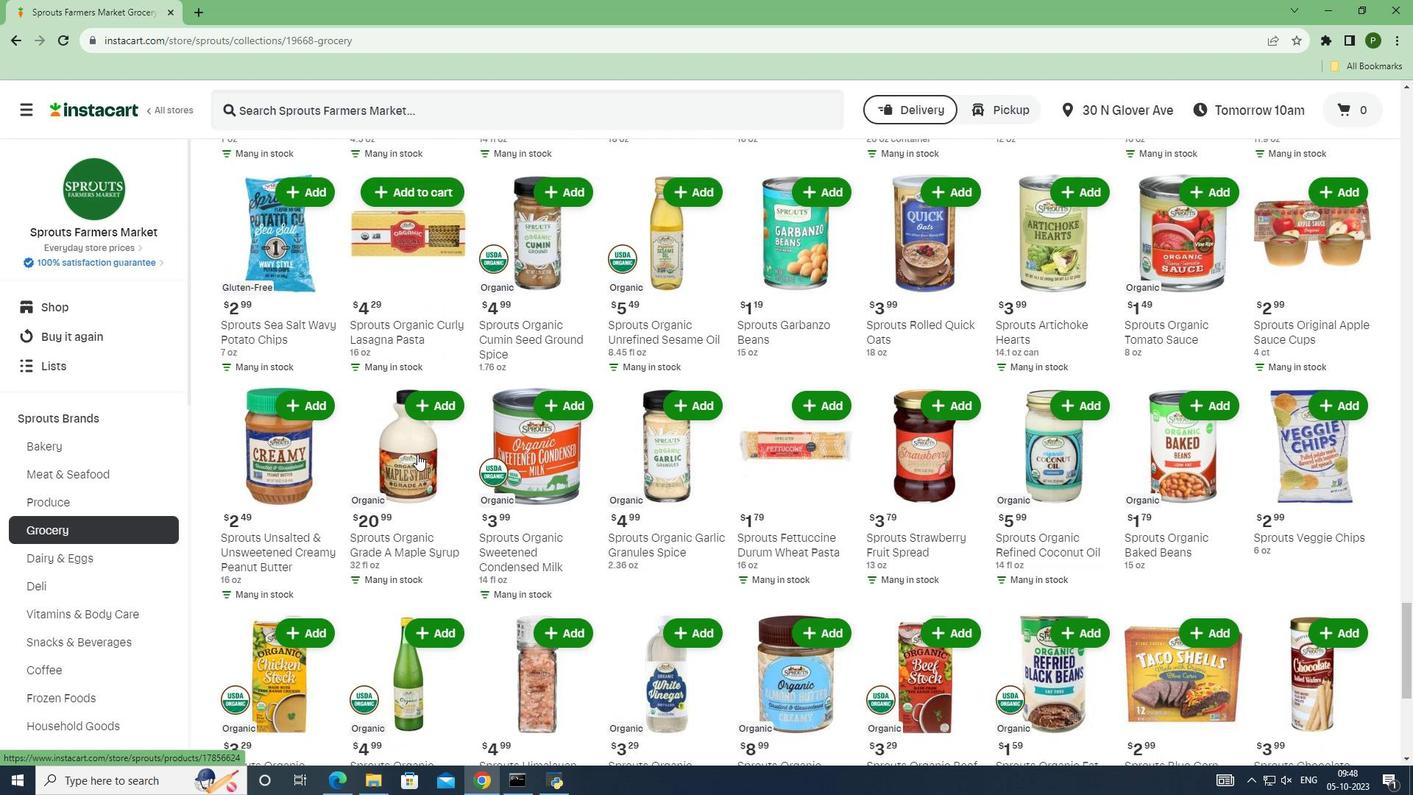 
Action: Mouse scrolled (417, 453) with delta (0, 0)
Screenshot: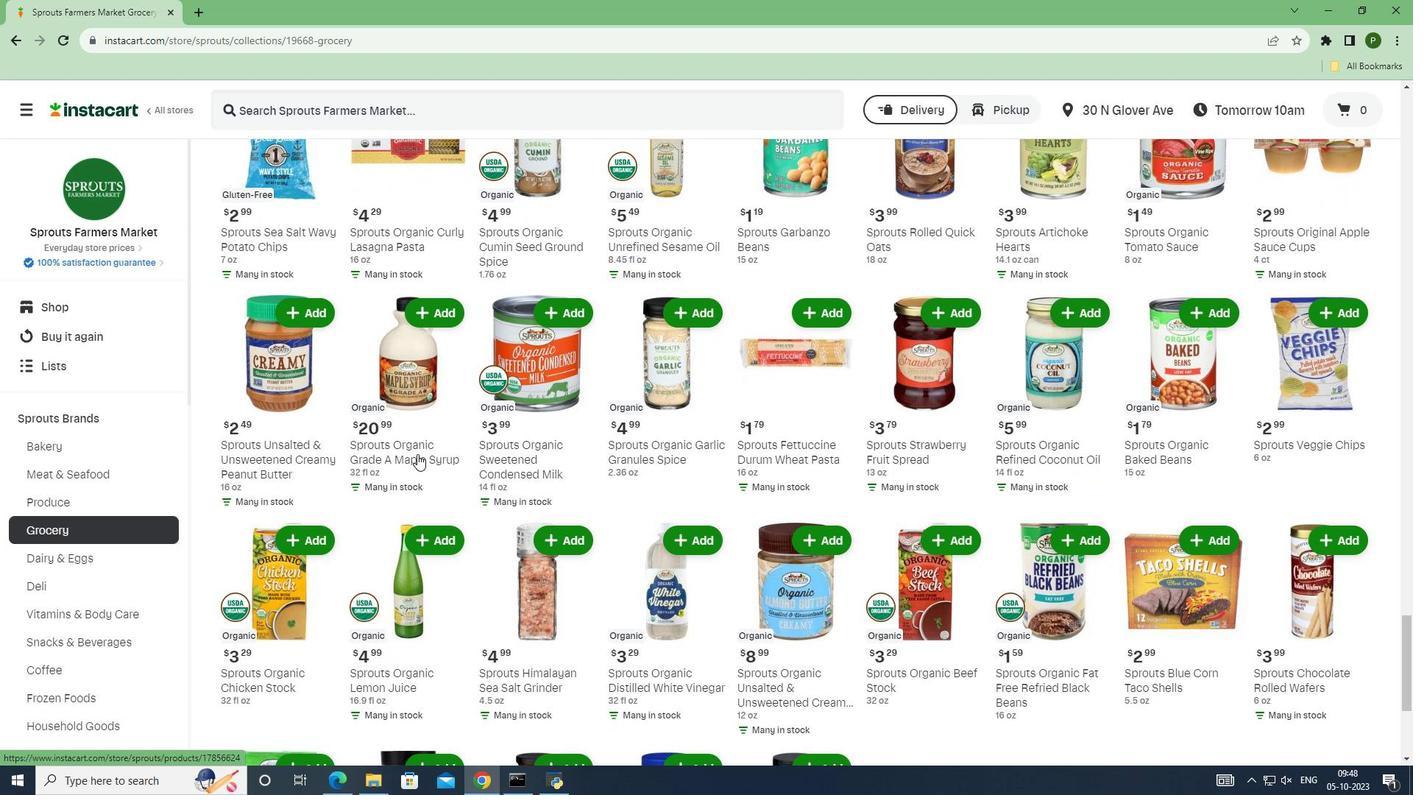 
Action: Mouse scrolled (417, 453) with delta (0, 0)
Screenshot: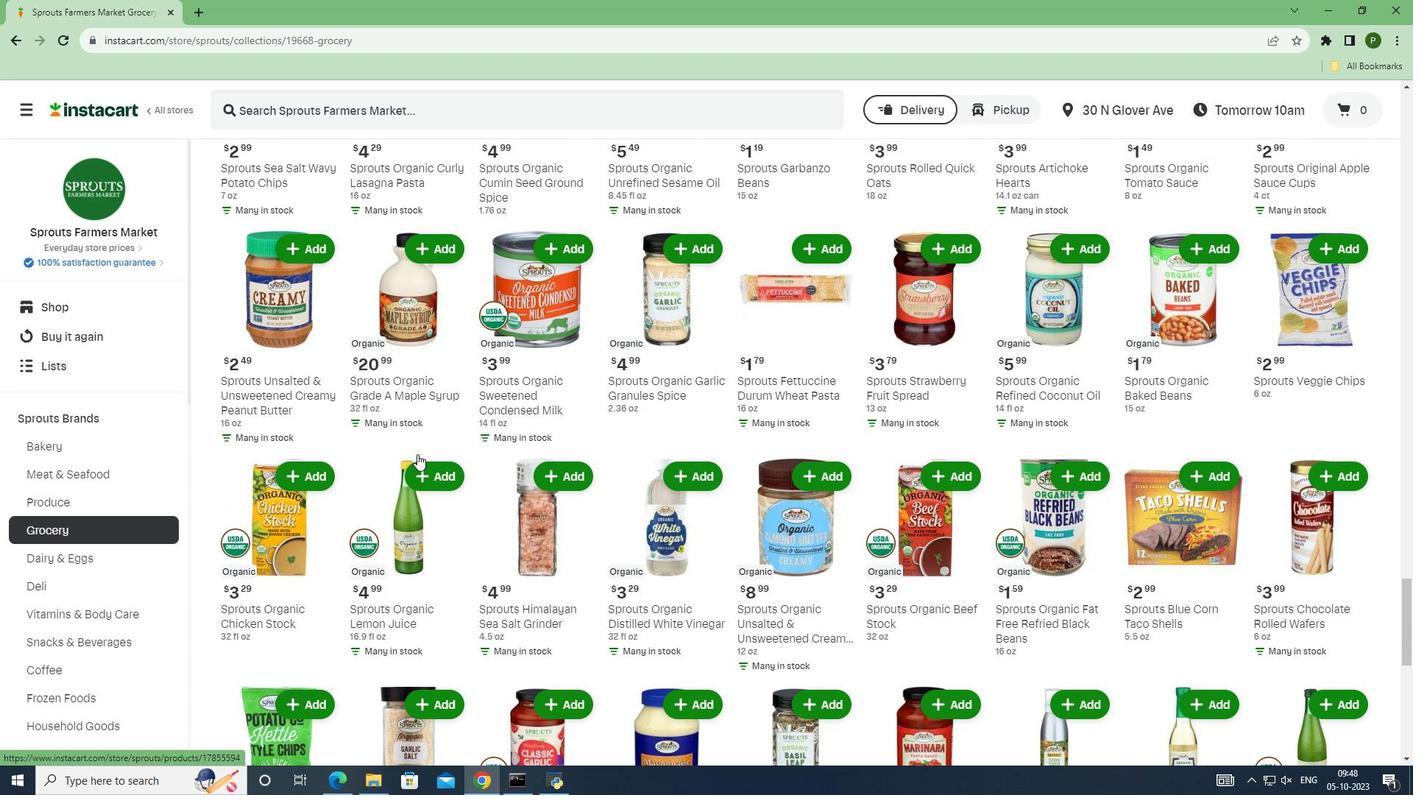 
Action: Mouse scrolled (417, 453) with delta (0, 0)
Screenshot: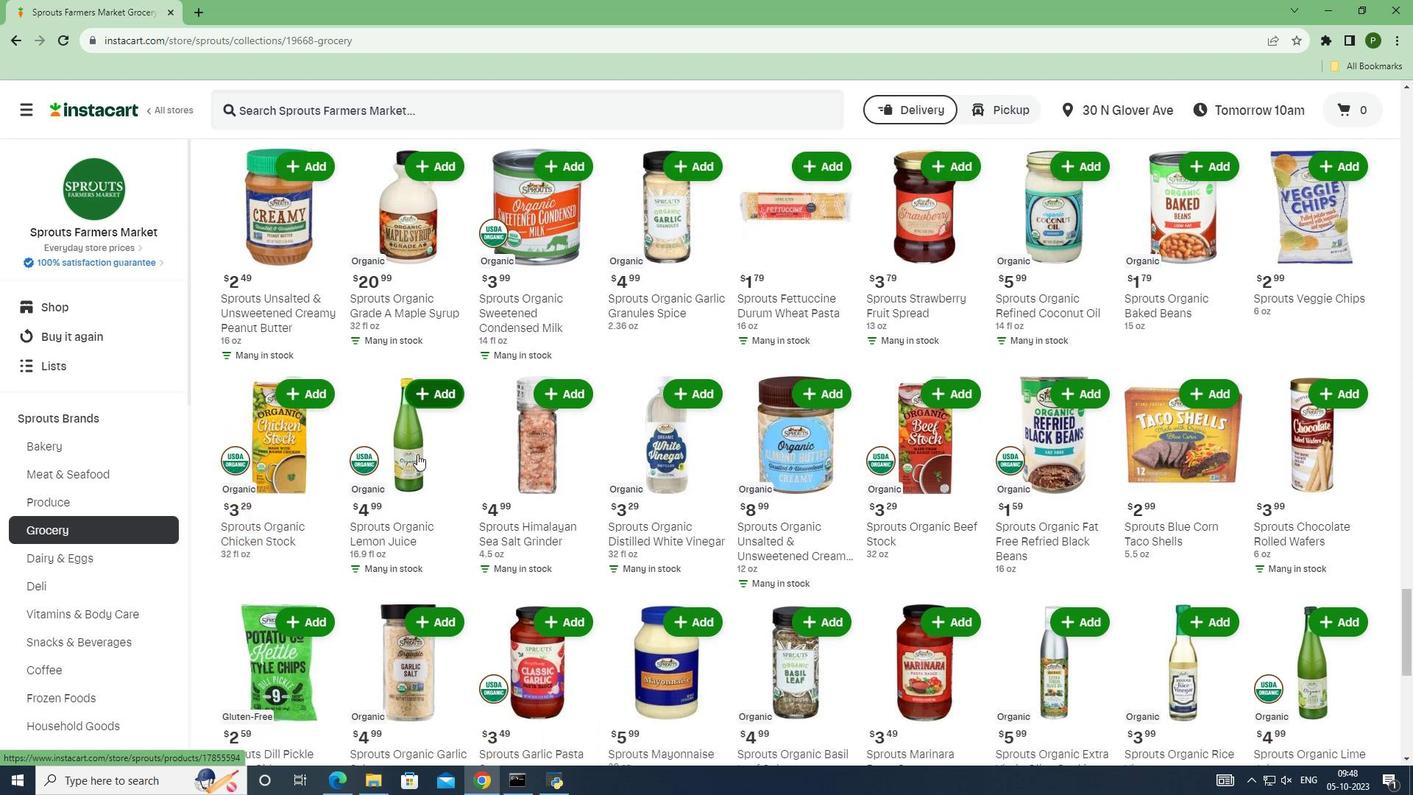 
Action: Mouse scrolled (417, 453) with delta (0, 0)
Screenshot: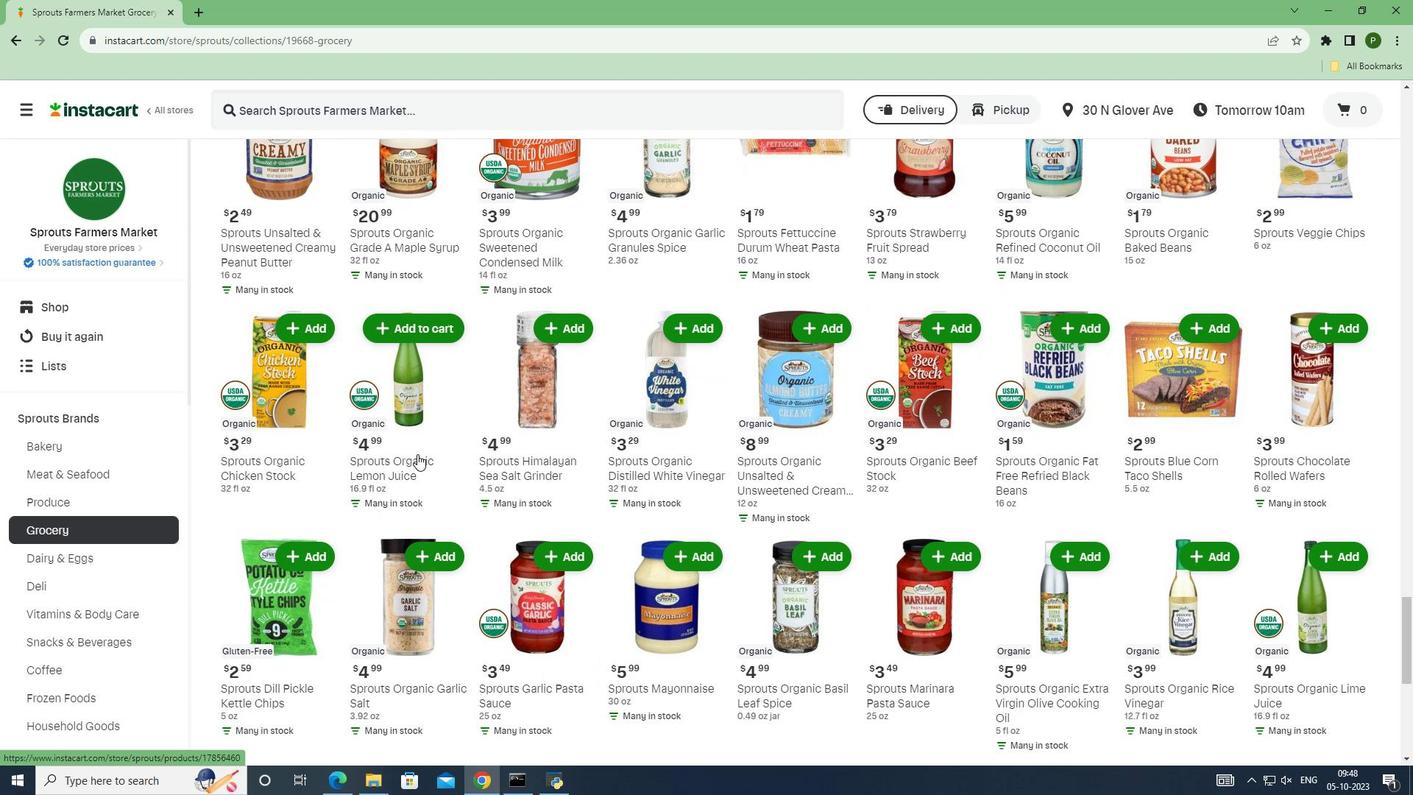 
Action: Mouse scrolled (417, 453) with delta (0, 0)
Screenshot: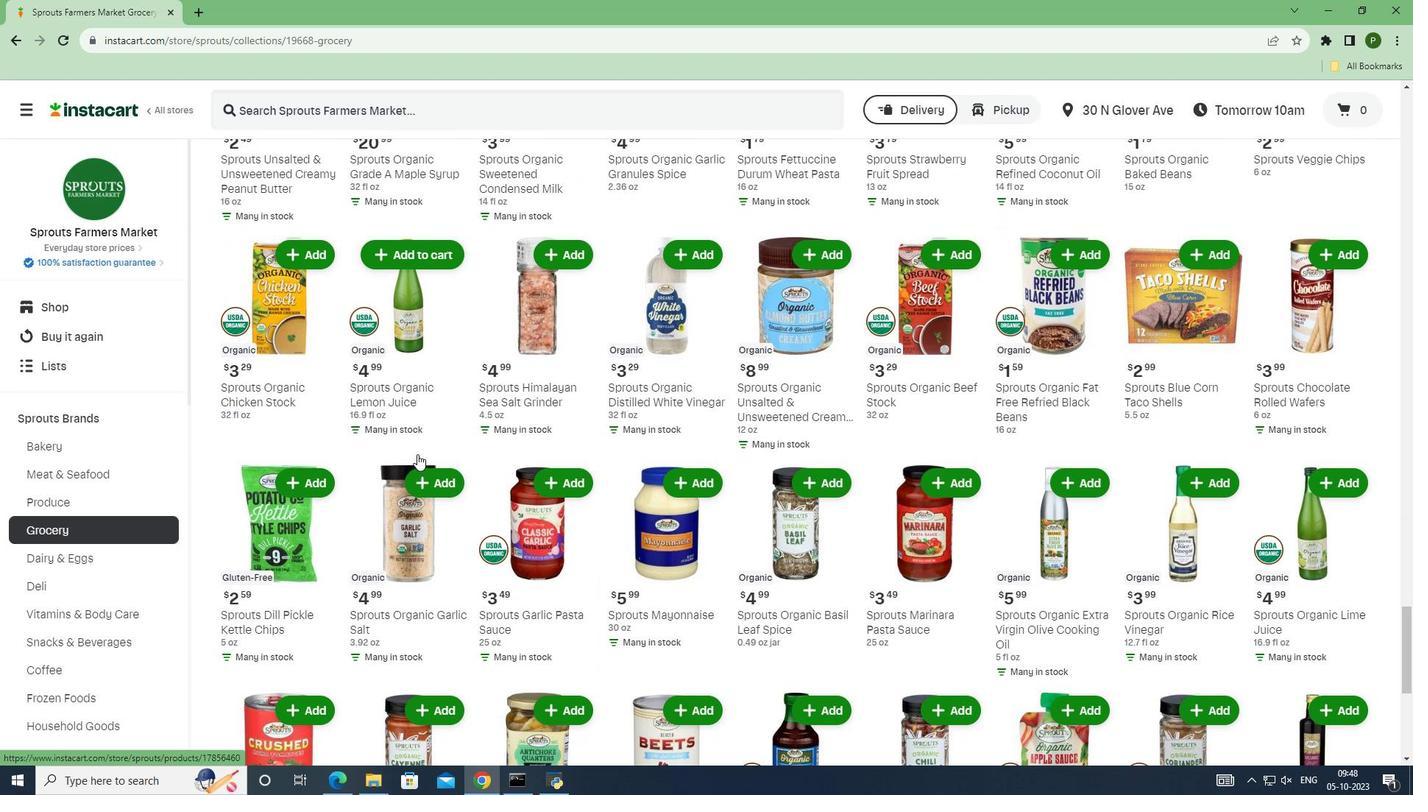 
Action: Mouse scrolled (417, 453) with delta (0, 0)
Screenshot: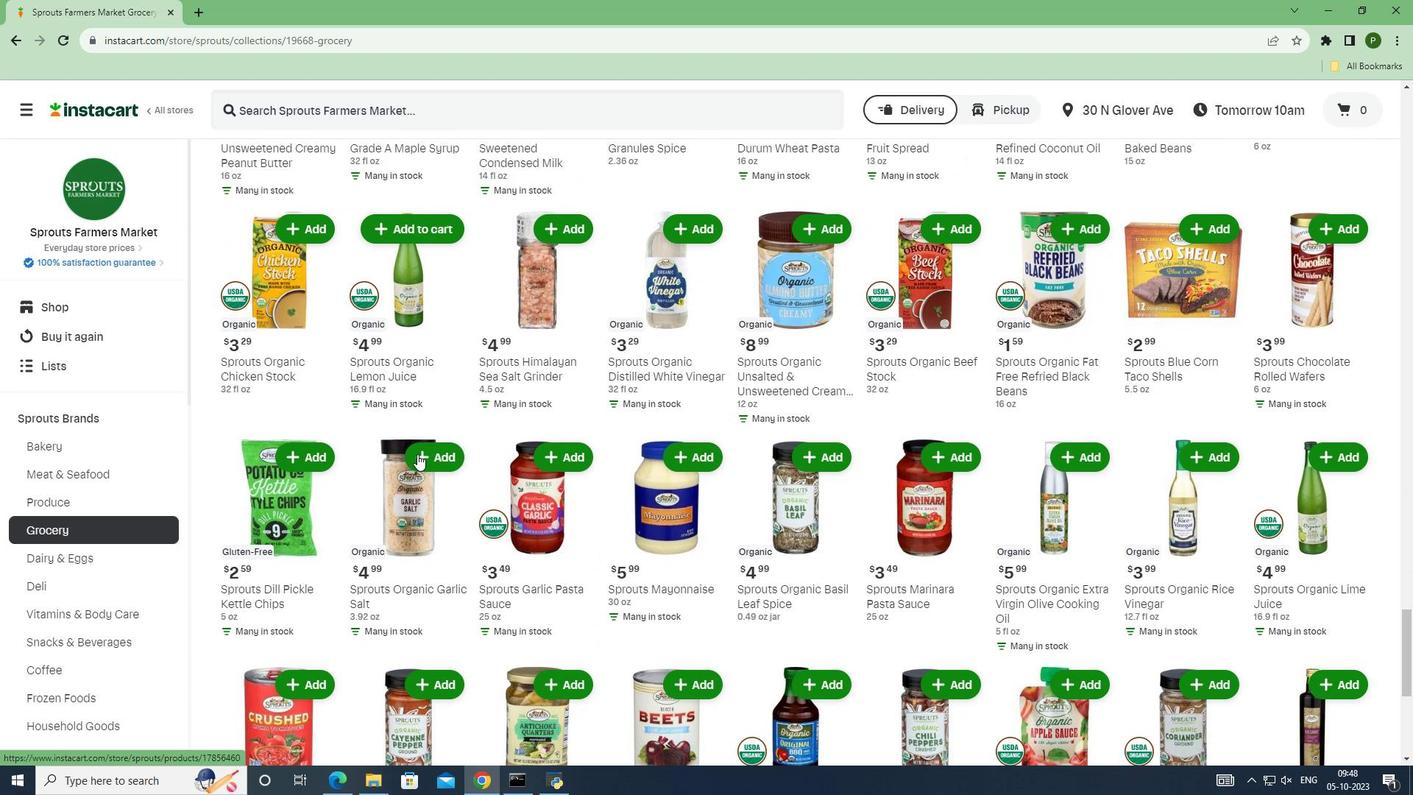 
Action: Mouse scrolled (417, 453) with delta (0, 0)
Screenshot: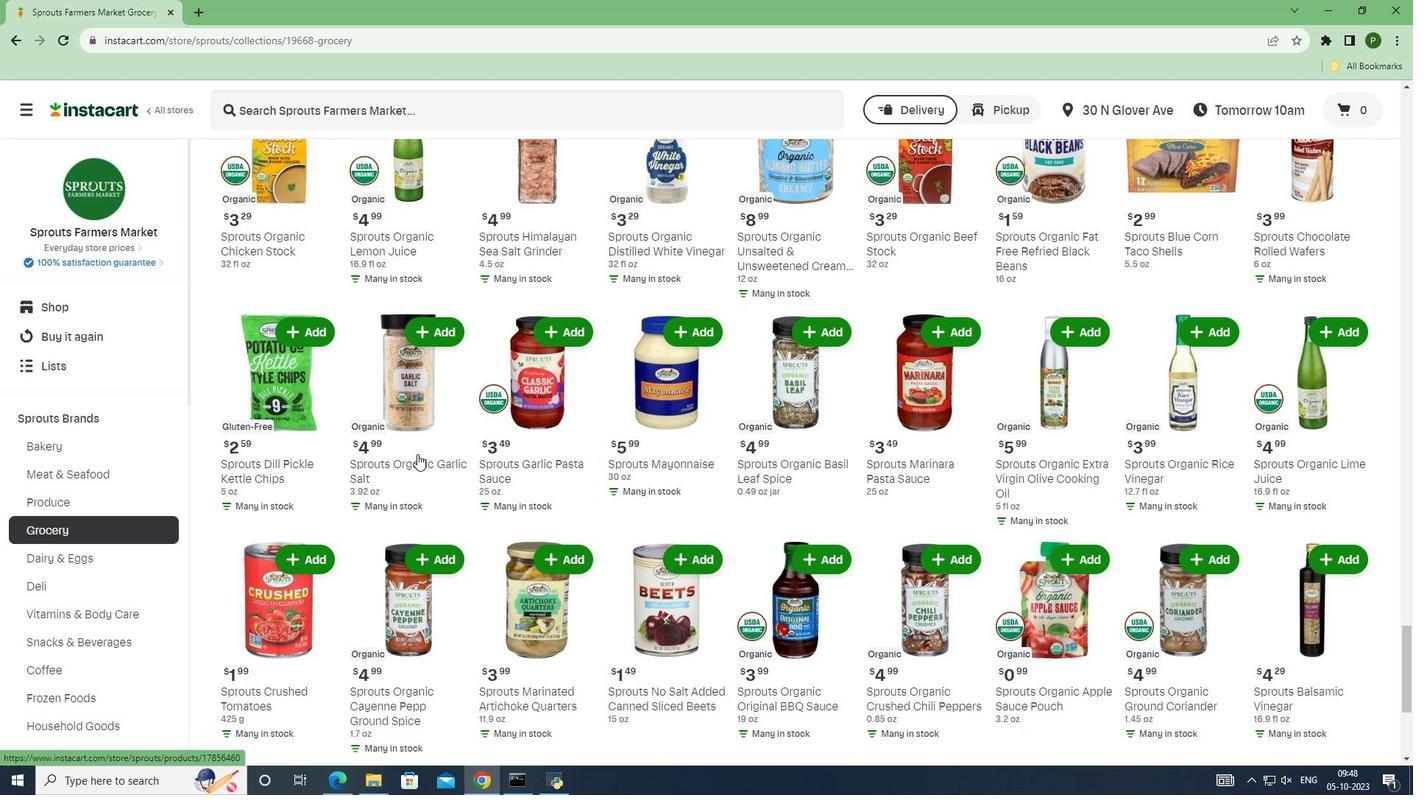 
Action: Mouse scrolled (417, 453) with delta (0, 0)
Screenshot: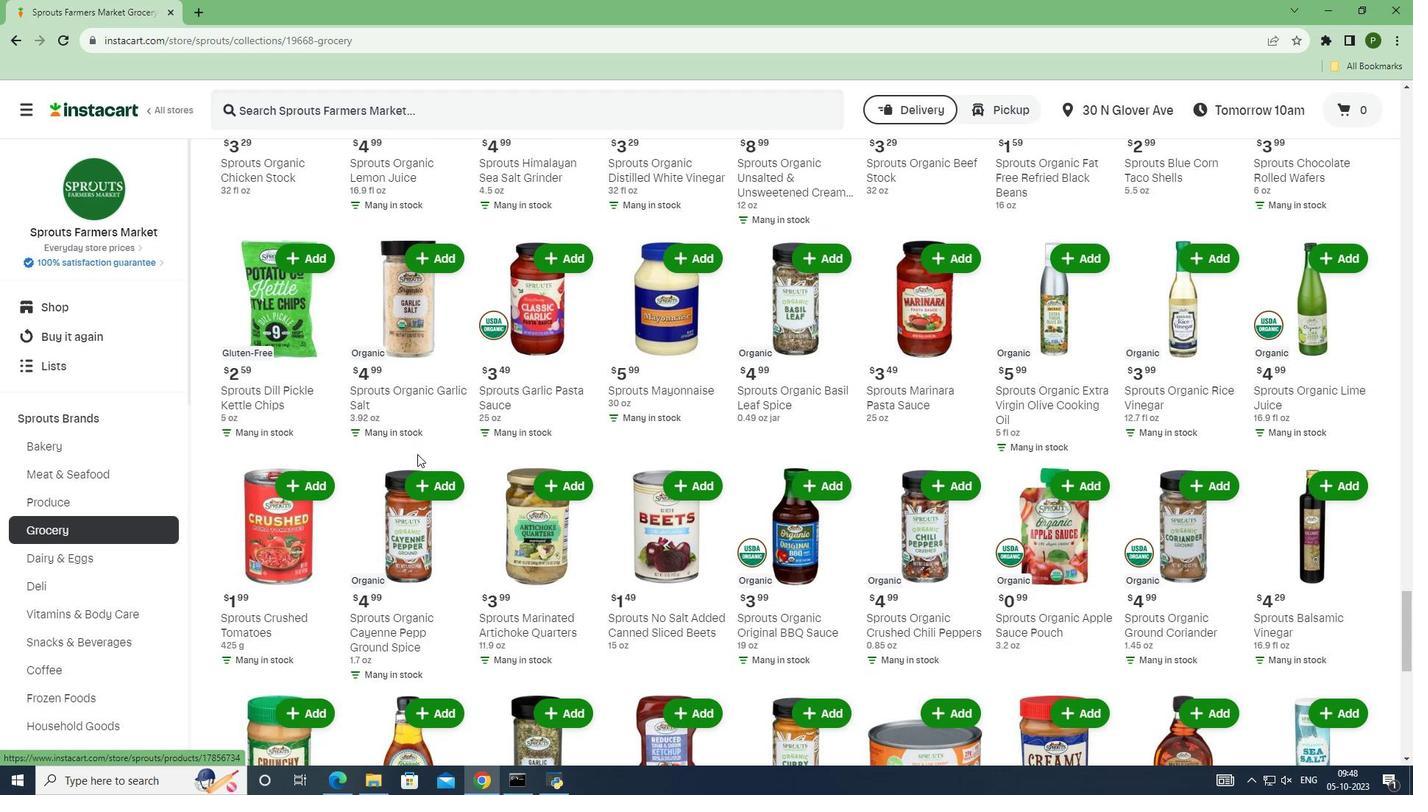 
Action: Mouse scrolled (417, 453) with delta (0, 0)
Screenshot: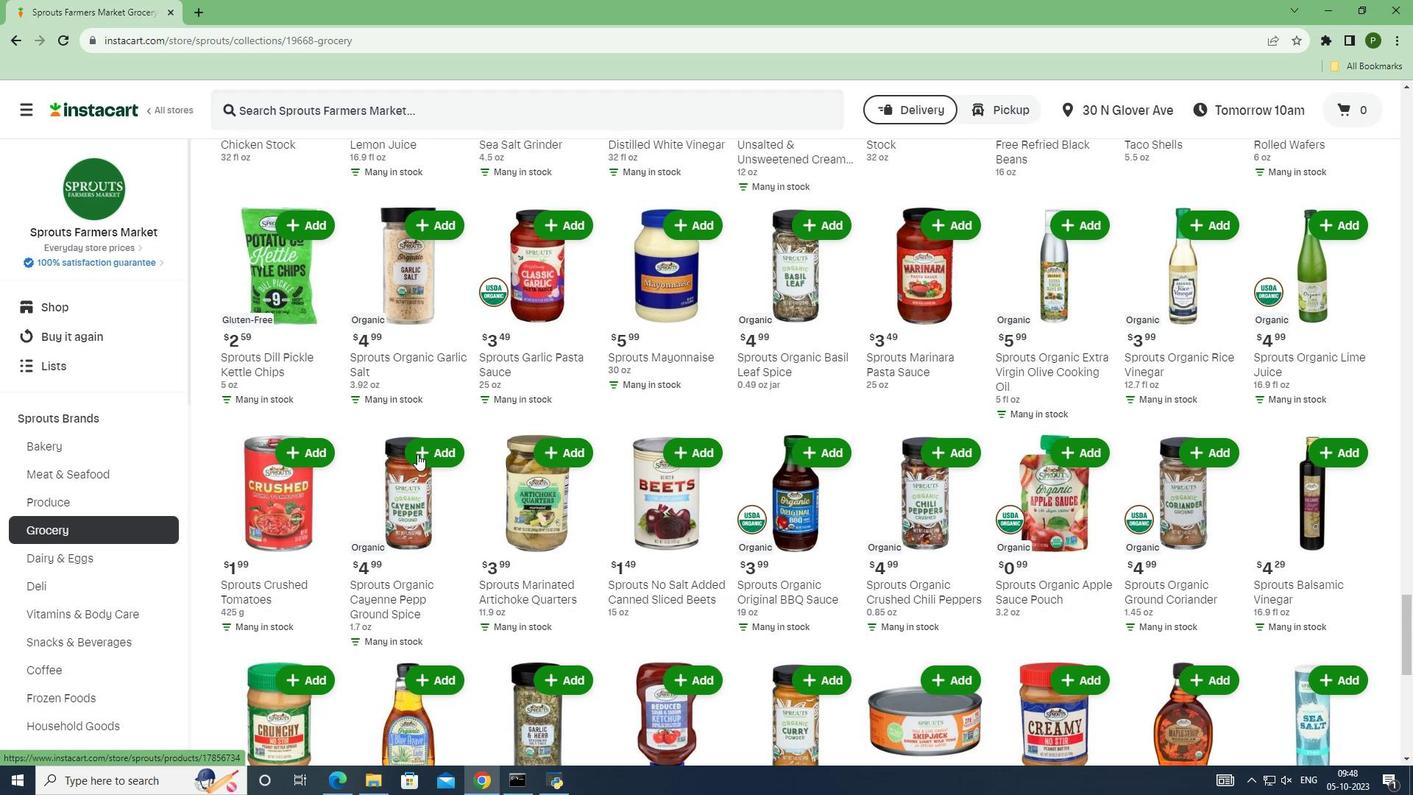 
Action: Mouse scrolled (417, 453) with delta (0, 0)
Screenshot: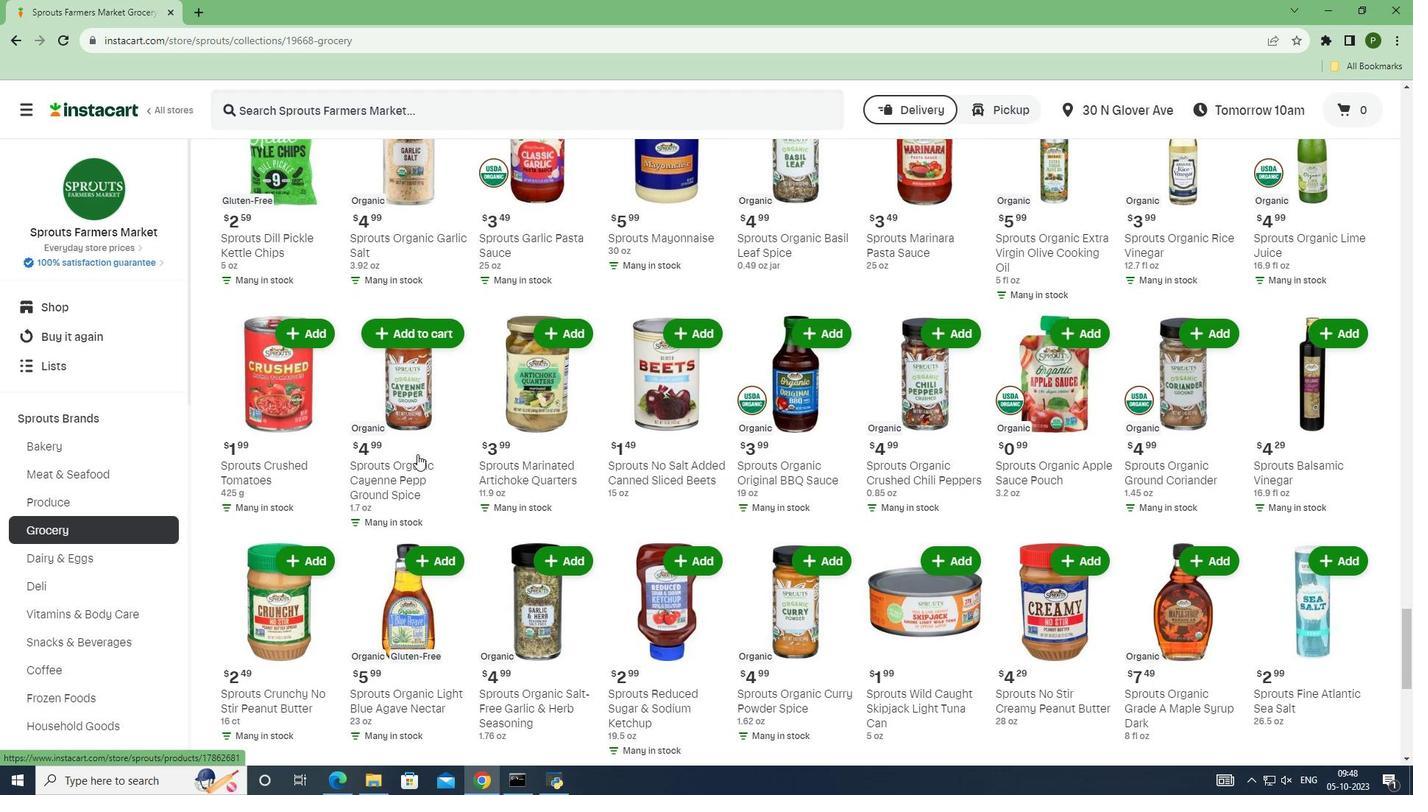 
Action: Mouse scrolled (417, 453) with delta (0, 0)
Screenshot: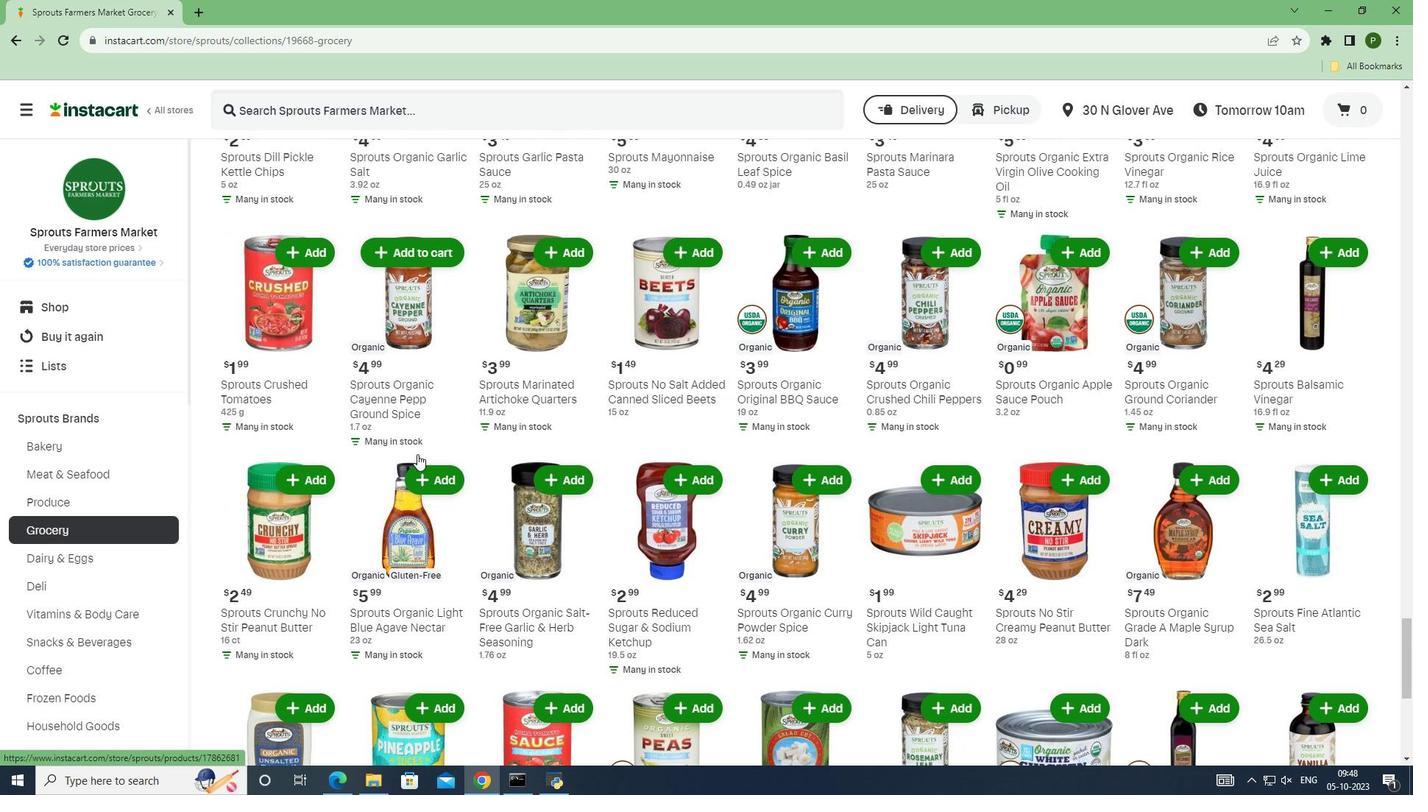 
Action: Mouse scrolled (417, 453) with delta (0, 0)
Screenshot: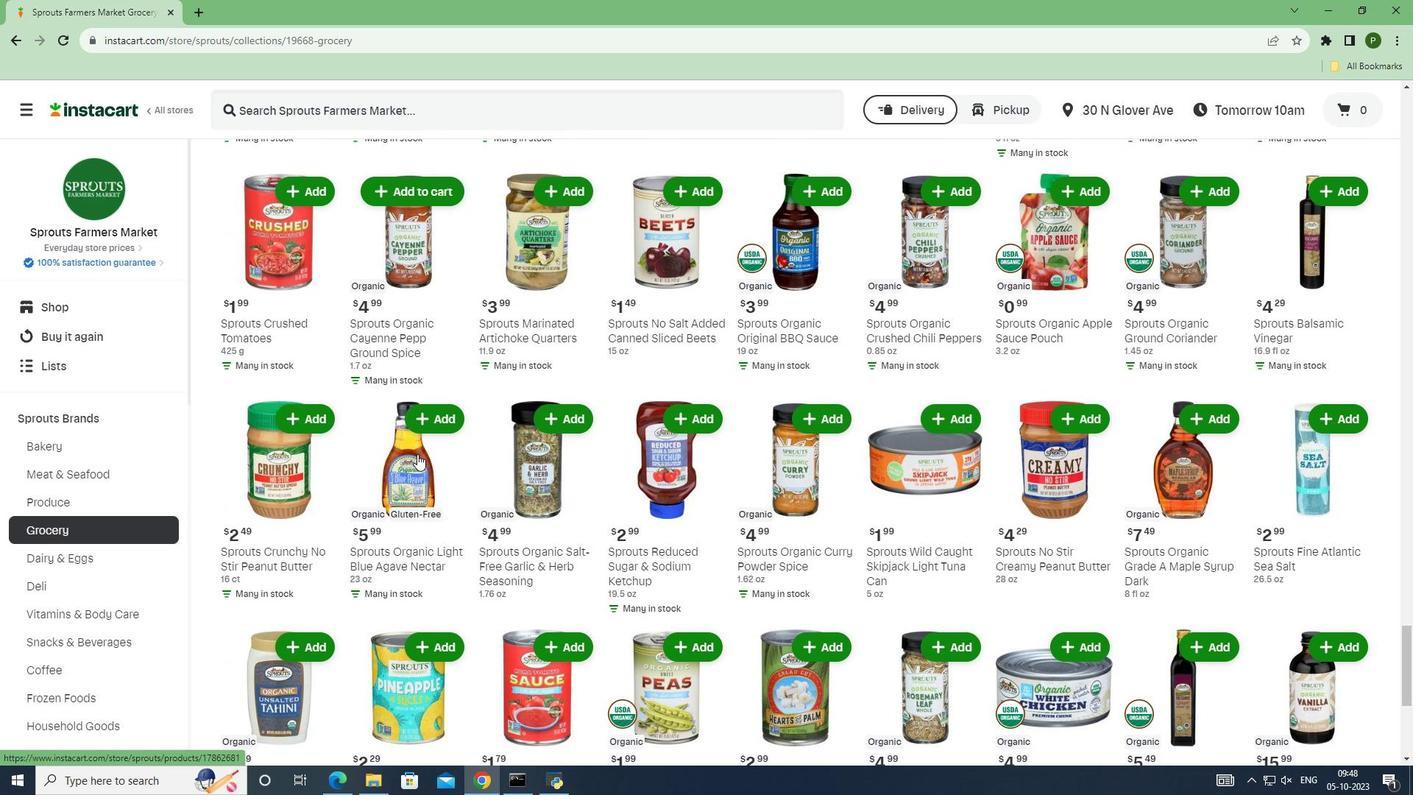 
Action: Mouse scrolled (417, 453) with delta (0, 0)
Screenshot: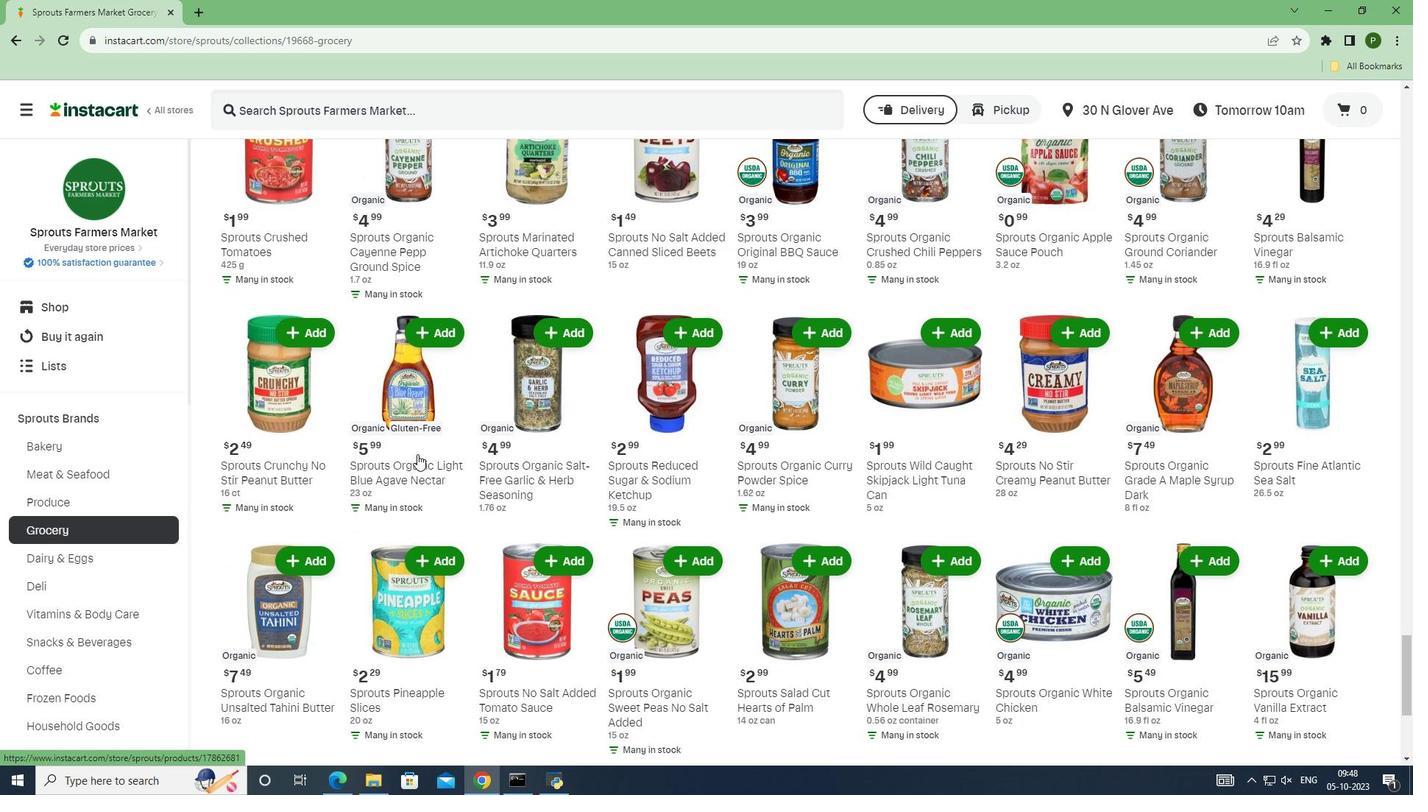 
Action: Mouse scrolled (417, 453) with delta (0, 0)
Screenshot: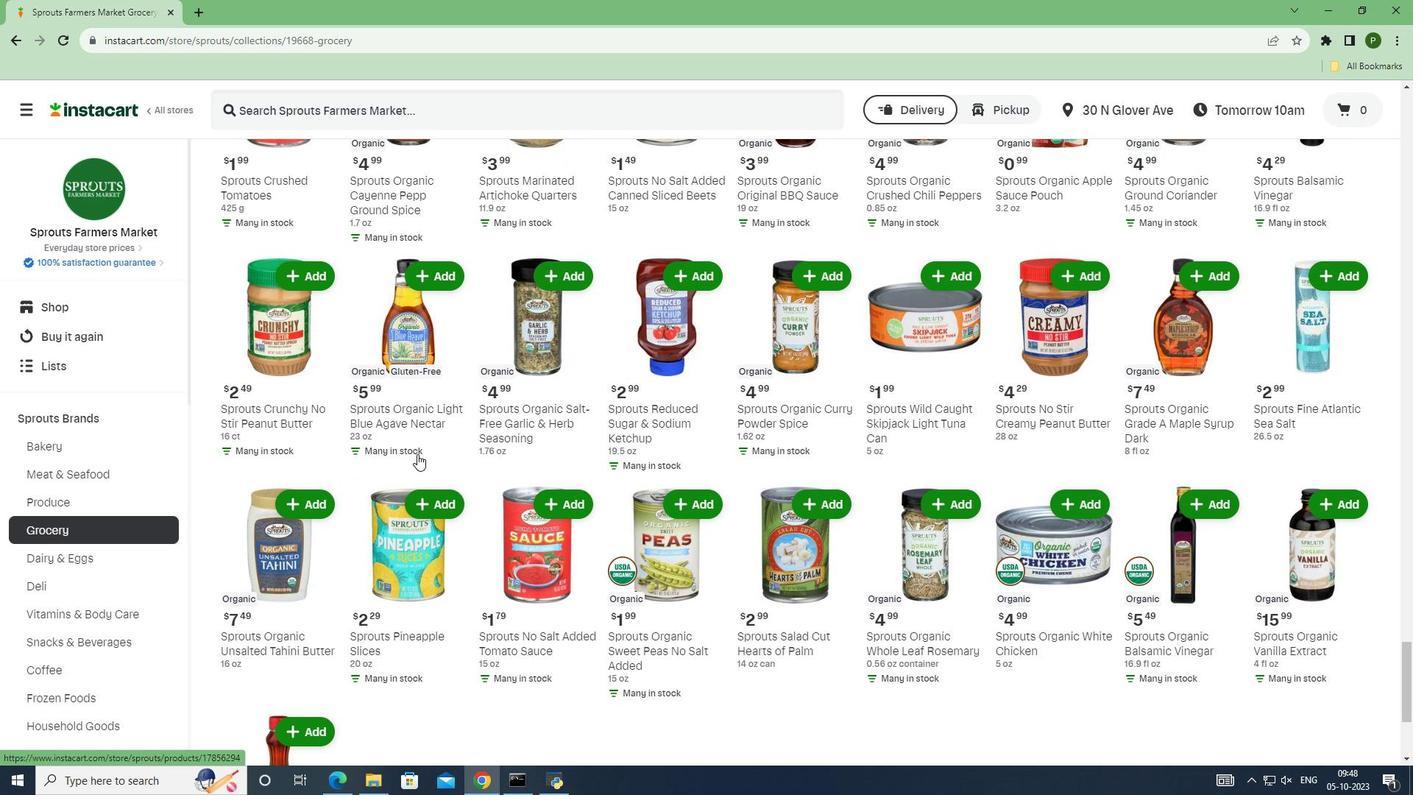 
Action: Mouse scrolled (417, 453) with delta (0, 0)
Screenshot: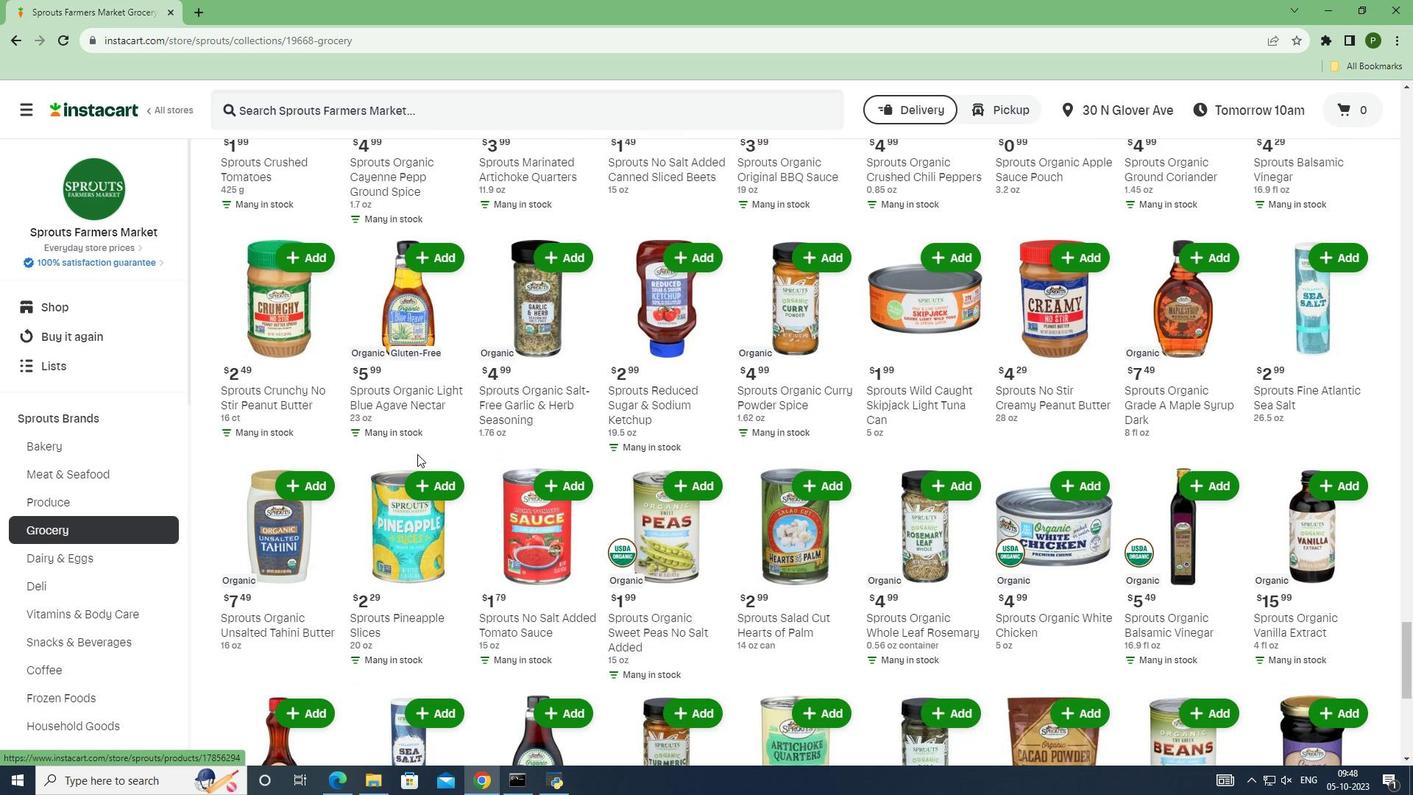 
Action: Mouse scrolled (417, 453) with delta (0, 0)
Screenshot: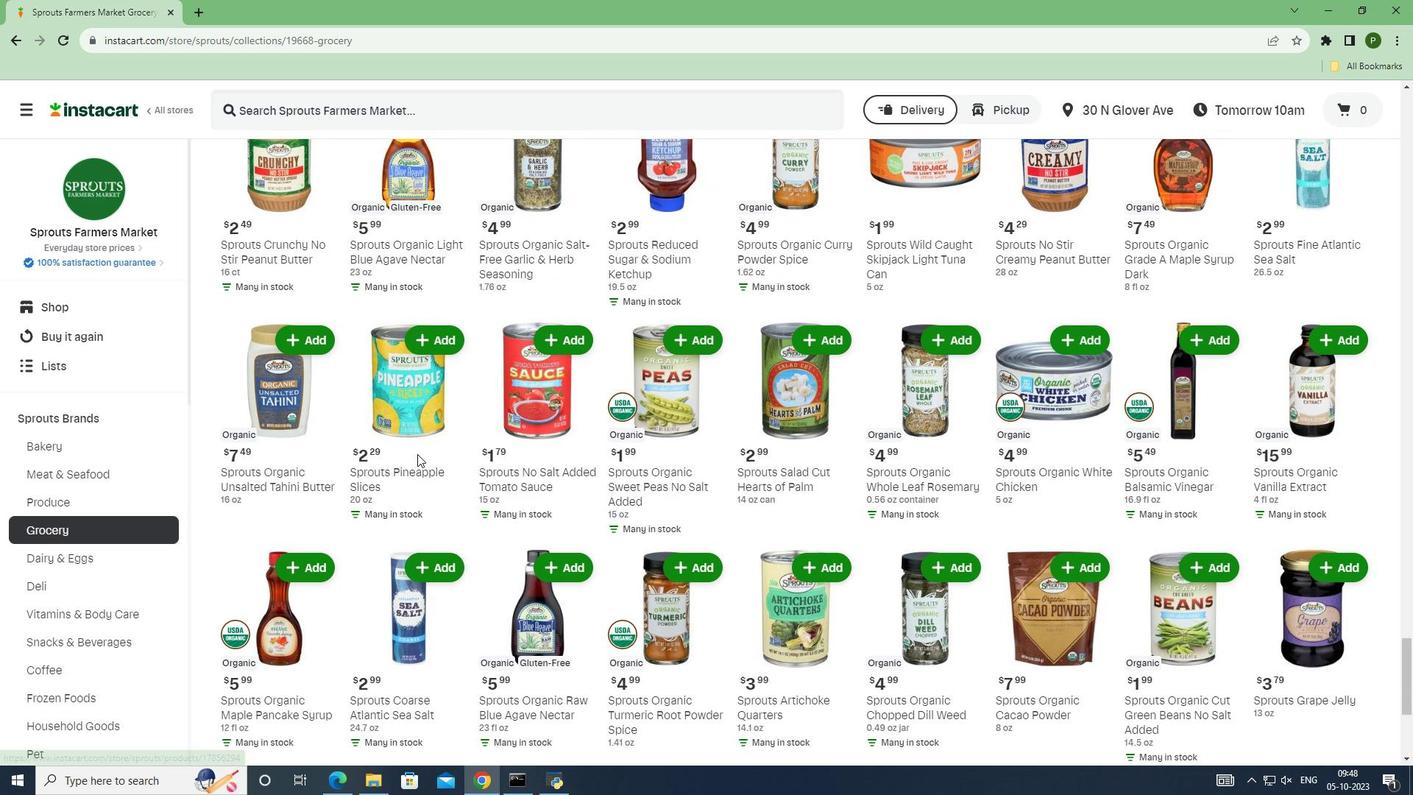
Action: Mouse scrolled (417, 453) with delta (0, 0)
Screenshot: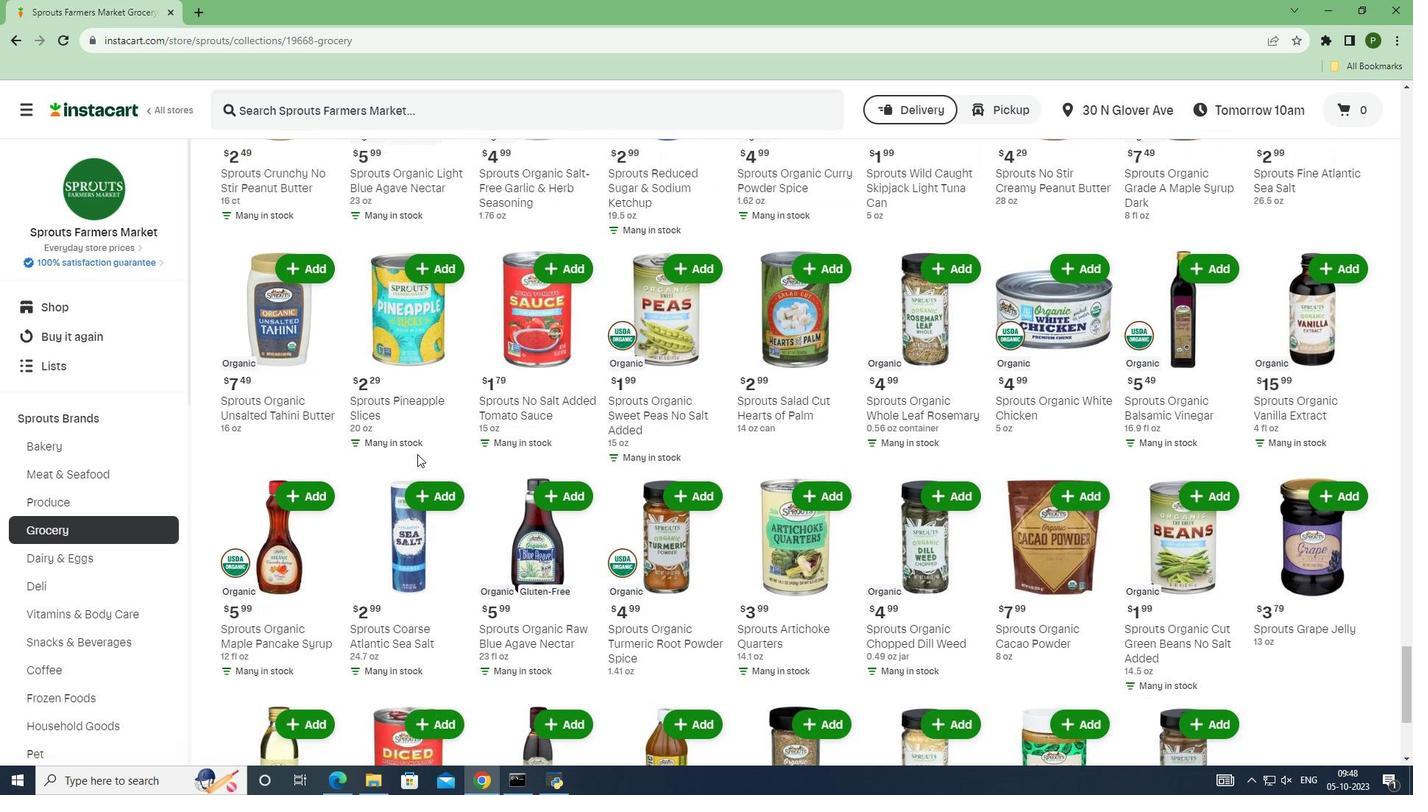 
Action: Mouse scrolled (417, 453) with delta (0, 0)
Screenshot: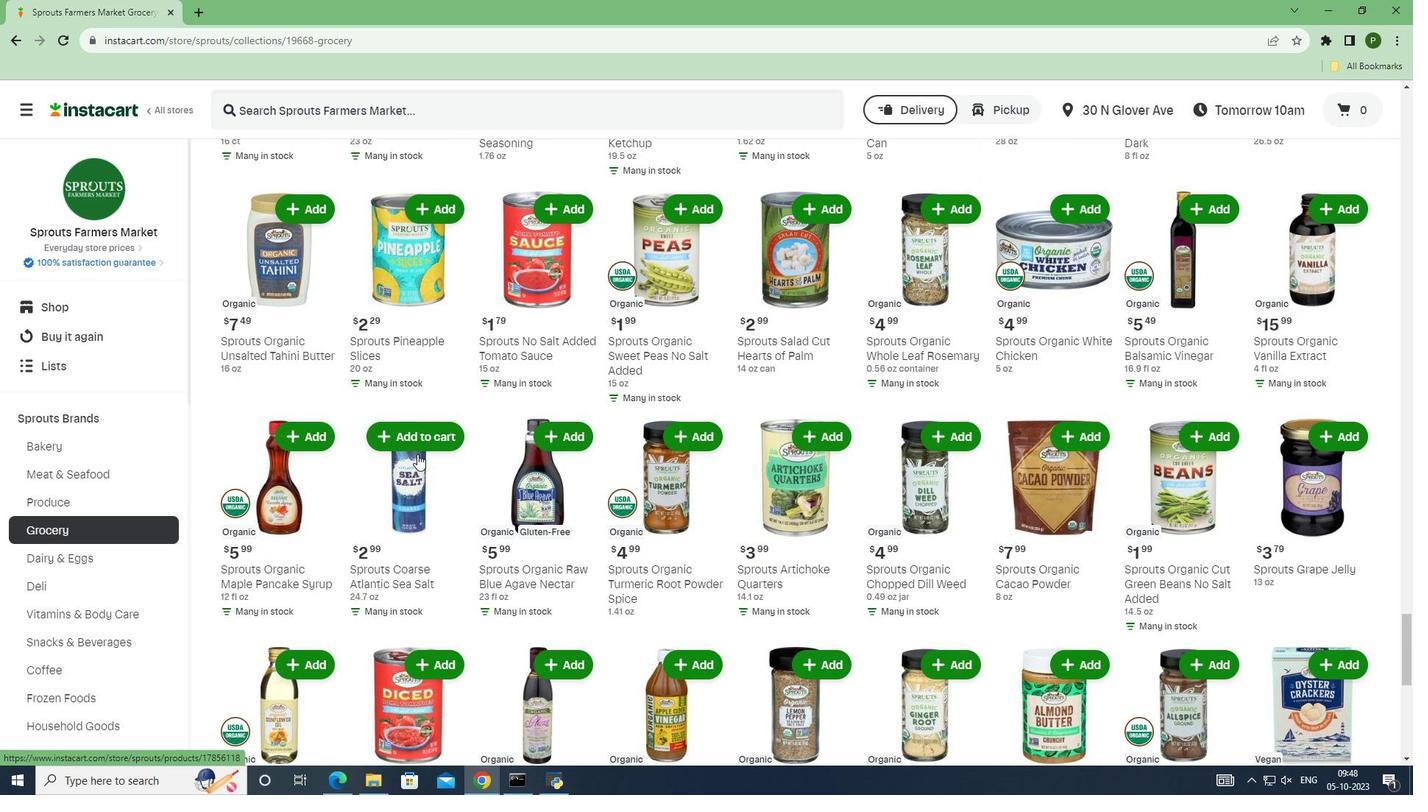 
Action: Mouse scrolled (417, 453) with delta (0, 0)
Screenshot: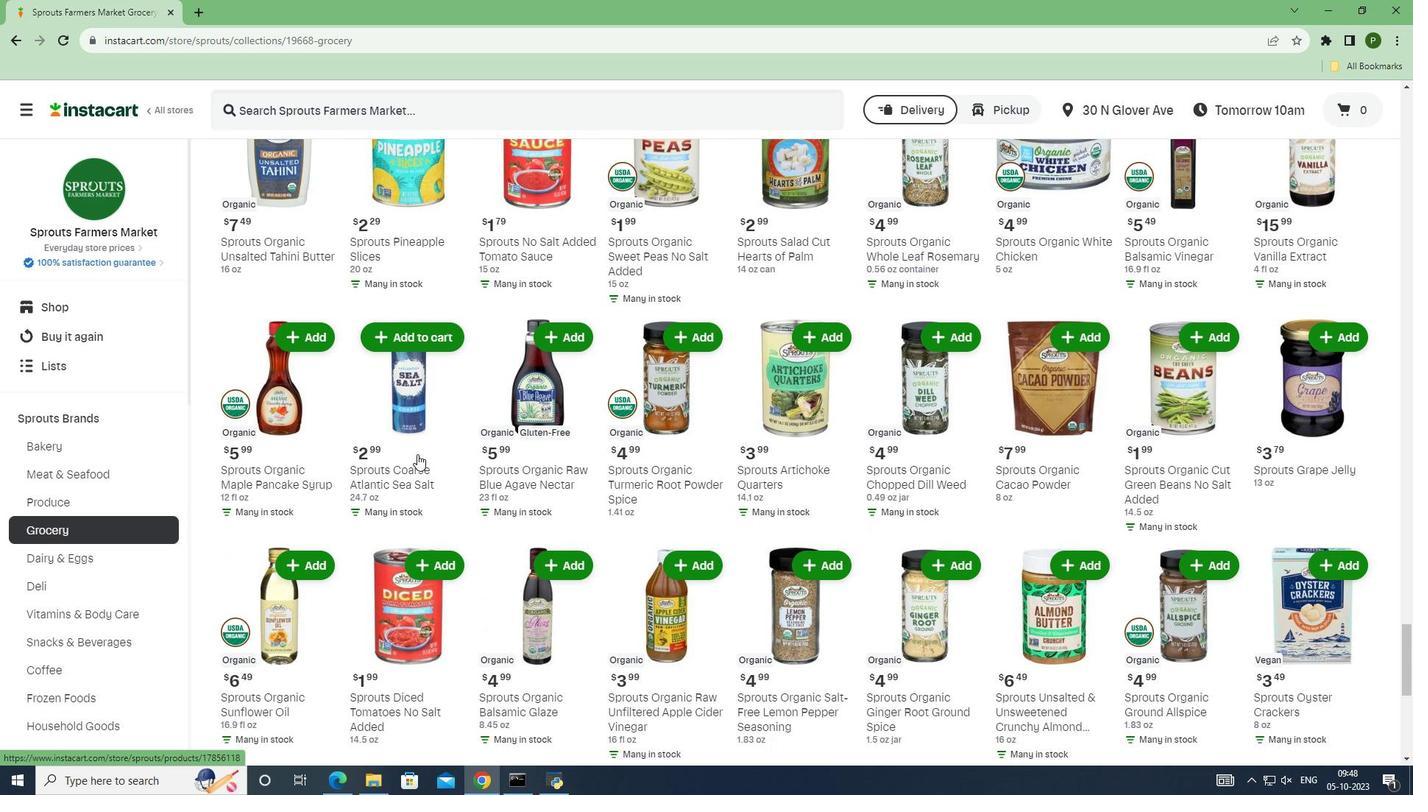 
Action: Mouse scrolled (417, 453) with delta (0, 0)
Screenshot: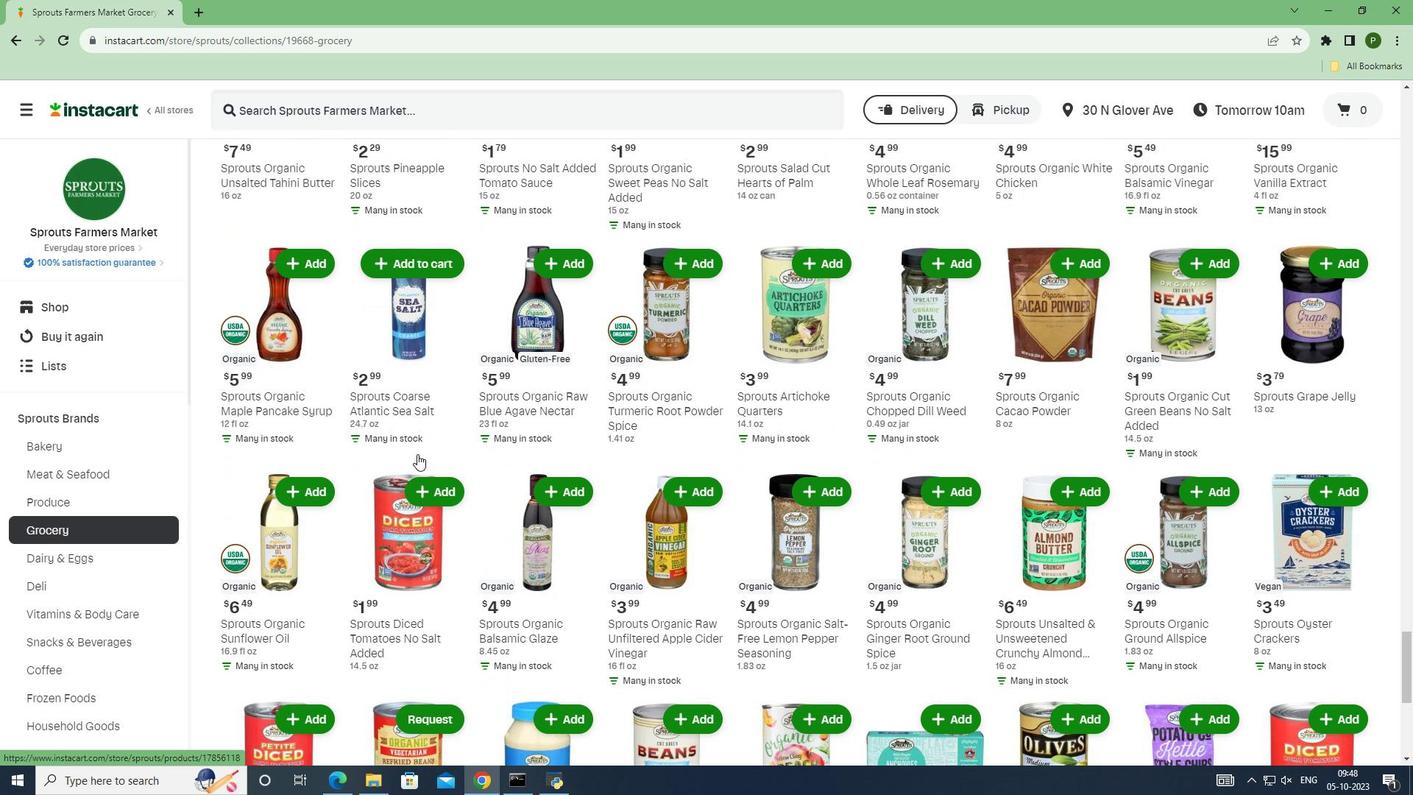 
Action: Mouse scrolled (417, 453) with delta (0, 0)
Screenshot: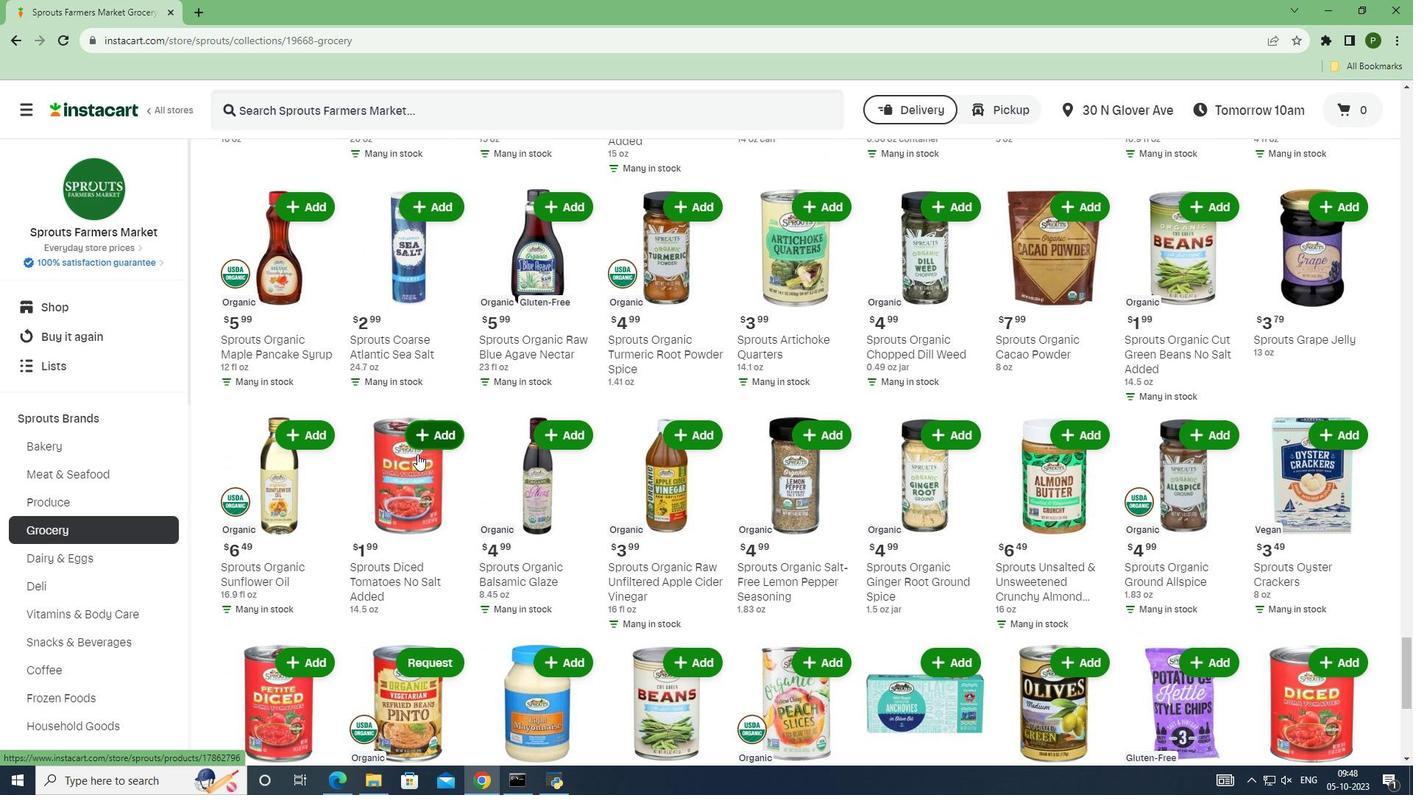 
Action: Mouse scrolled (417, 453) with delta (0, 0)
Screenshot: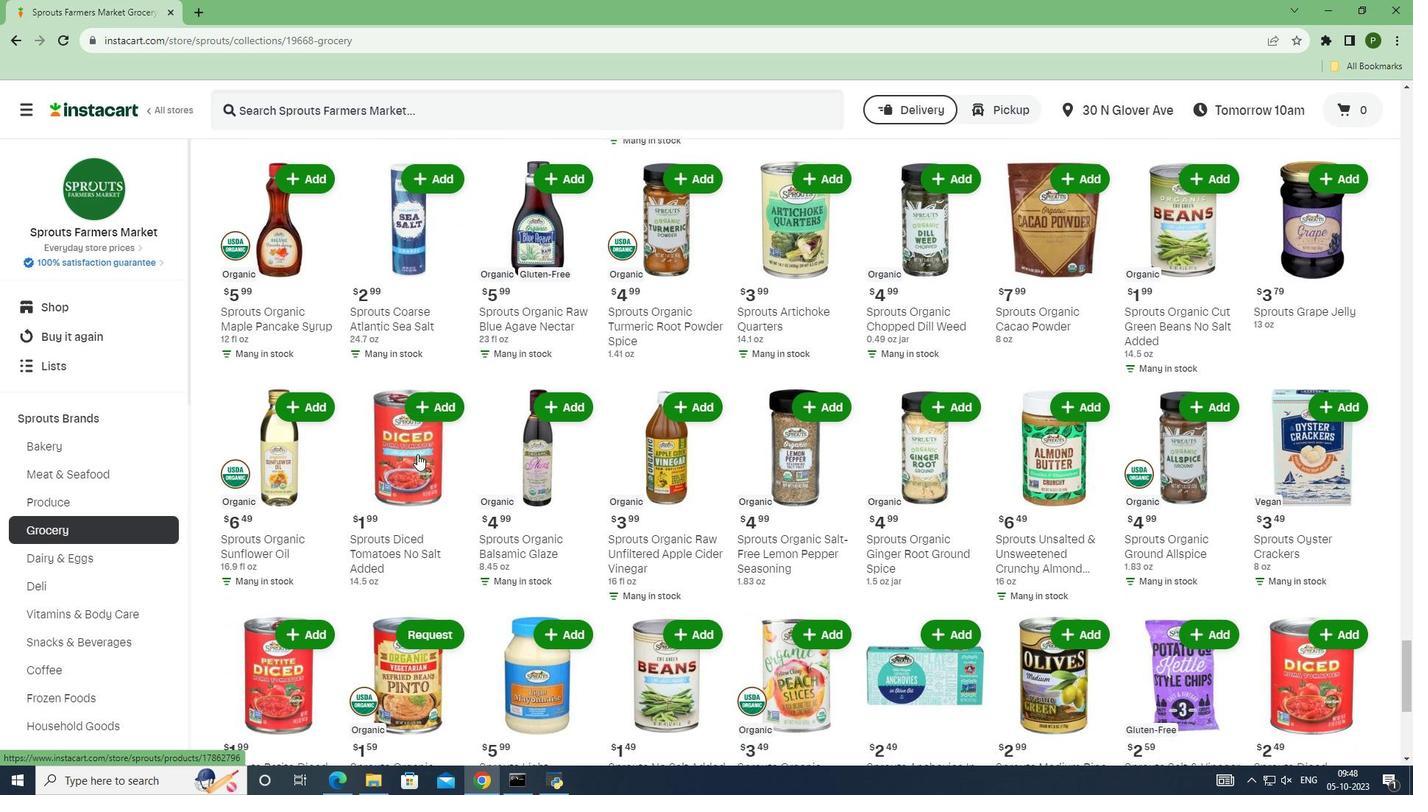 
Action: Mouse scrolled (417, 453) with delta (0, 0)
Screenshot: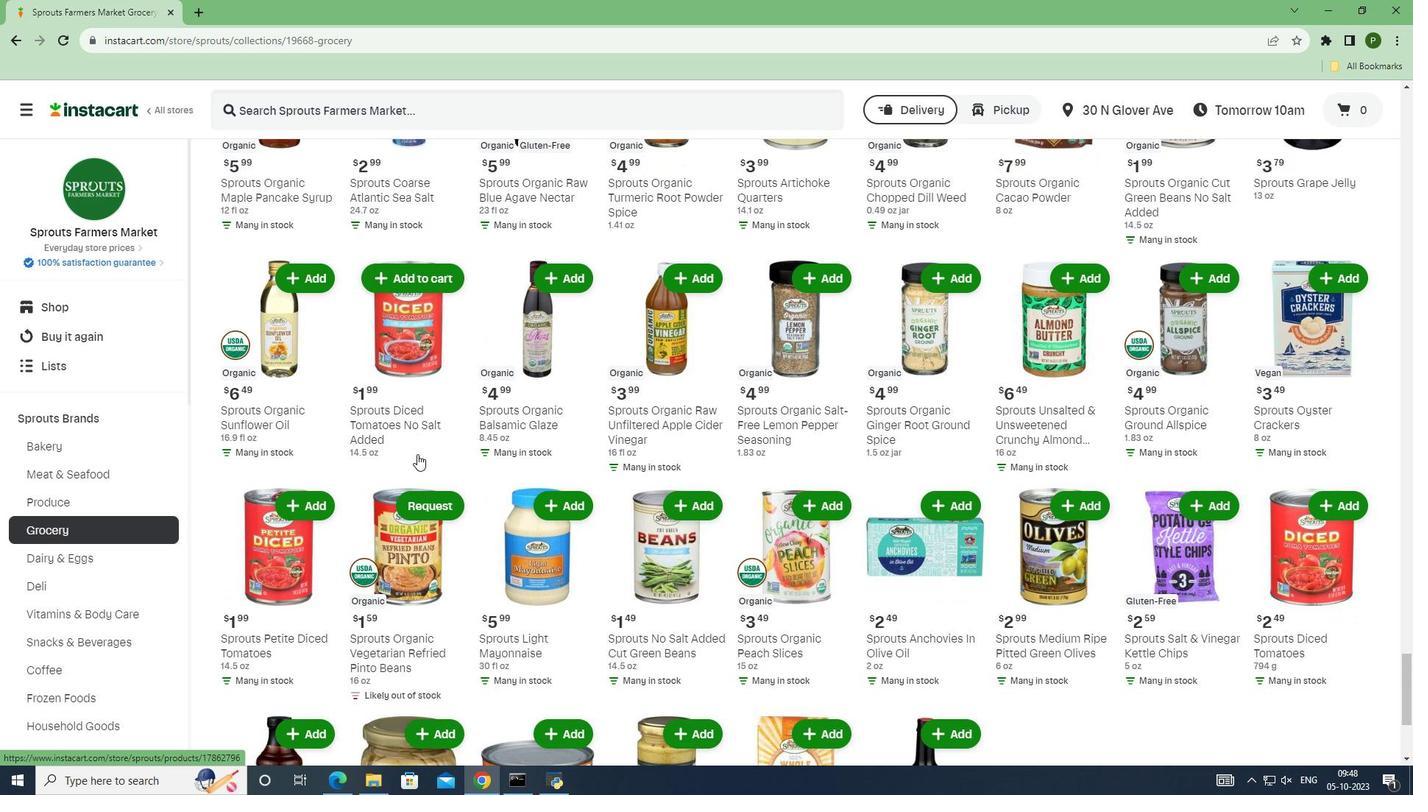 
Action: Mouse scrolled (417, 453) with delta (0, 0)
Screenshot: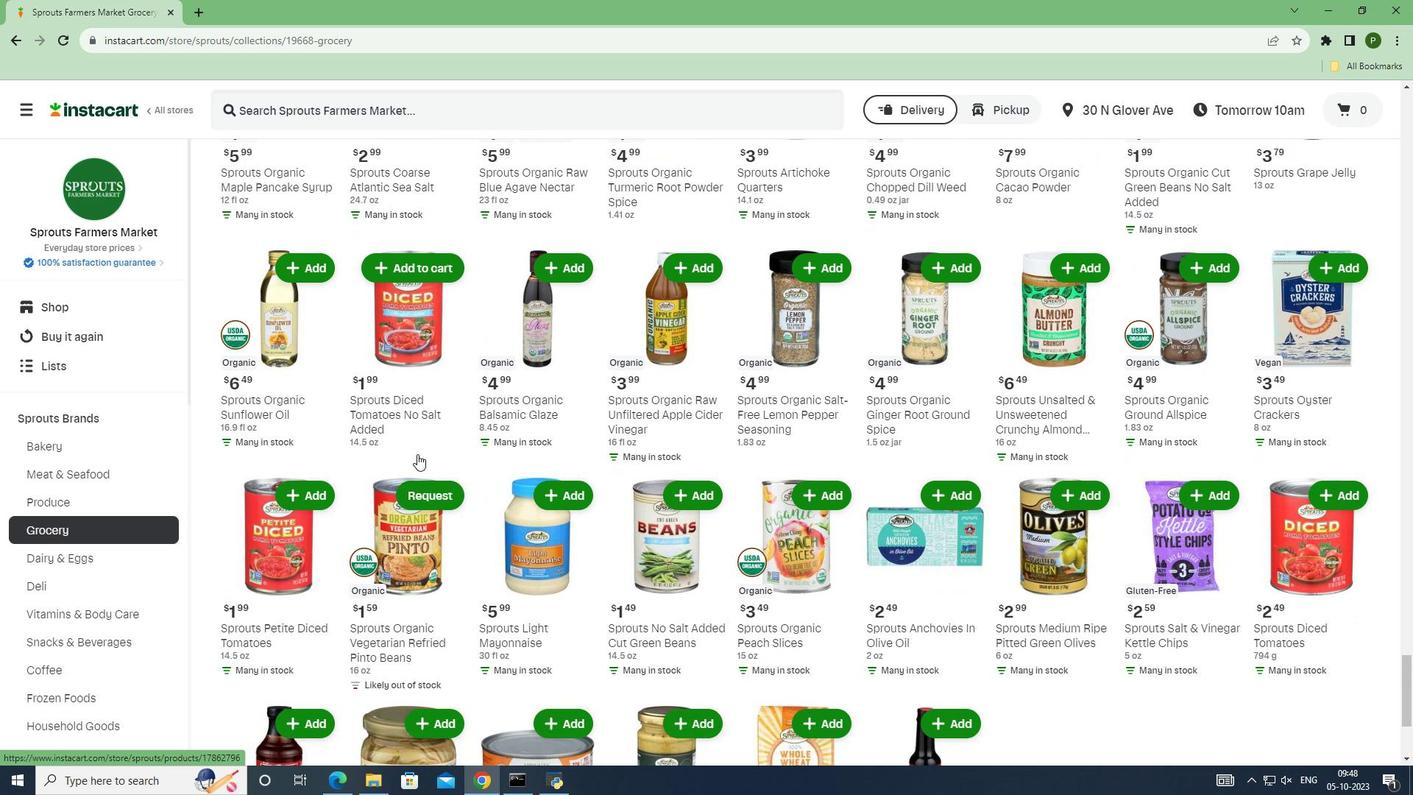 
Action: Mouse scrolled (417, 453) with delta (0, 0)
Screenshot: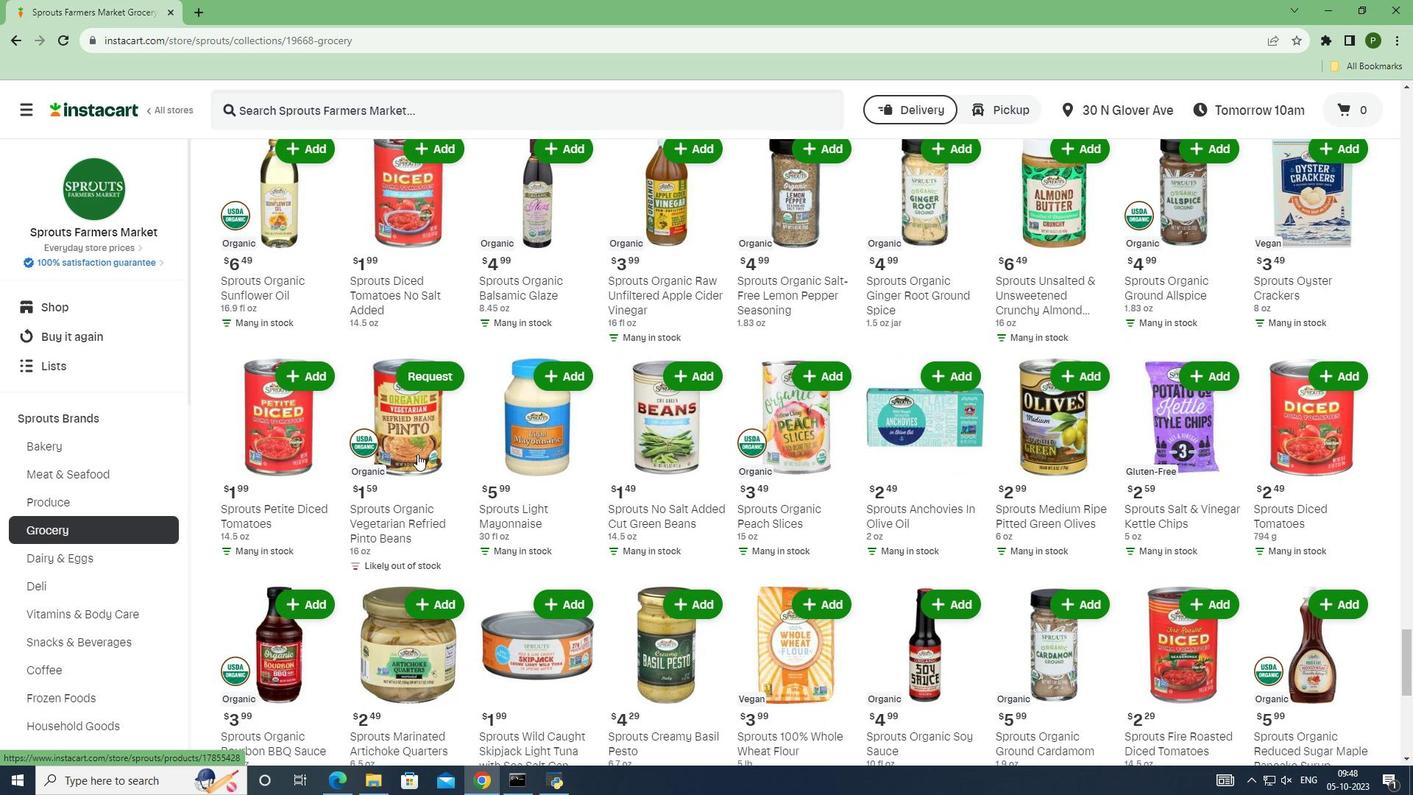 
Action: Mouse scrolled (417, 453) with delta (0, 0)
Screenshot: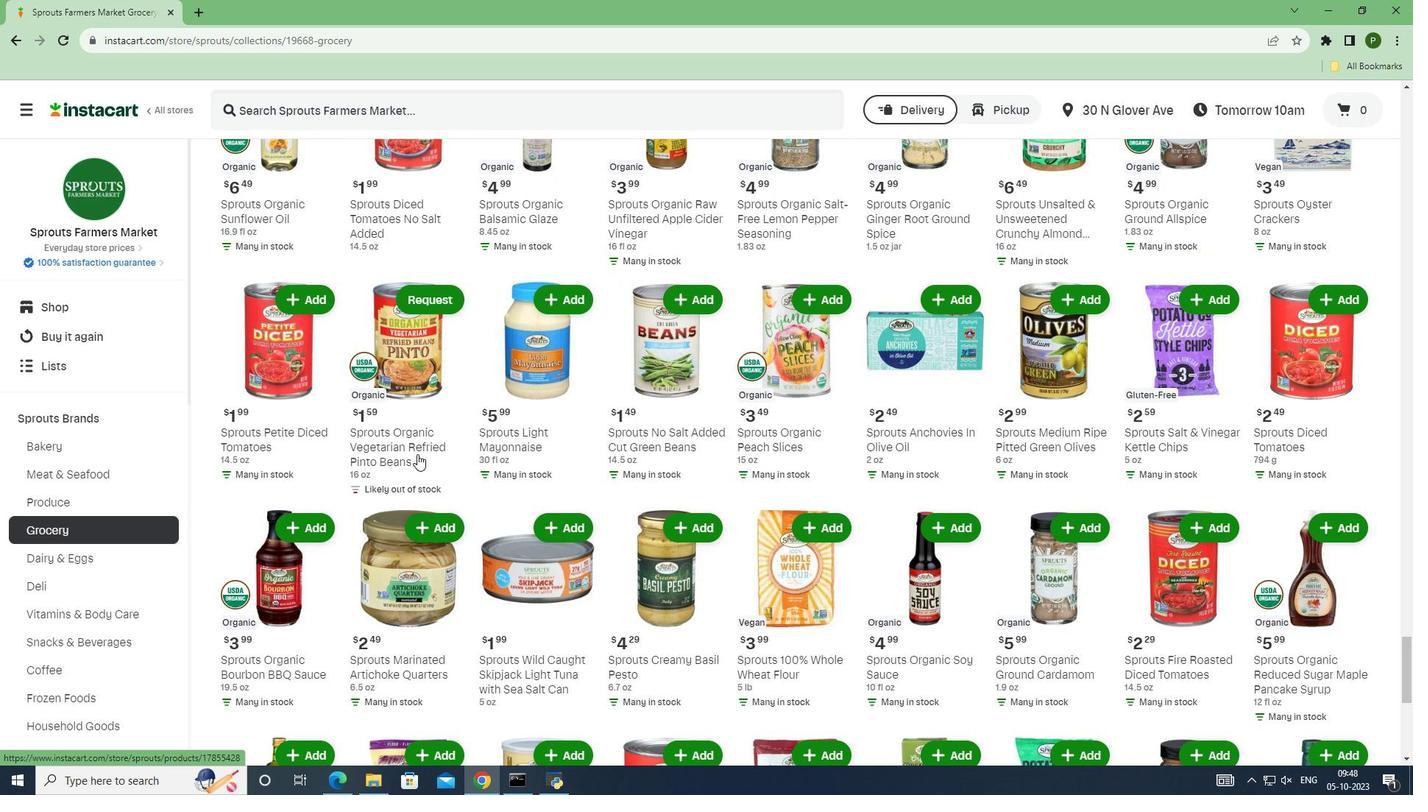 
Action: Mouse scrolled (417, 453) with delta (0, 0)
Screenshot: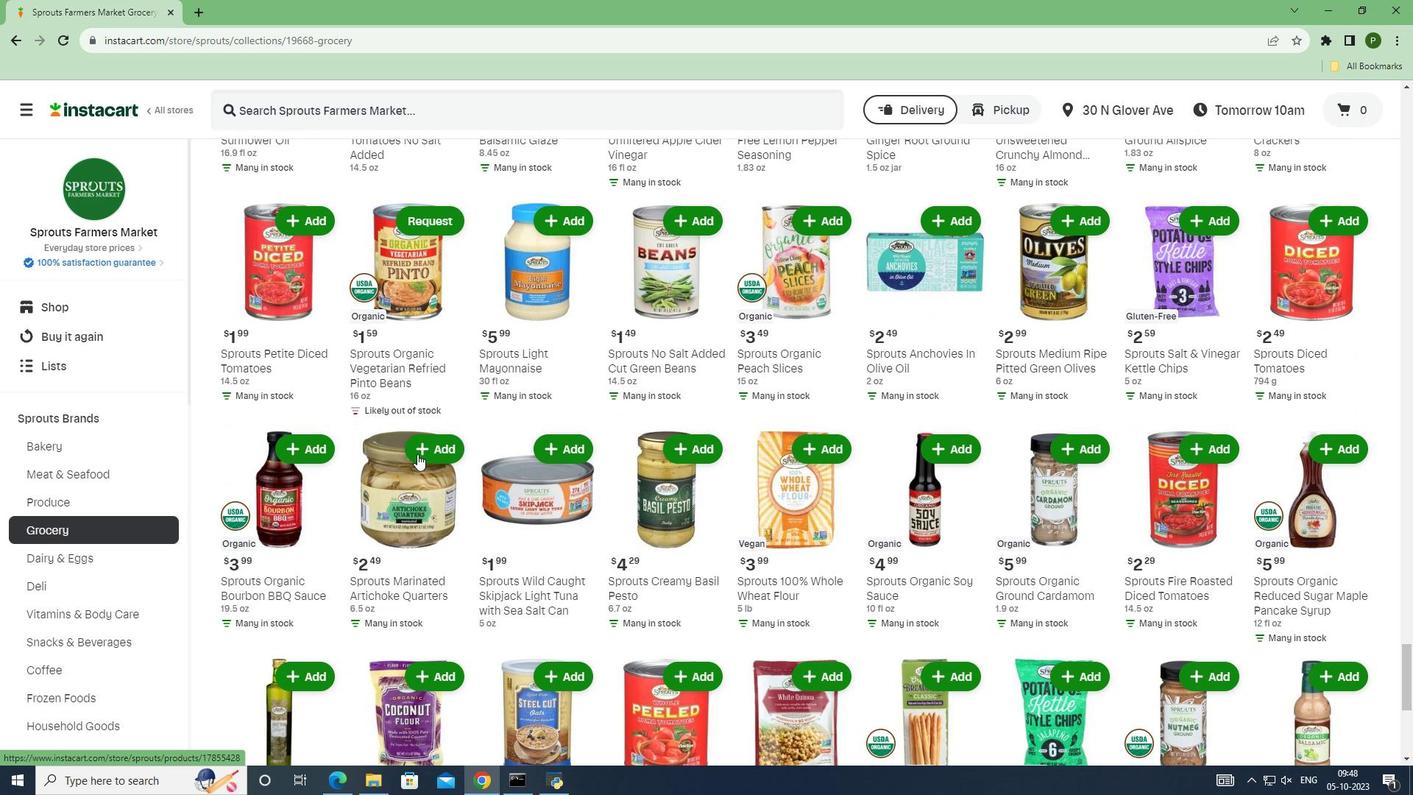 
Action: Mouse scrolled (417, 453) with delta (0, 0)
Screenshot: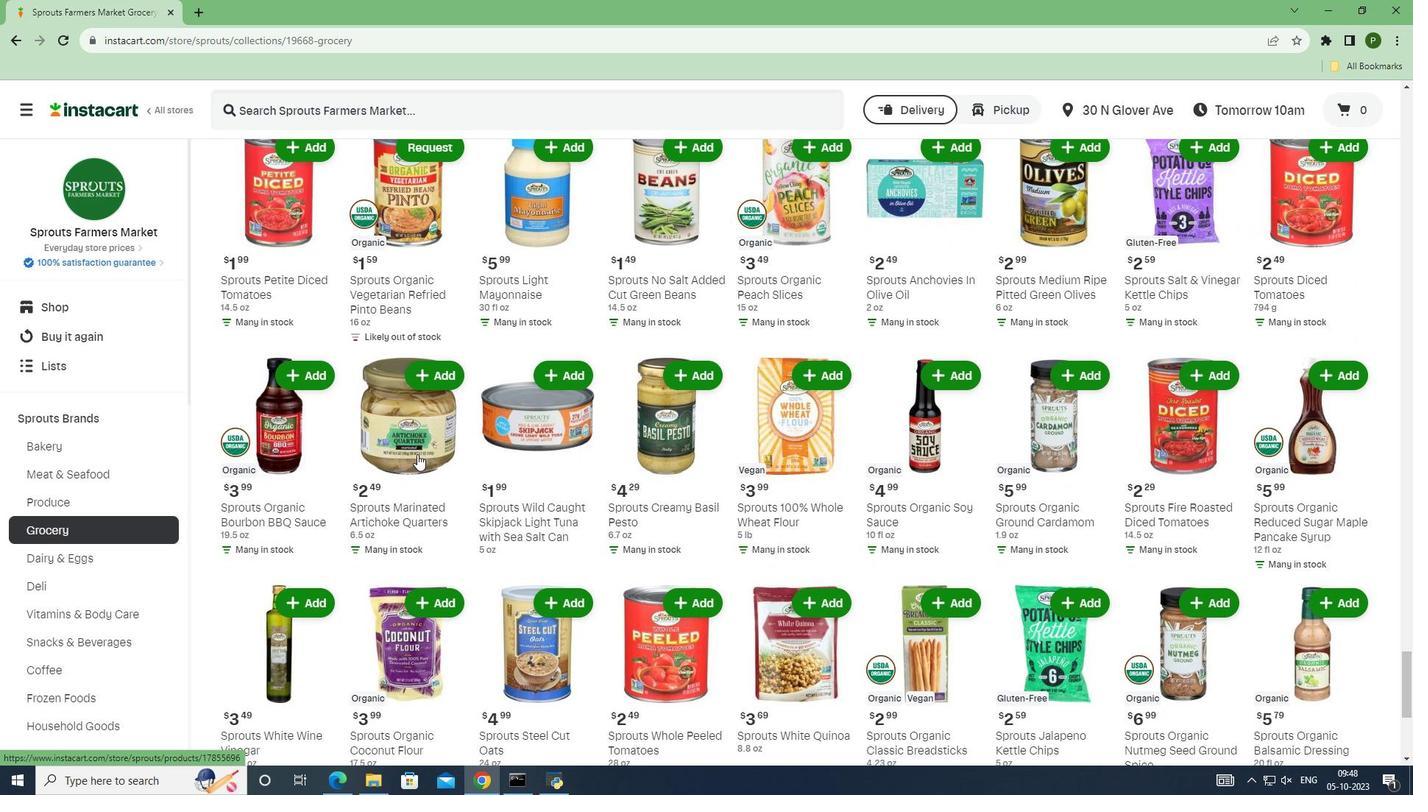 
Action: Mouse scrolled (417, 453) with delta (0, 0)
Screenshot: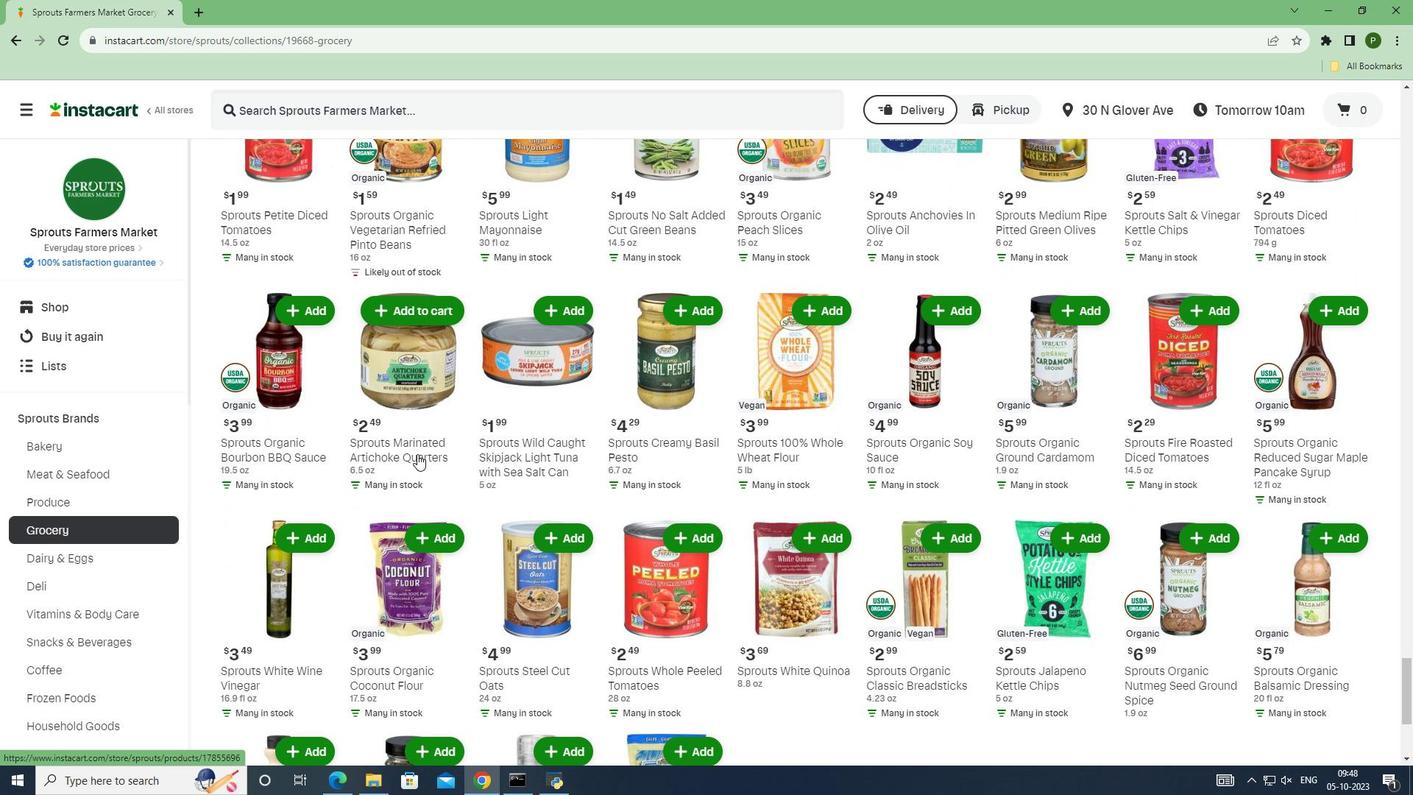 
Action: Mouse scrolled (417, 453) with delta (0, 0)
Screenshot: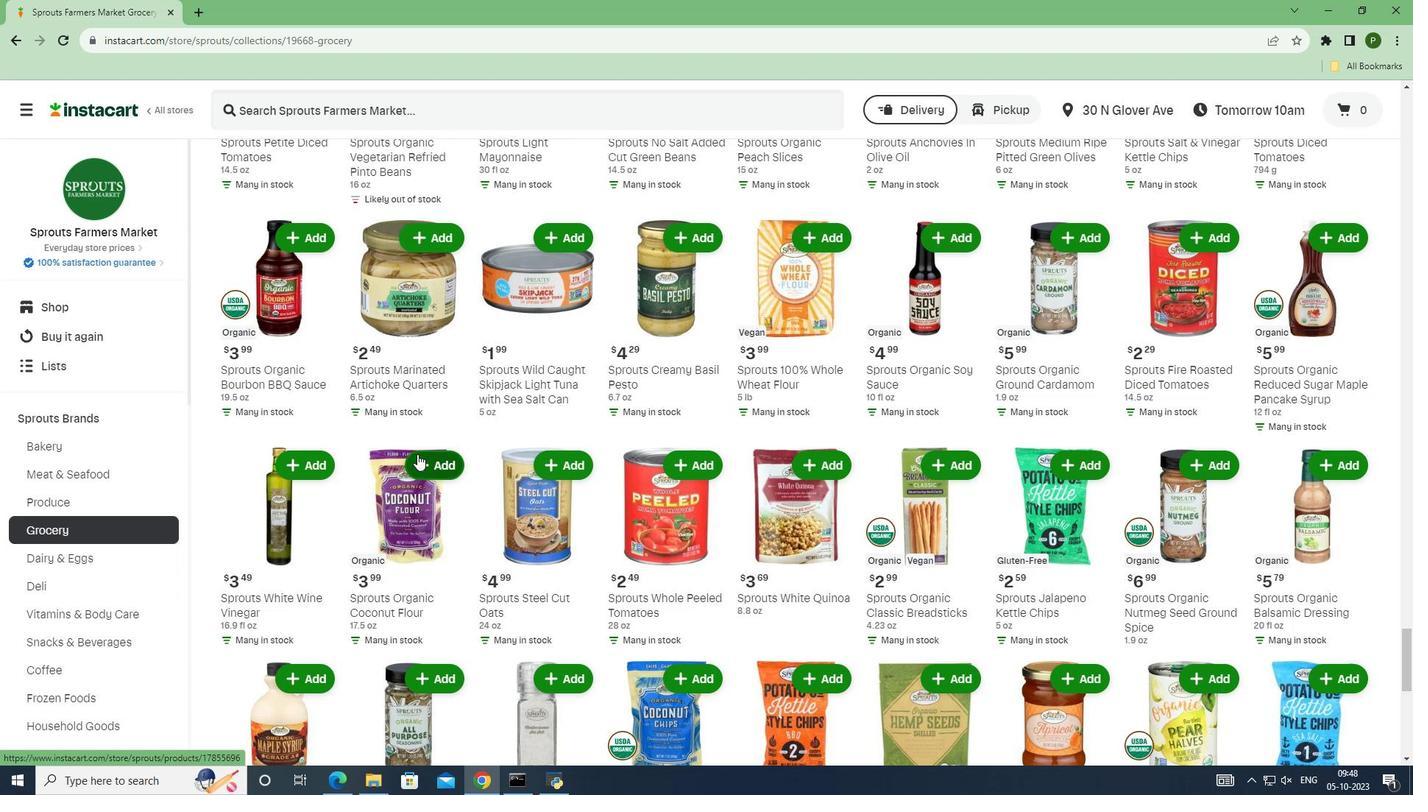 
Action: Mouse scrolled (417, 453) with delta (0, 0)
Screenshot: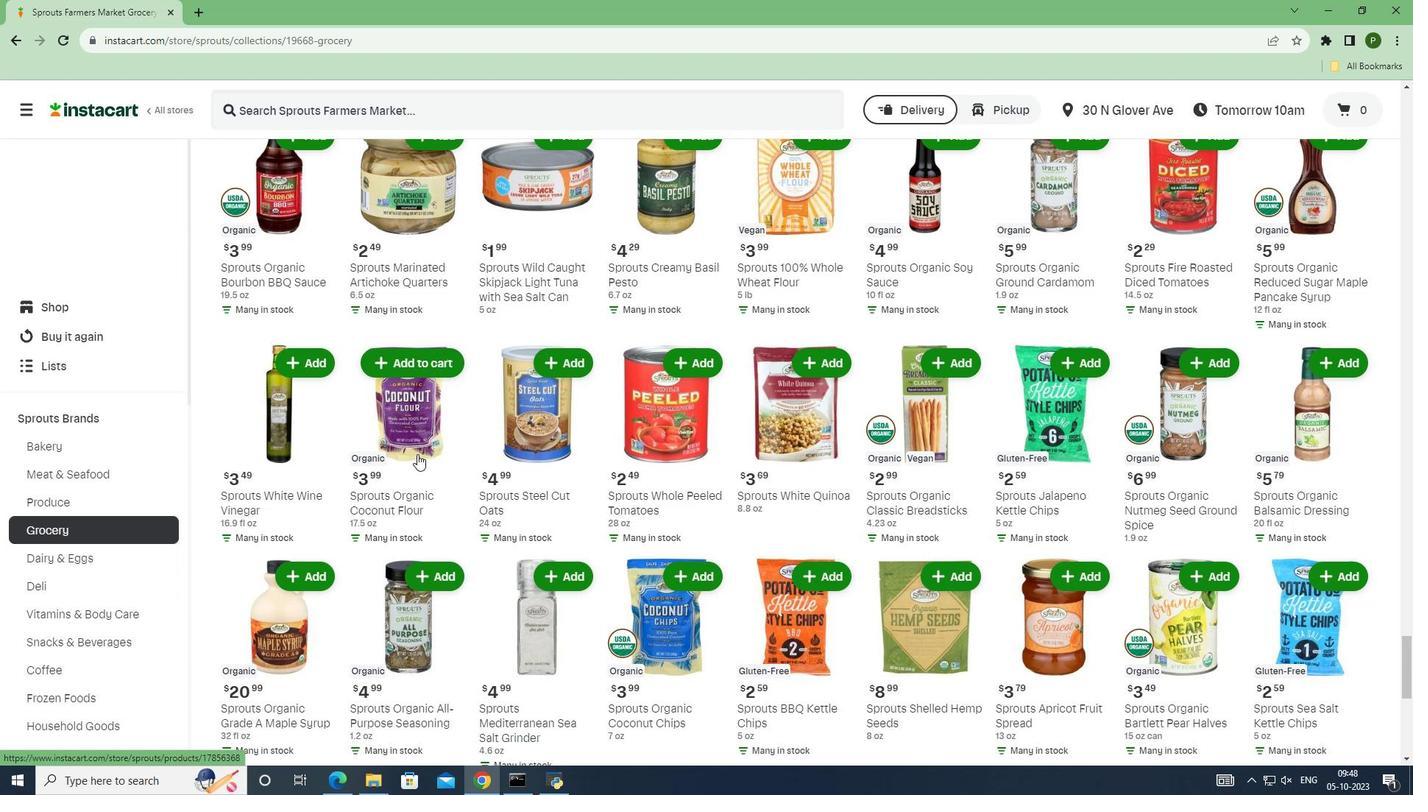 
Action: Mouse scrolled (417, 453) with delta (0, 0)
Screenshot: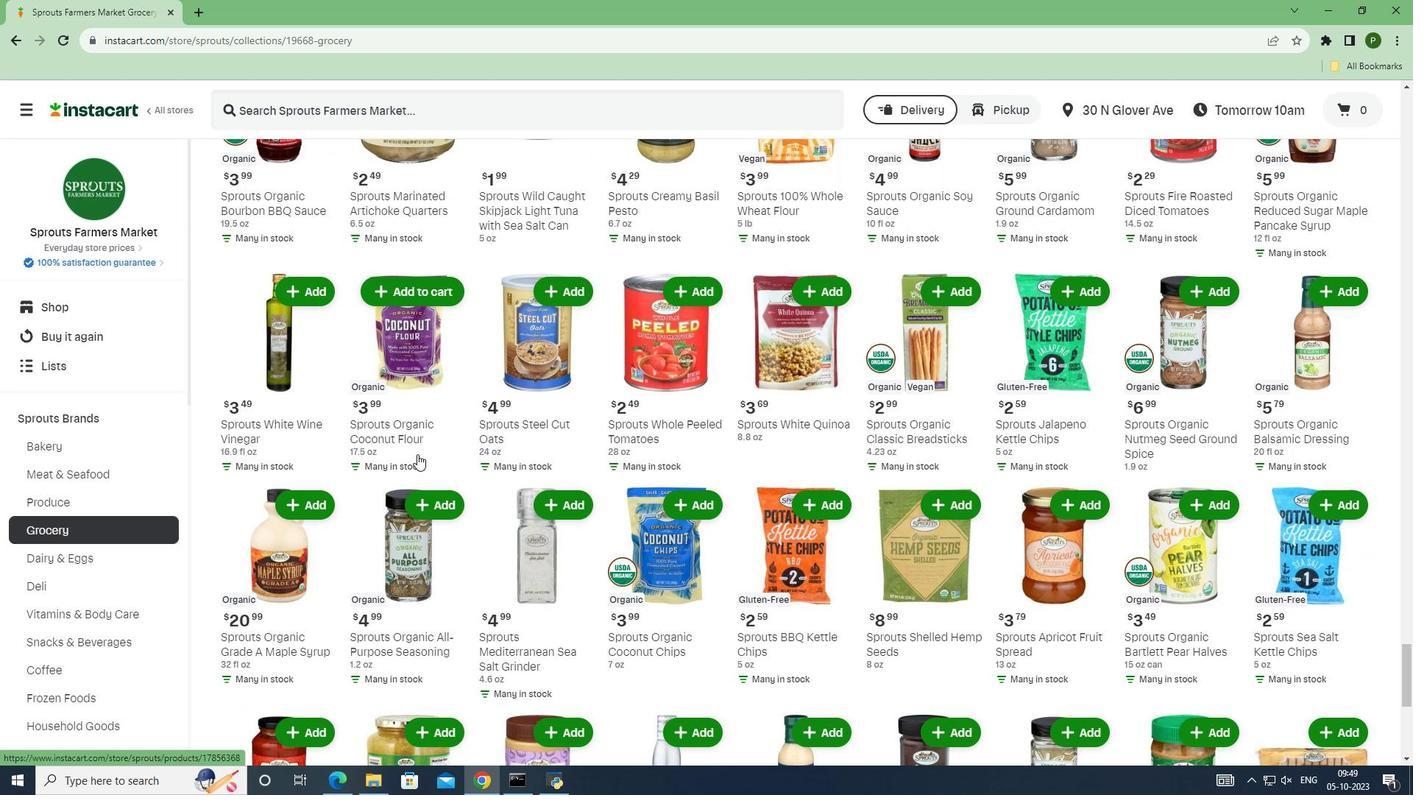 
Action: Mouse scrolled (417, 453) with delta (0, 0)
Screenshot: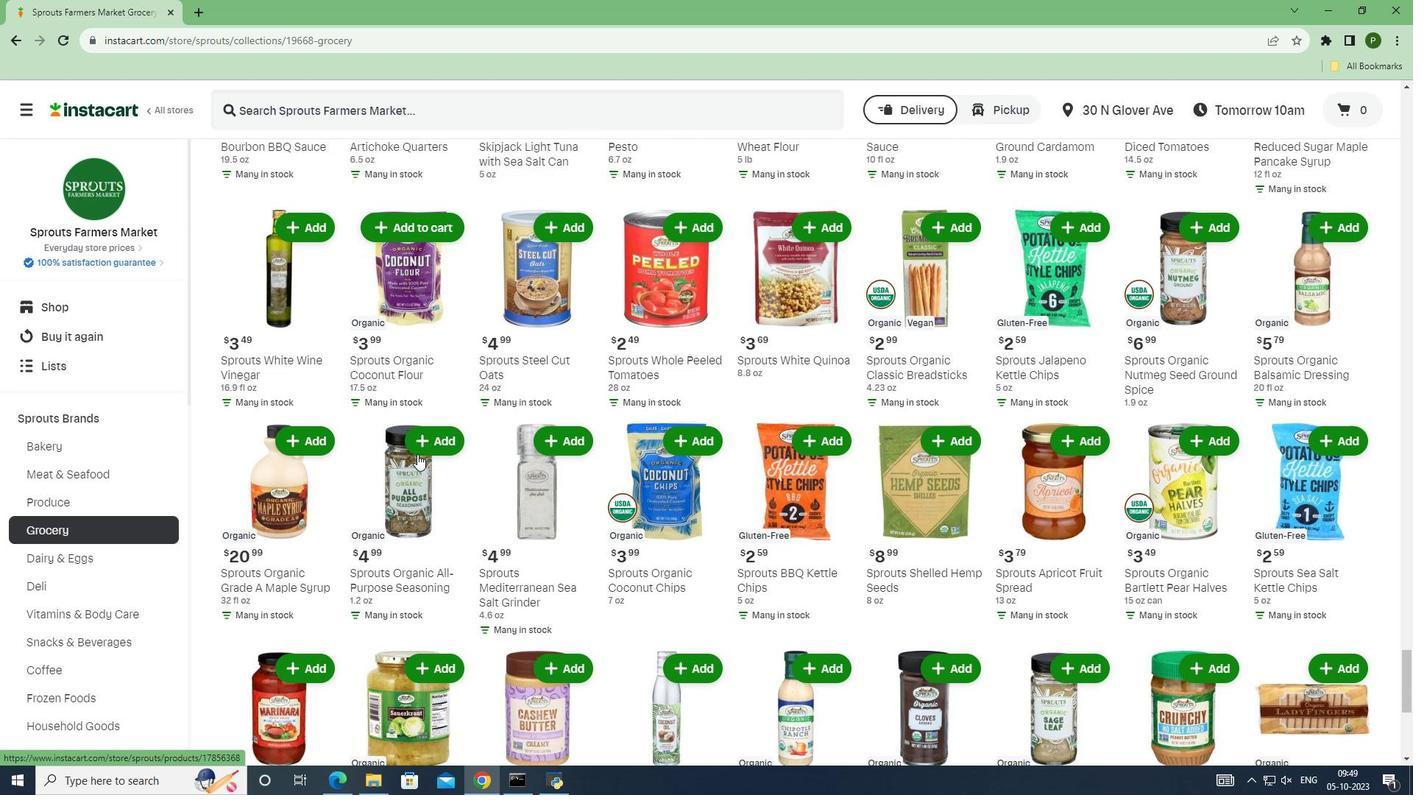 
Action: Mouse scrolled (417, 453) with delta (0, 0)
Screenshot: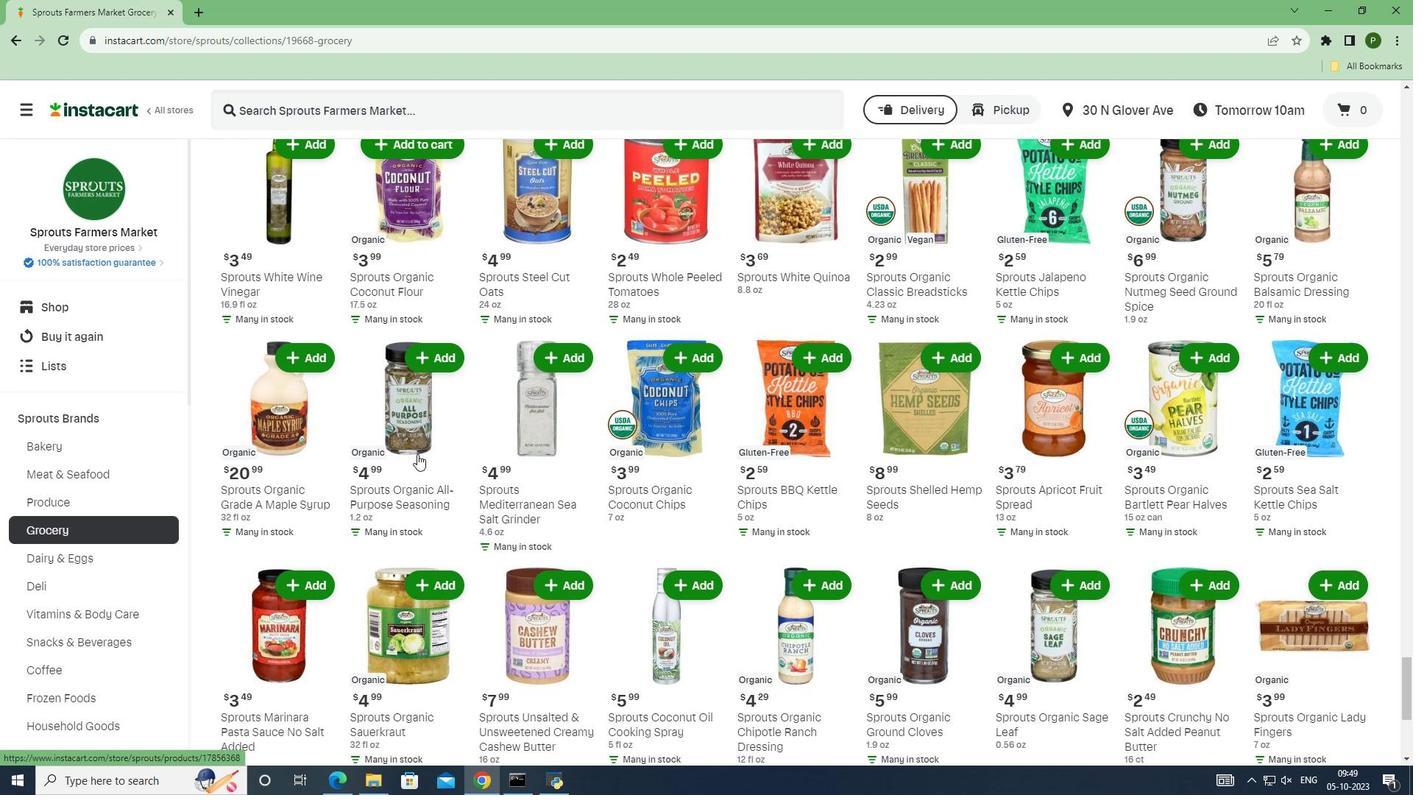 
Action: Mouse scrolled (417, 453) with delta (0, 0)
Screenshot: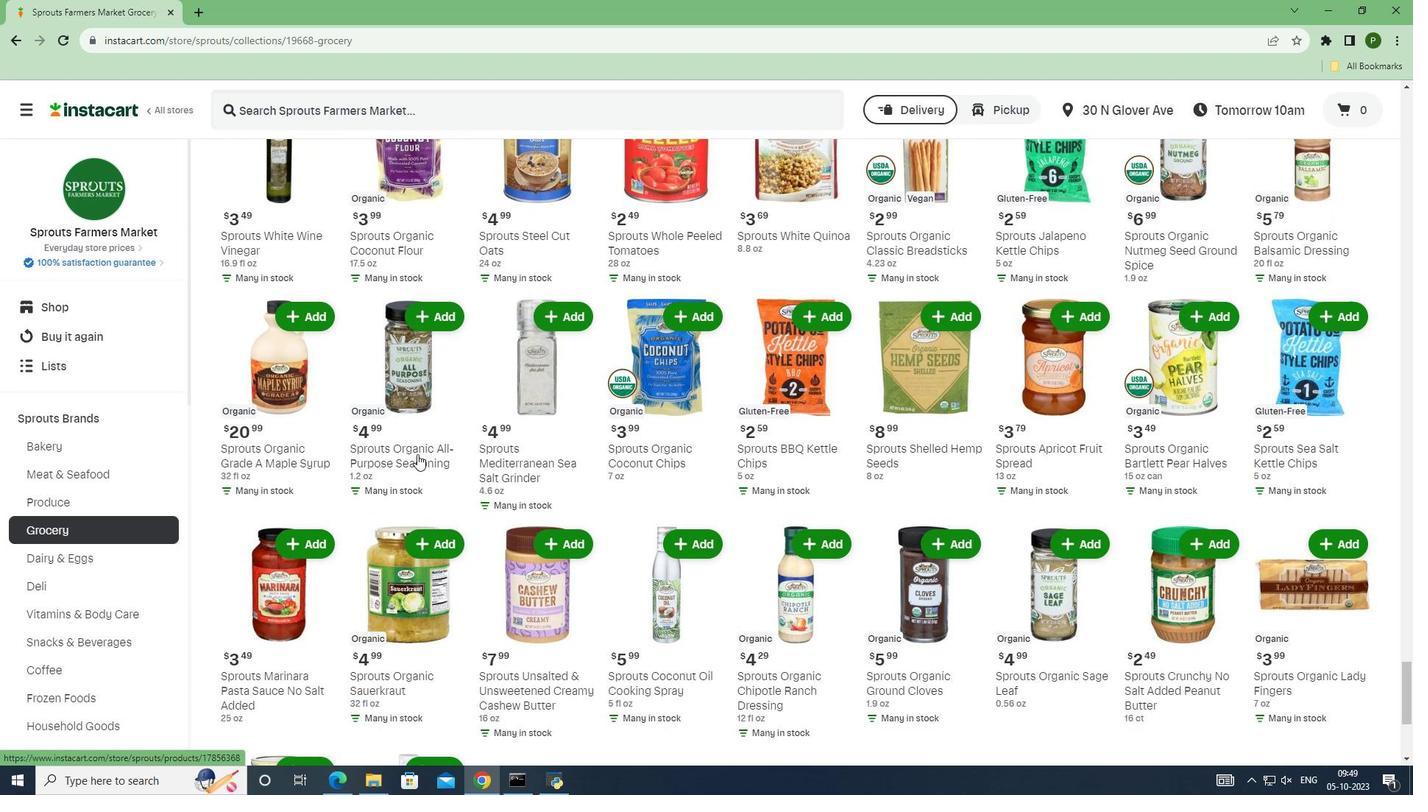 
Action: Mouse scrolled (417, 453) with delta (0, 0)
Screenshot: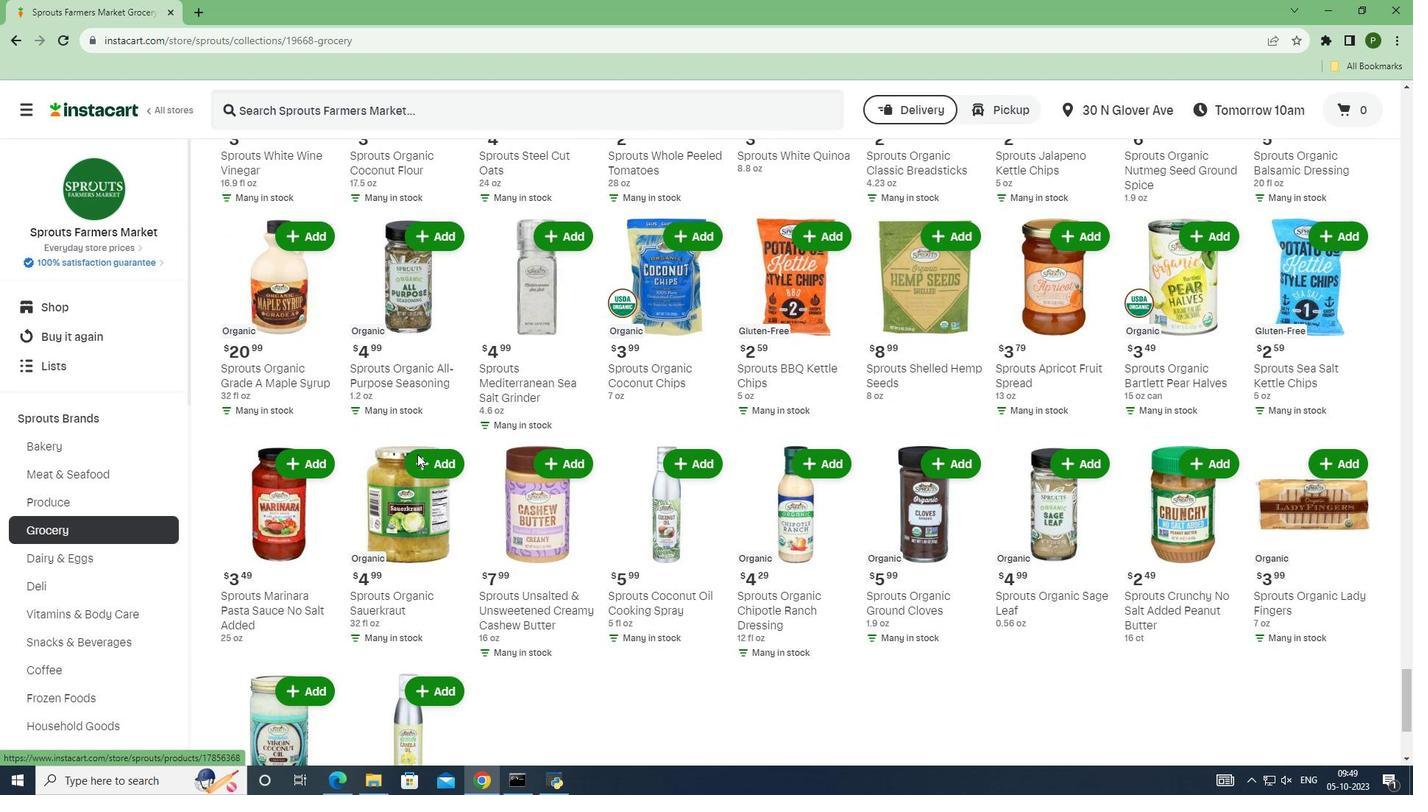 
Action: Mouse scrolled (417, 453) with delta (0, 0)
Screenshot: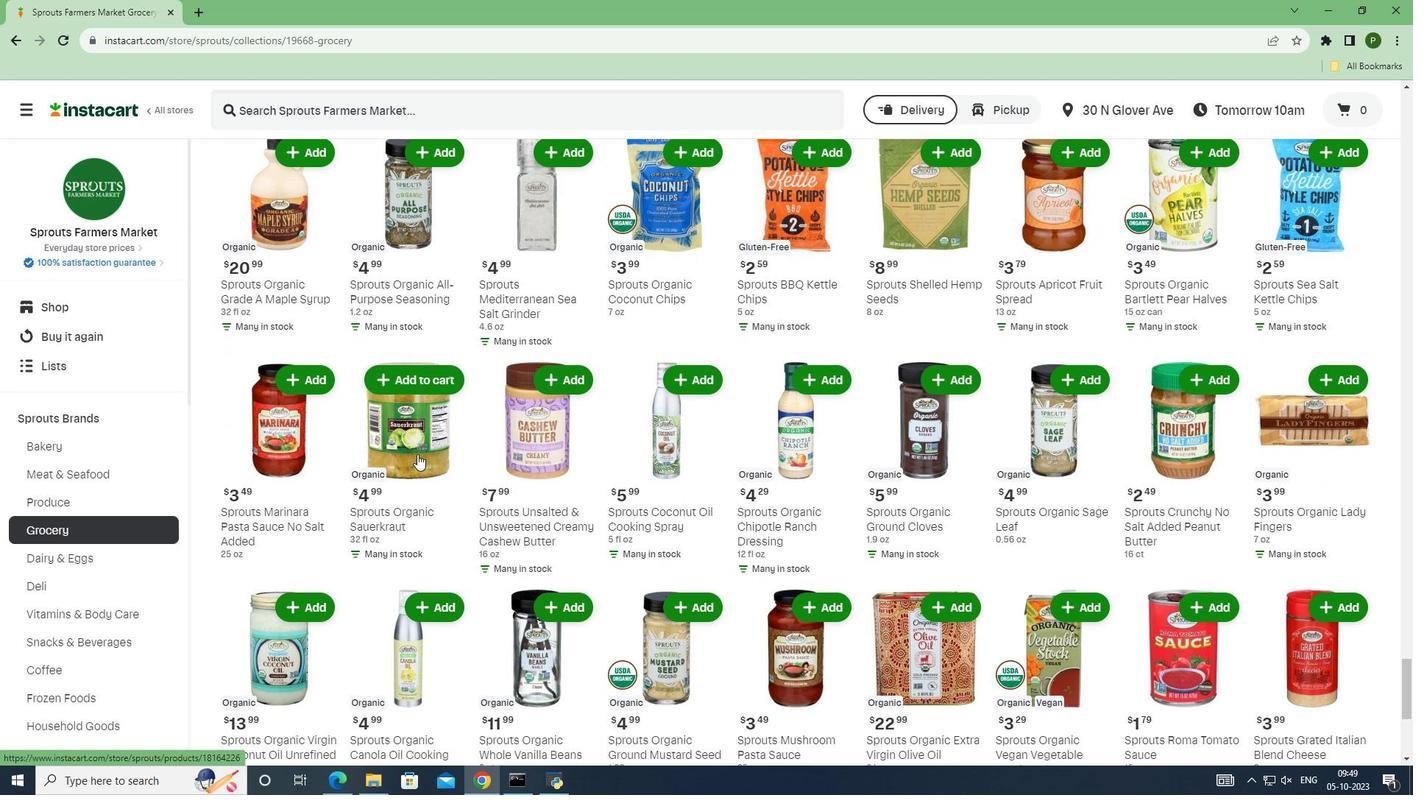 
Action: Mouse scrolled (417, 453) with delta (0, 0)
Screenshot: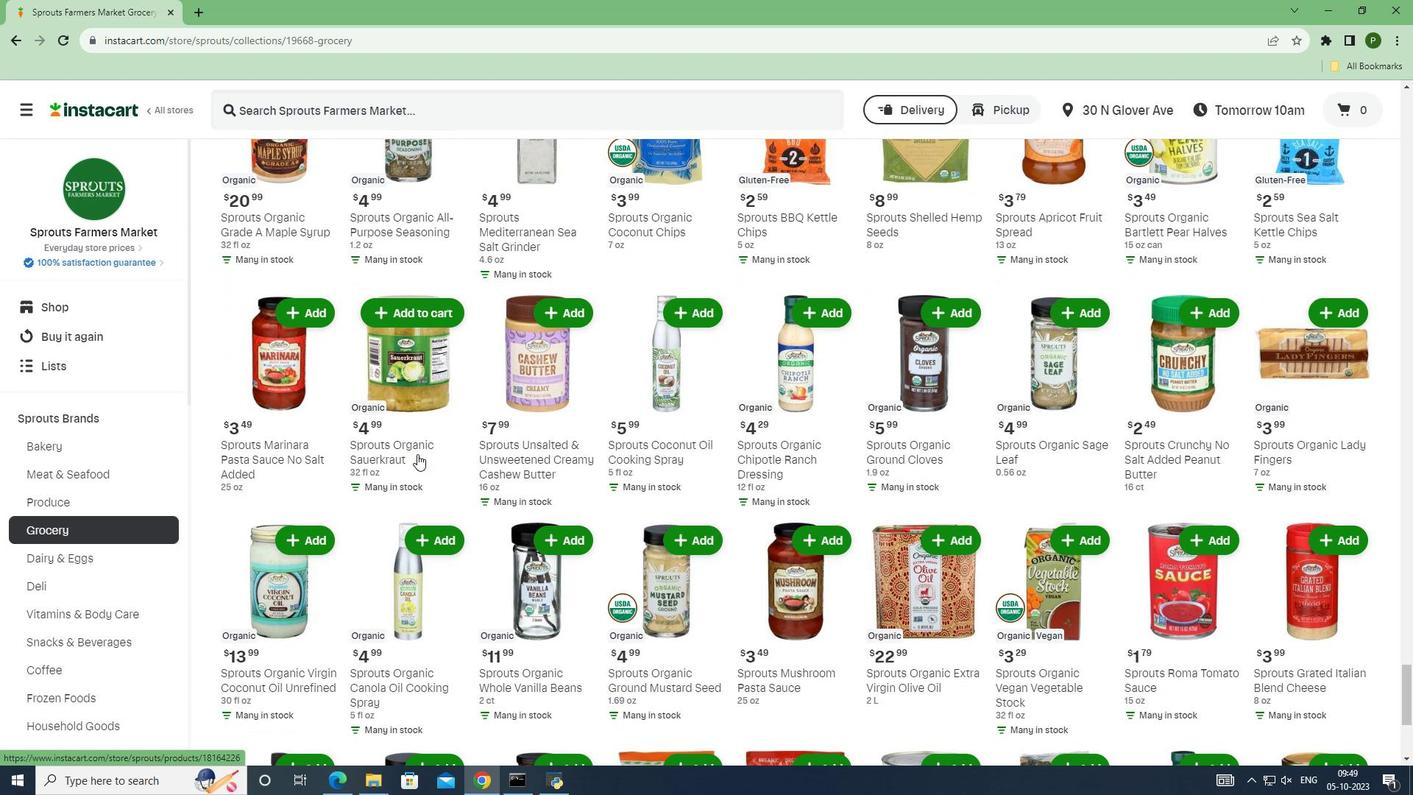 
Action: Mouse scrolled (417, 453) with delta (0, 0)
Screenshot: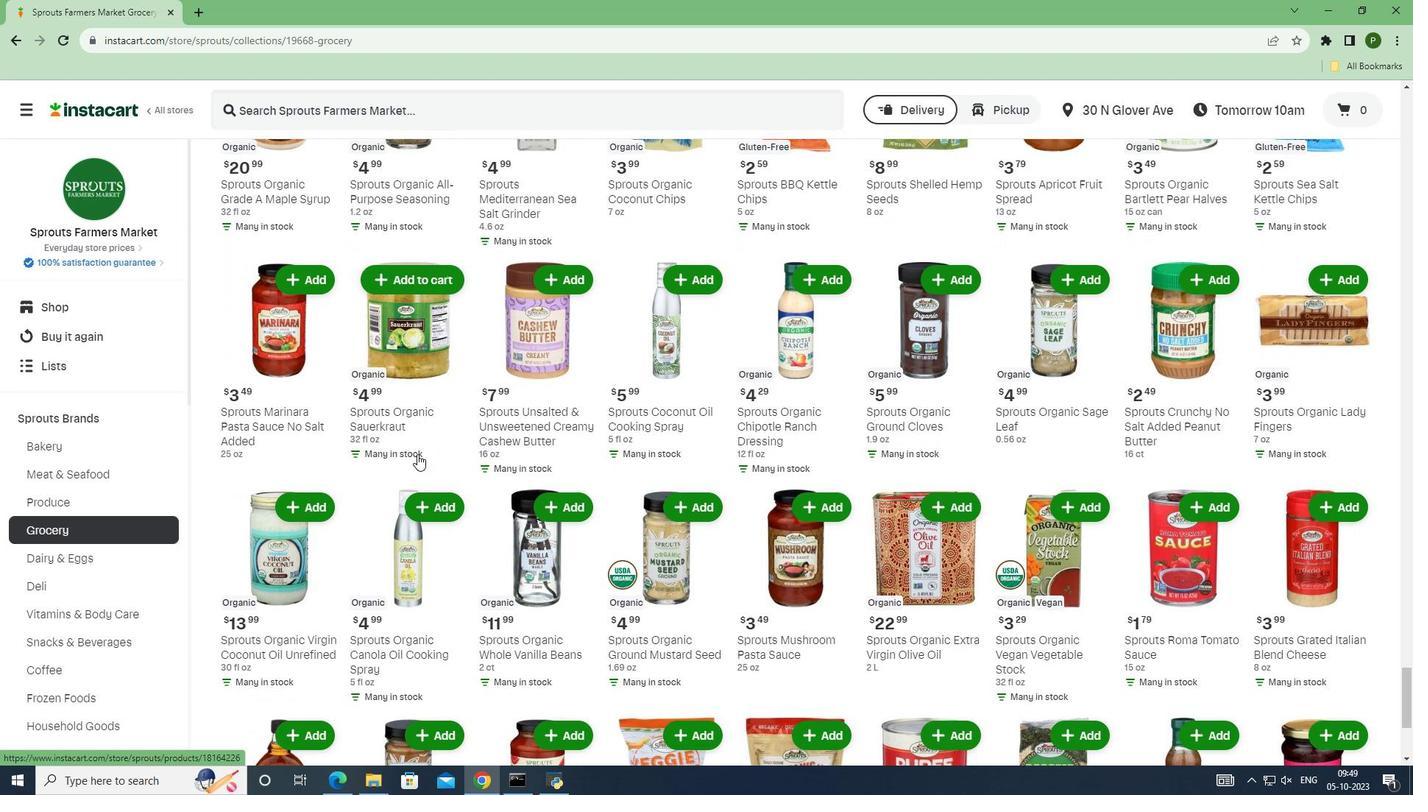 
Action: Mouse scrolled (417, 453) with delta (0, 0)
Screenshot: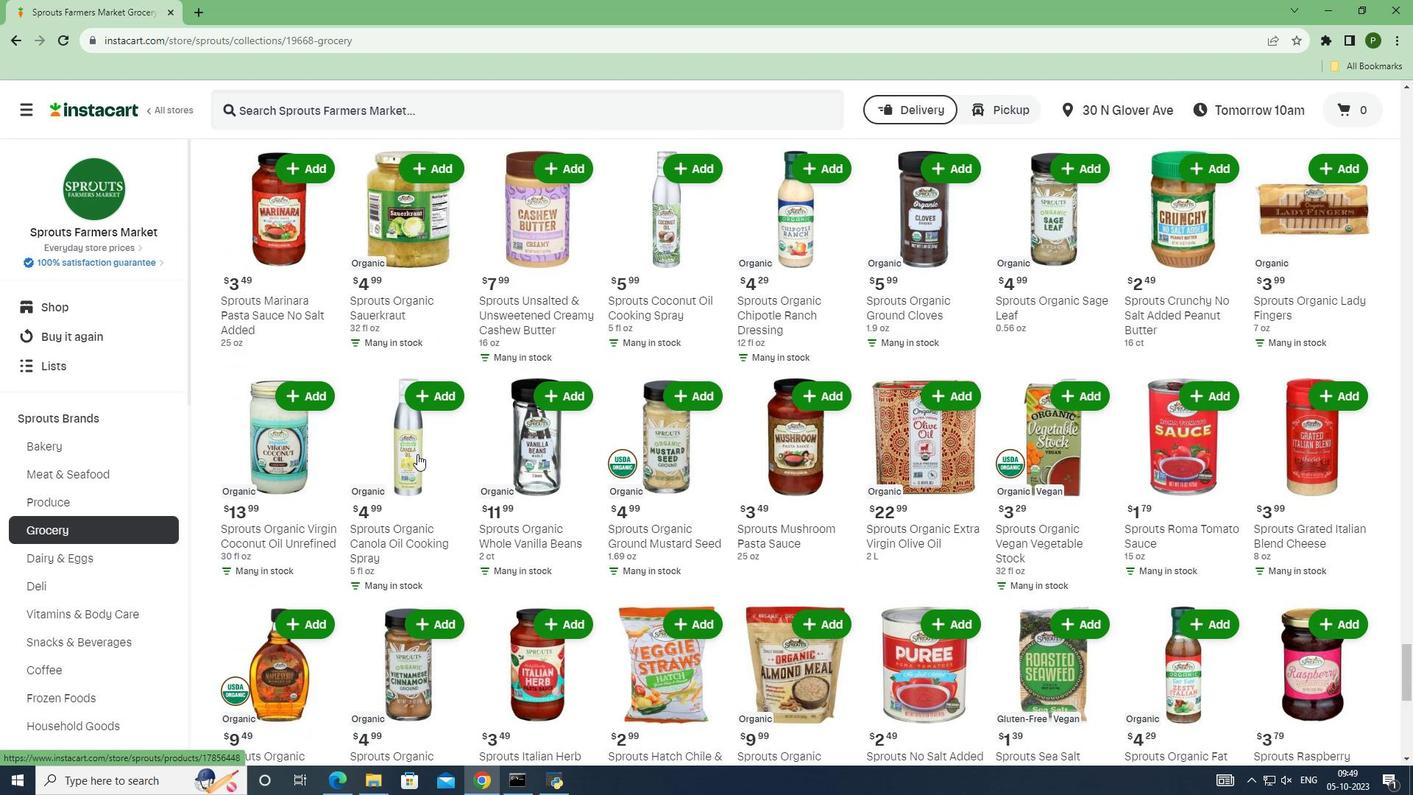 
Action: Mouse scrolled (417, 453) with delta (0, 0)
Screenshot: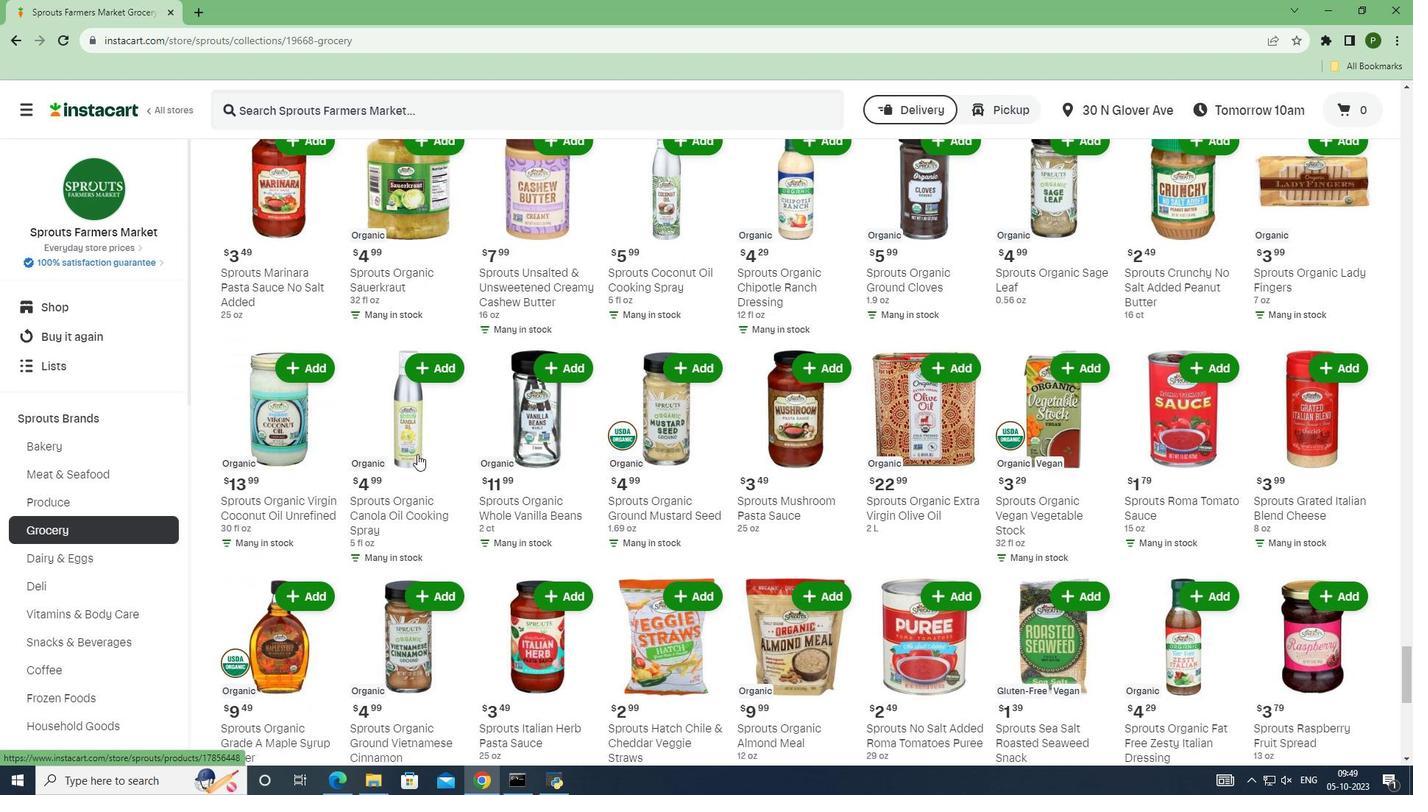 
Action: Mouse scrolled (417, 453) with delta (0, 0)
Screenshot: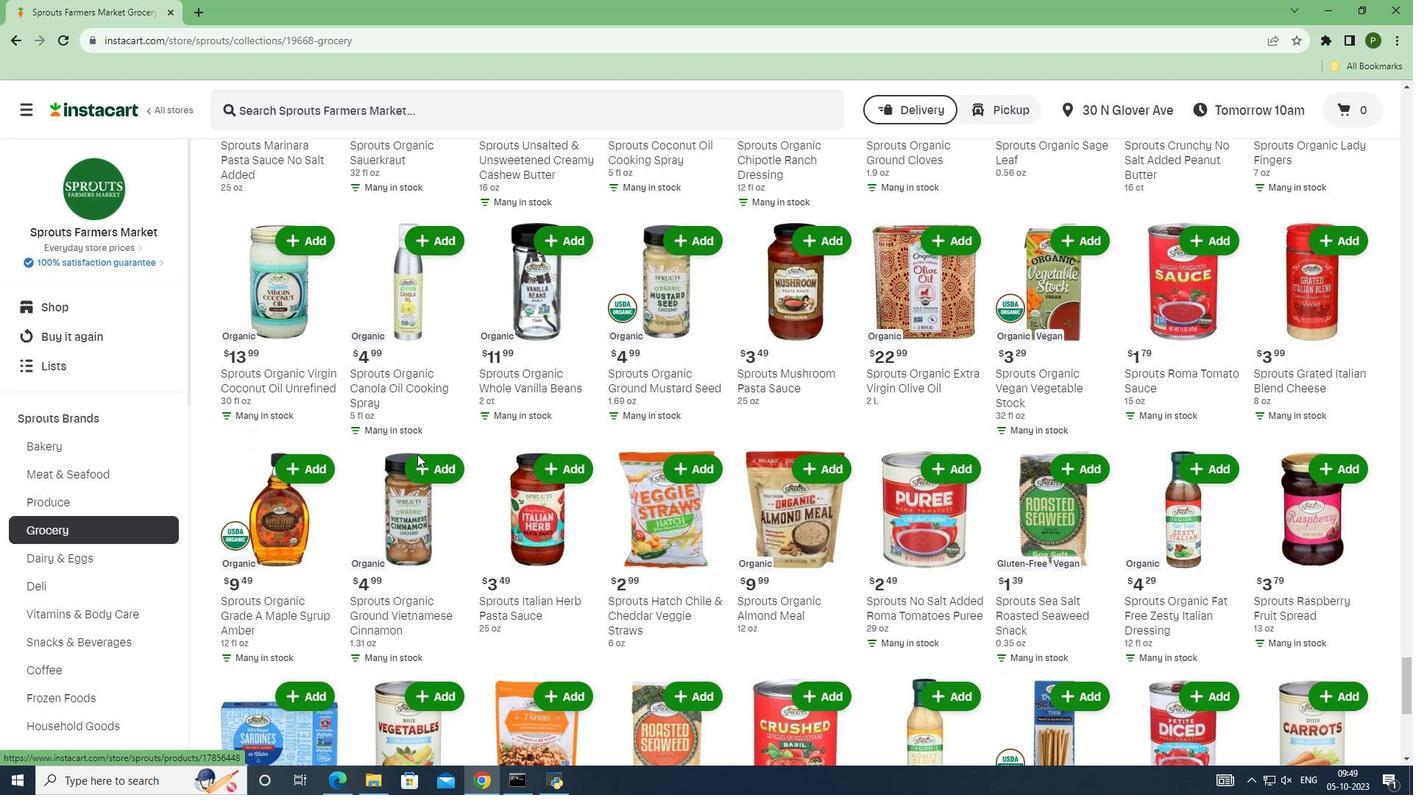 
Action: Mouse scrolled (417, 453) with delta (0, 0)
Screenshot: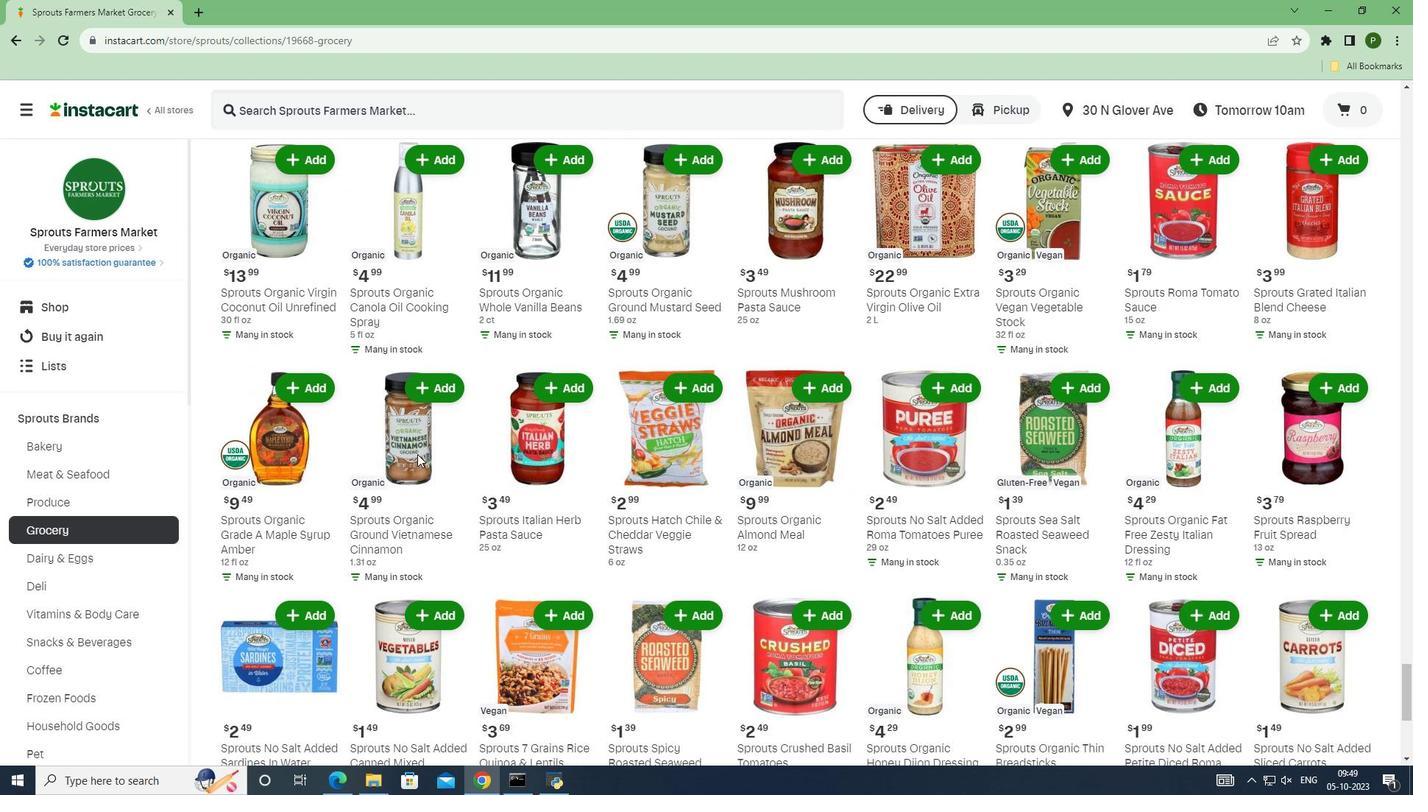
Action: Mouse scrolled (417, 453) with delta (0, 0)
Screenshot: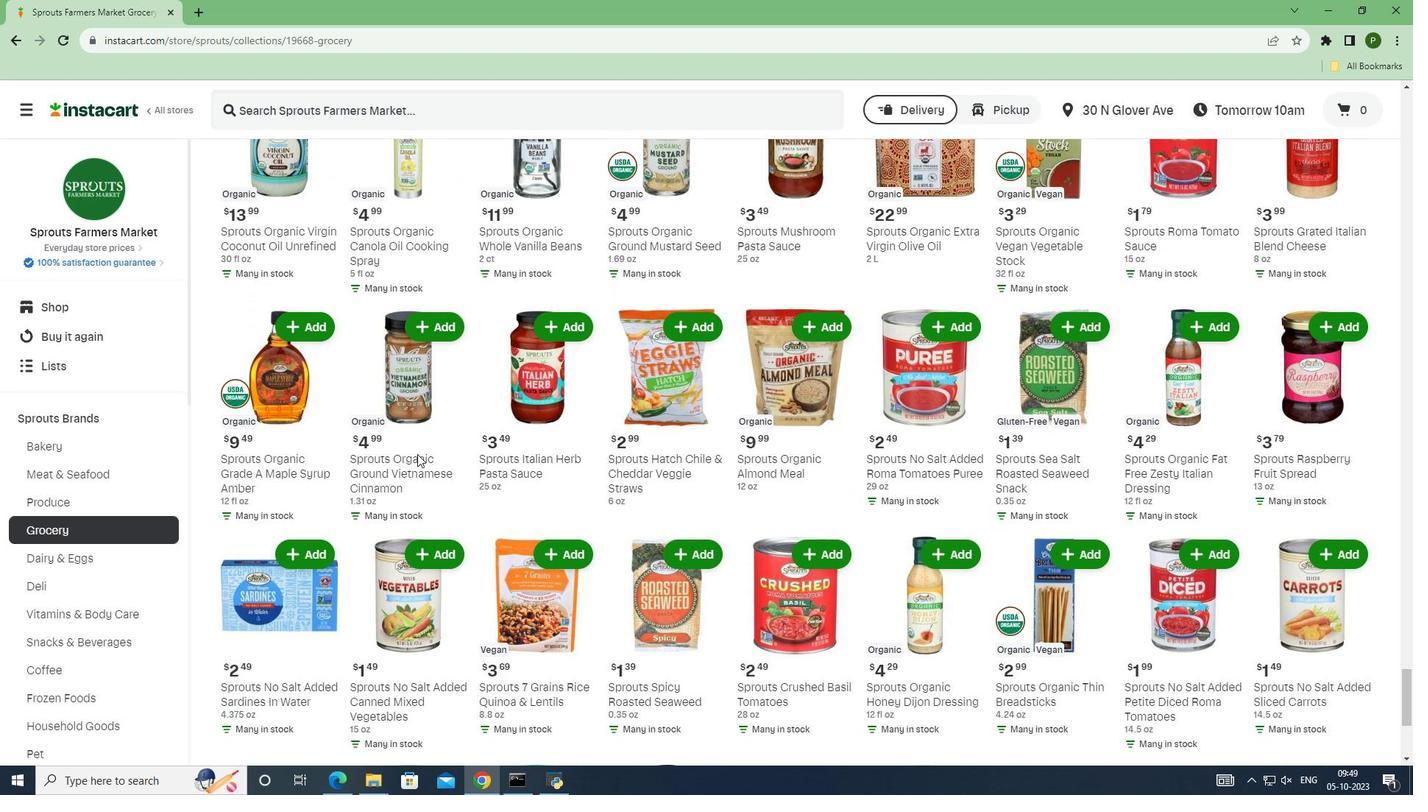 
Action: Mouse scrolled (417, 453) with delta (0, 0)
Screenshot: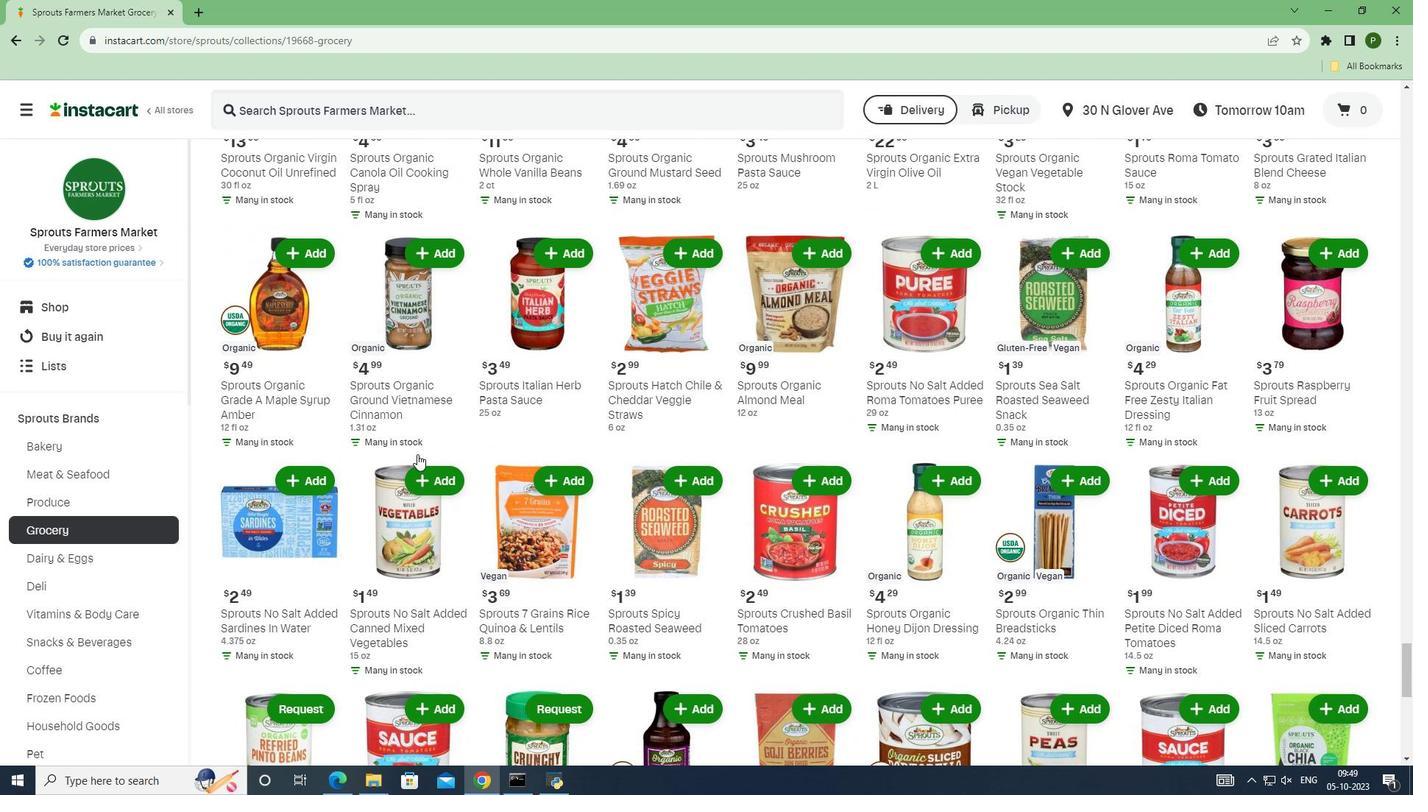 
Action: Mouse scrolled (417, 453) with delta (0, 0)
Screenshot: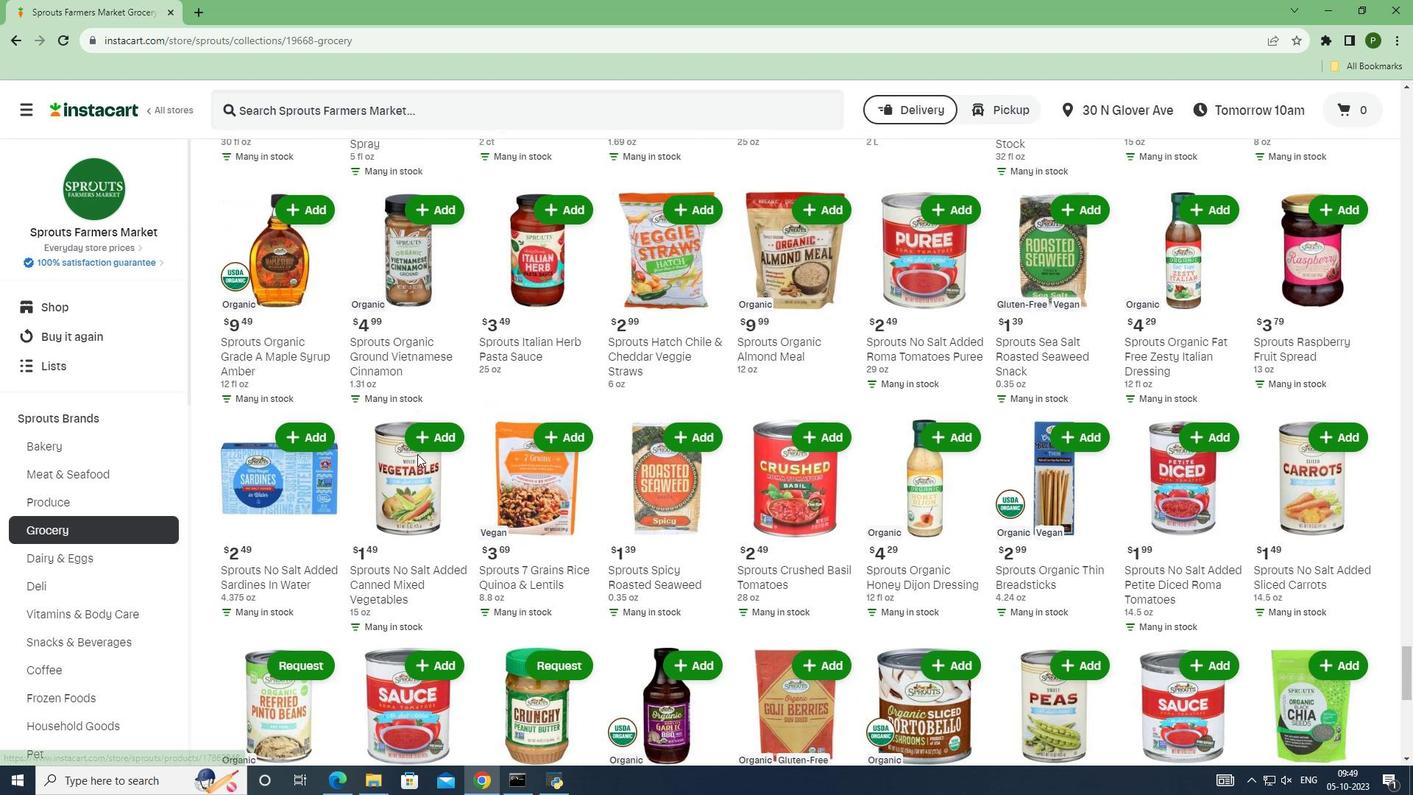 
Action: Mouse scrolled (417, 453) with delta (0, 0)
Screenshot: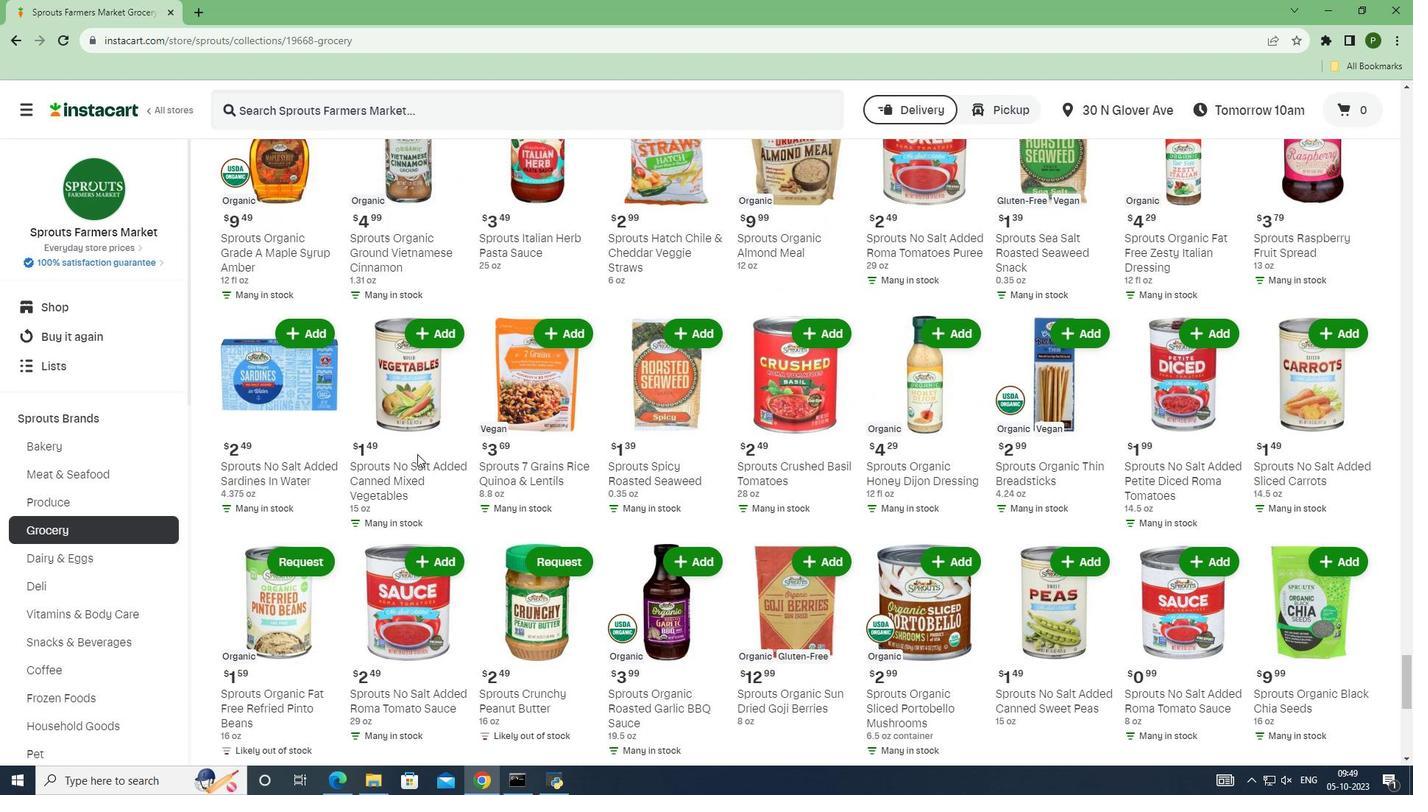 
Action: Mouse scrolled (417, 453) with delta (0, 0)
Screenshot: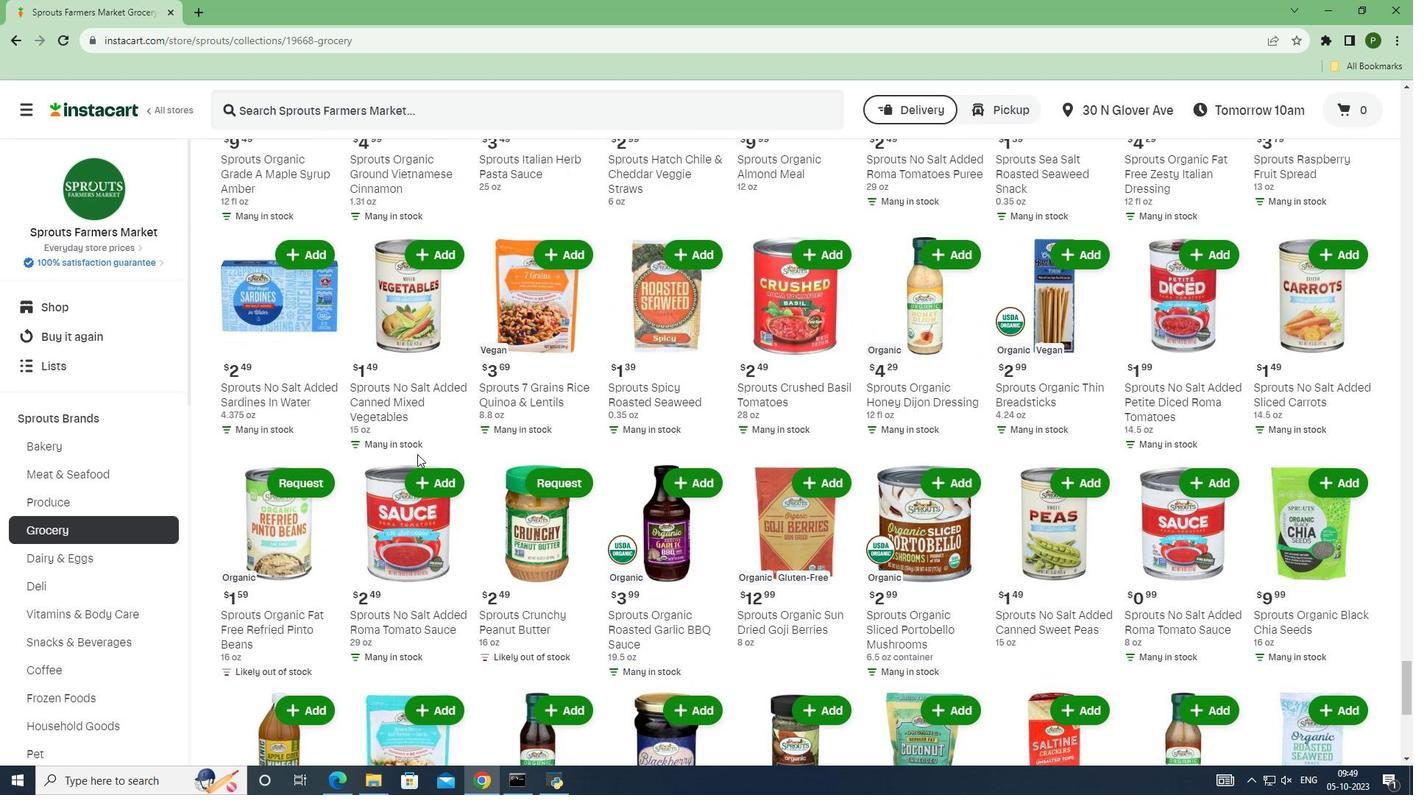 
Action: Mouse scrolled (417, 453) with delta (0, 0)
Screenshot: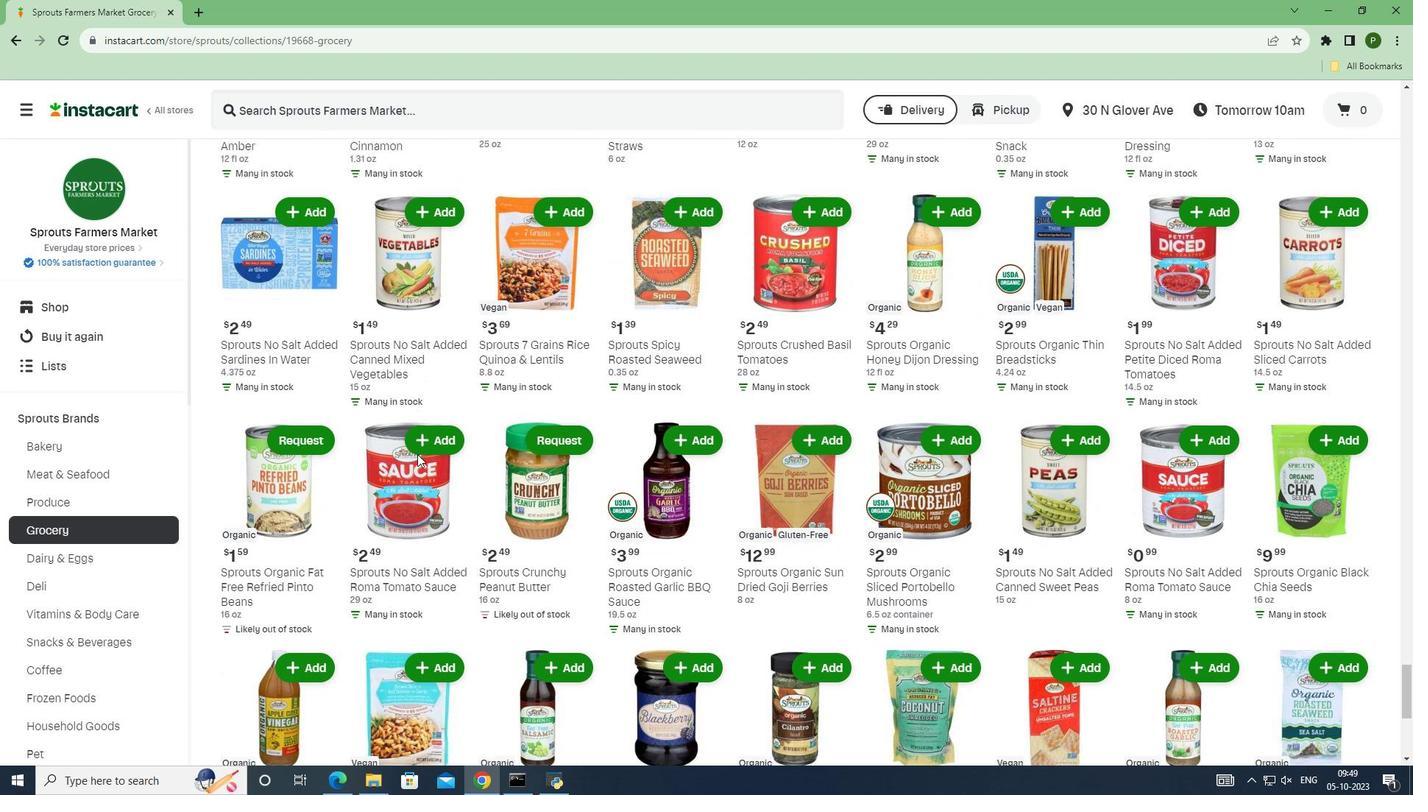 
Action: Mouse moved to (926, 350)
Screenshot: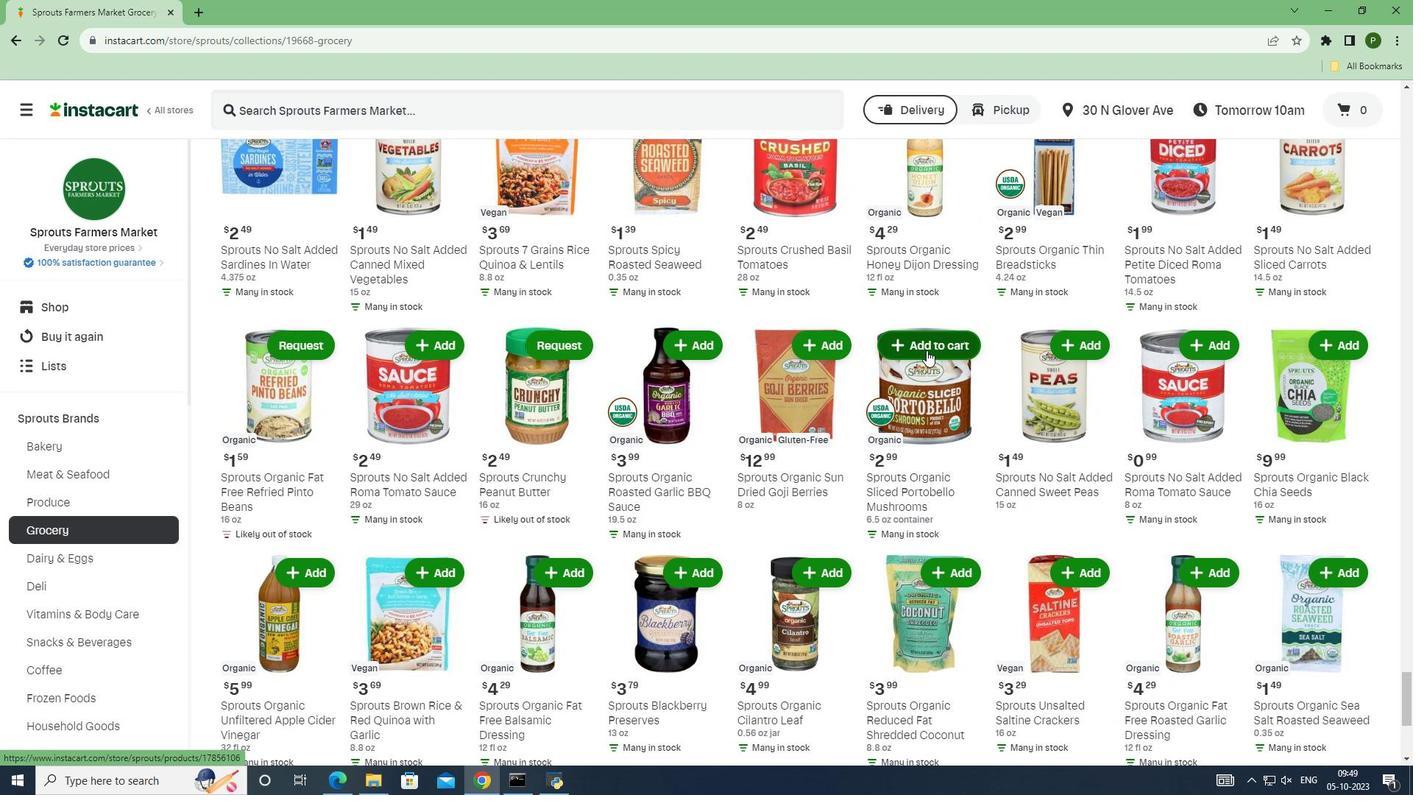 
Action: Mouse pressed left at (926, 350)
Screenshot: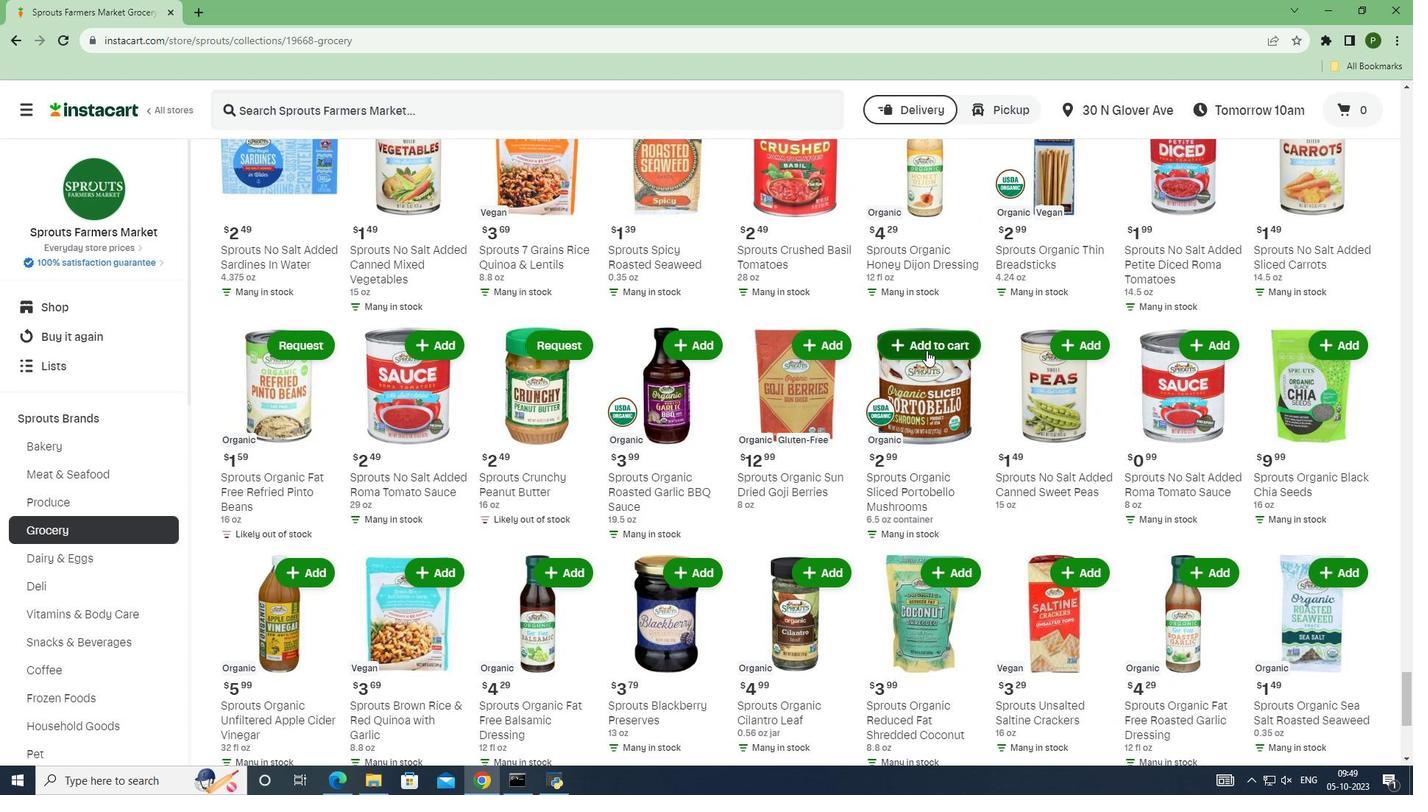 
